 Task: Look for space in Sikasso, Mali from 4th June, 2023 to 8th June, 2023 for 2 adults in price range Rs.8000 to Rs.16000. Place can be private room with 1  bedroom having 1 bed and 1 bathroom. Property type can be house, flat, guest house, hotel. Amenities needed are: washing machine. Booking option can be shelf check-in. Required host language is English.
Action: Mouse moved to (618, 131)
Screenshot: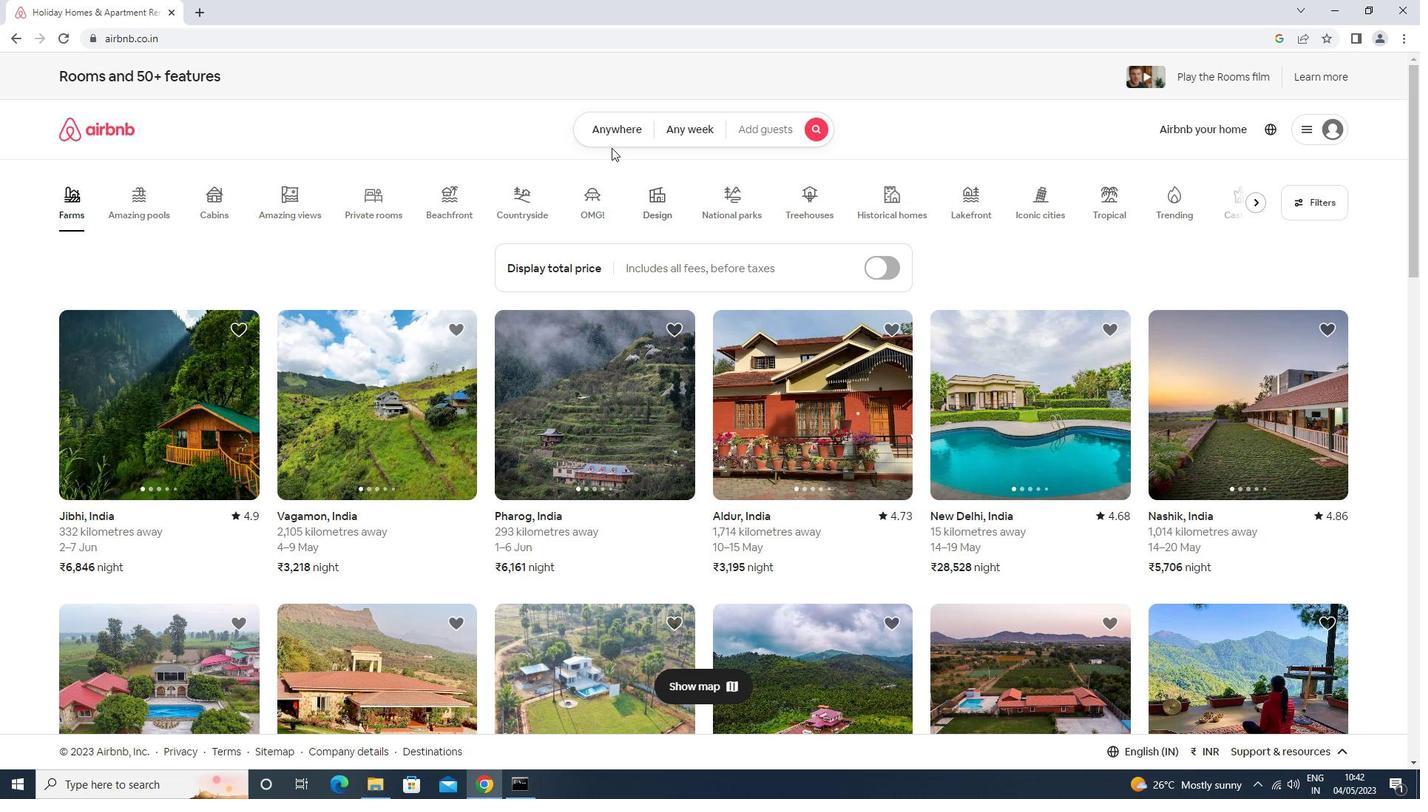 
Action: Mouse pressed left at (618, 131)
Screenshot: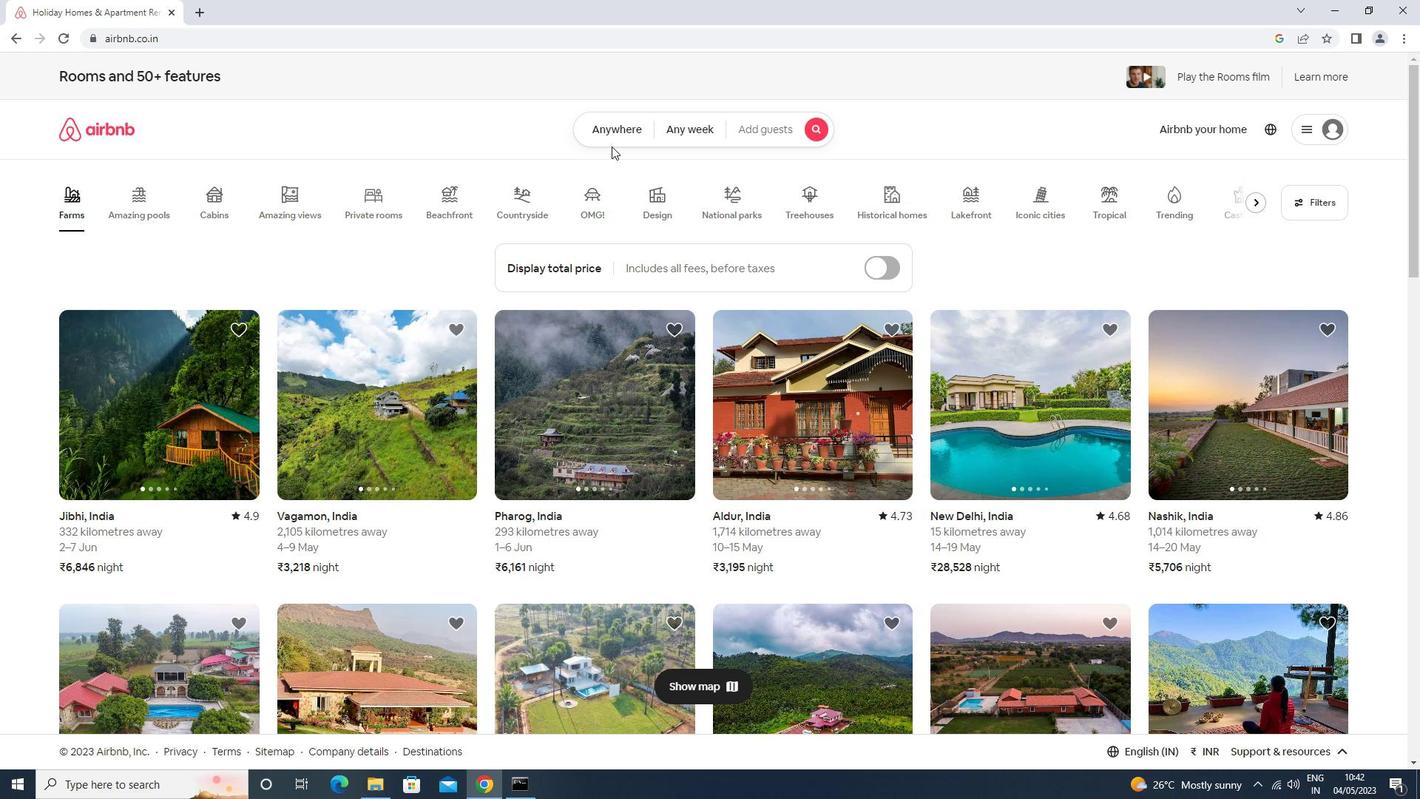 
Action: Mouse moved to (560, 192)
Screenshot: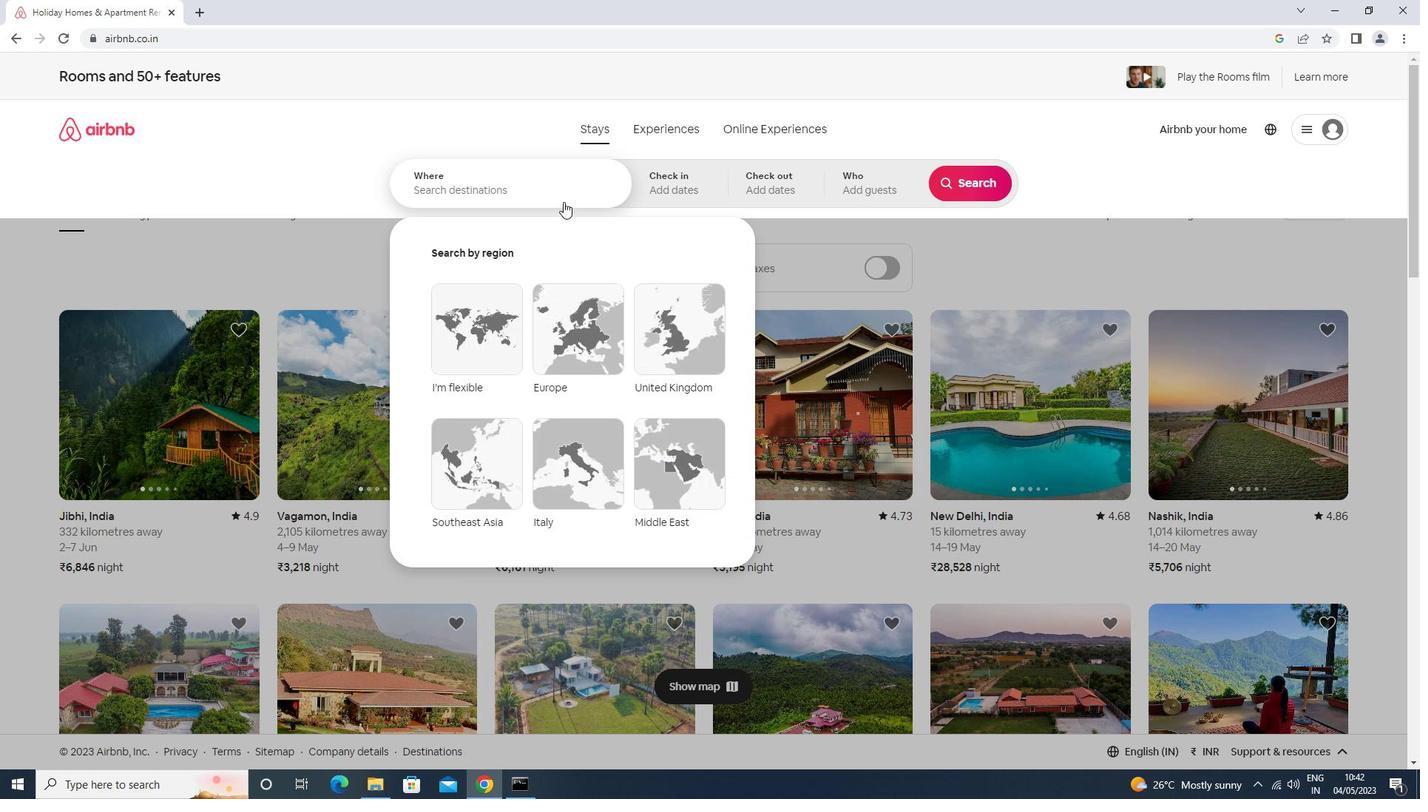 
Action: Mouse pressed left at (560, 192)
Screenshot: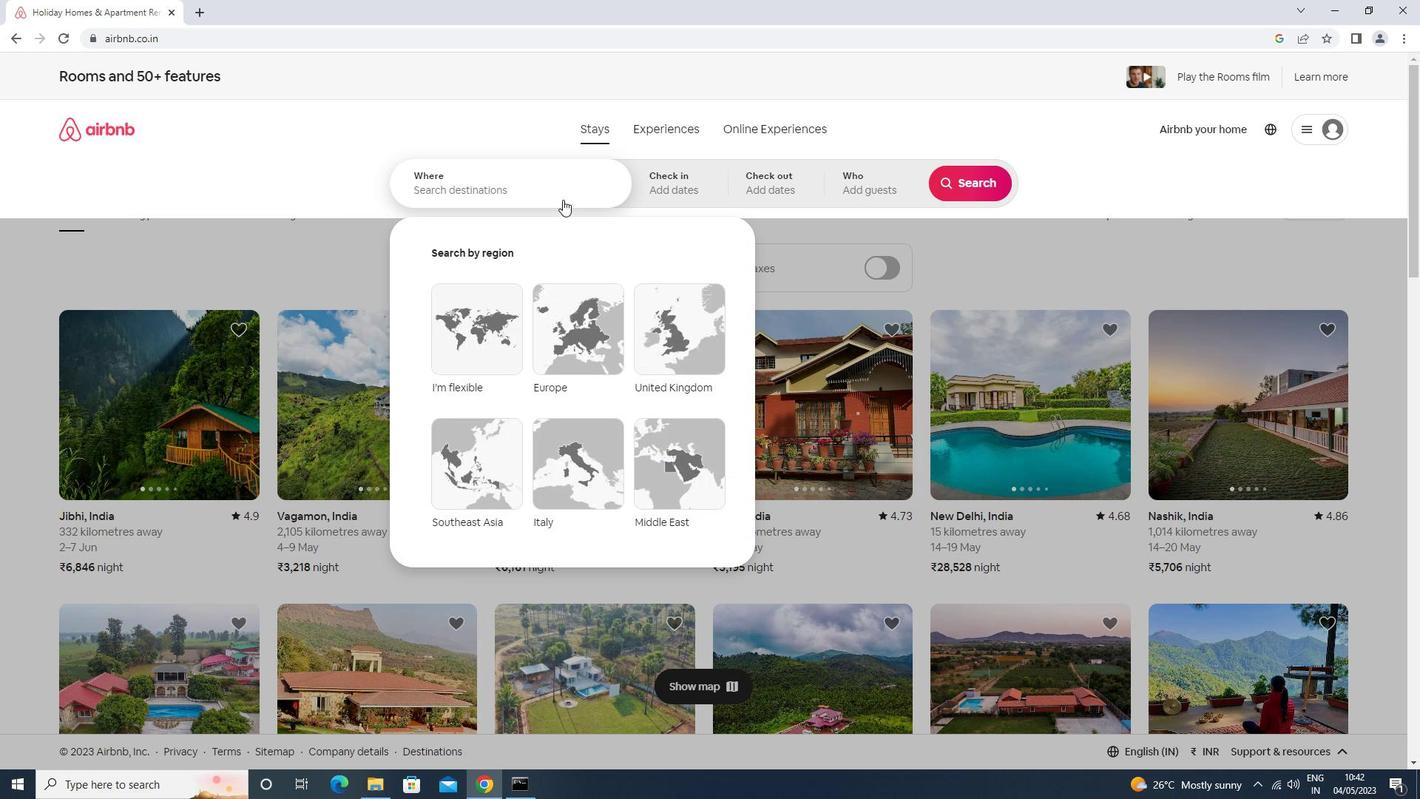 
Action: Mouse moved to (558, 191)
Screenshot: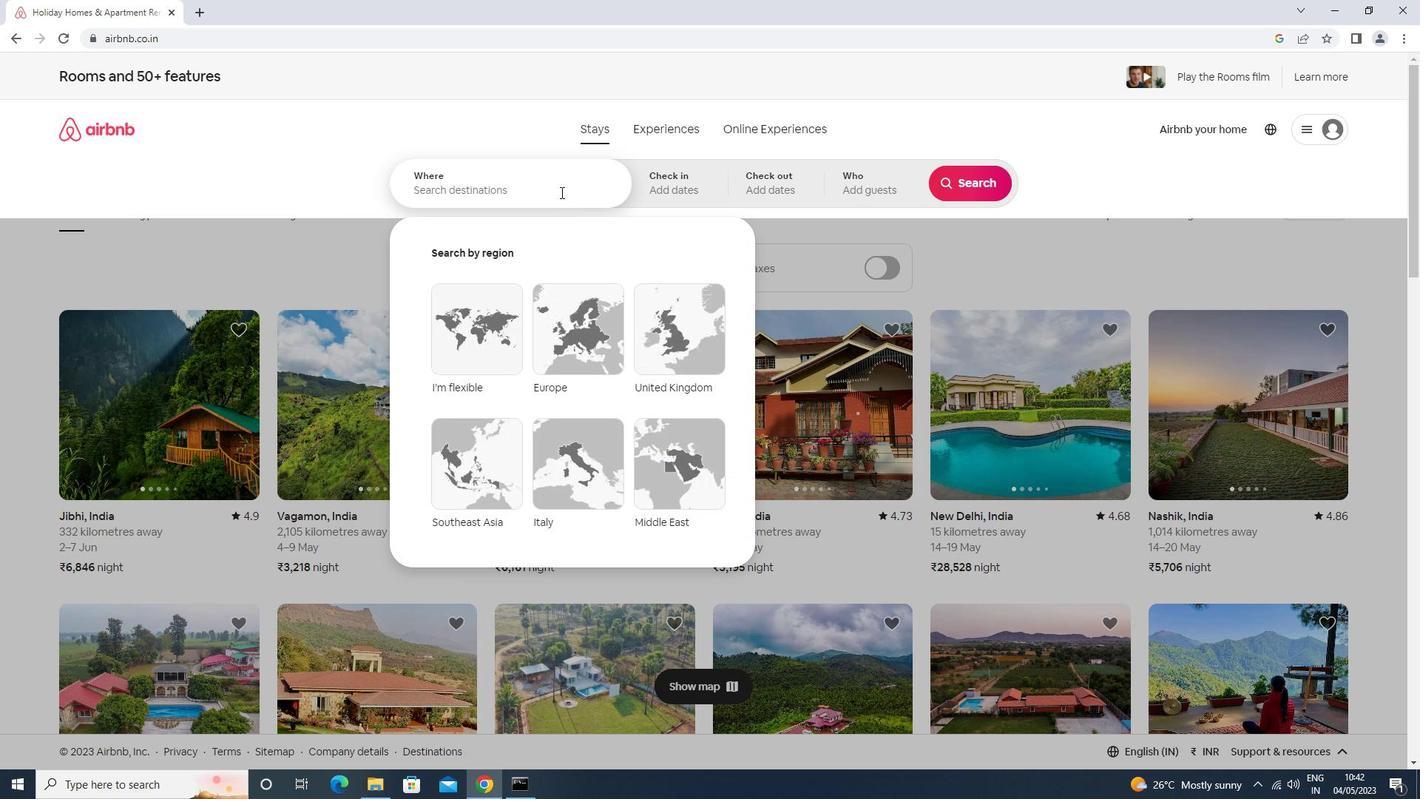 
Action: Key pressed sikasso<Key.down><Key.enter>
Screenshot: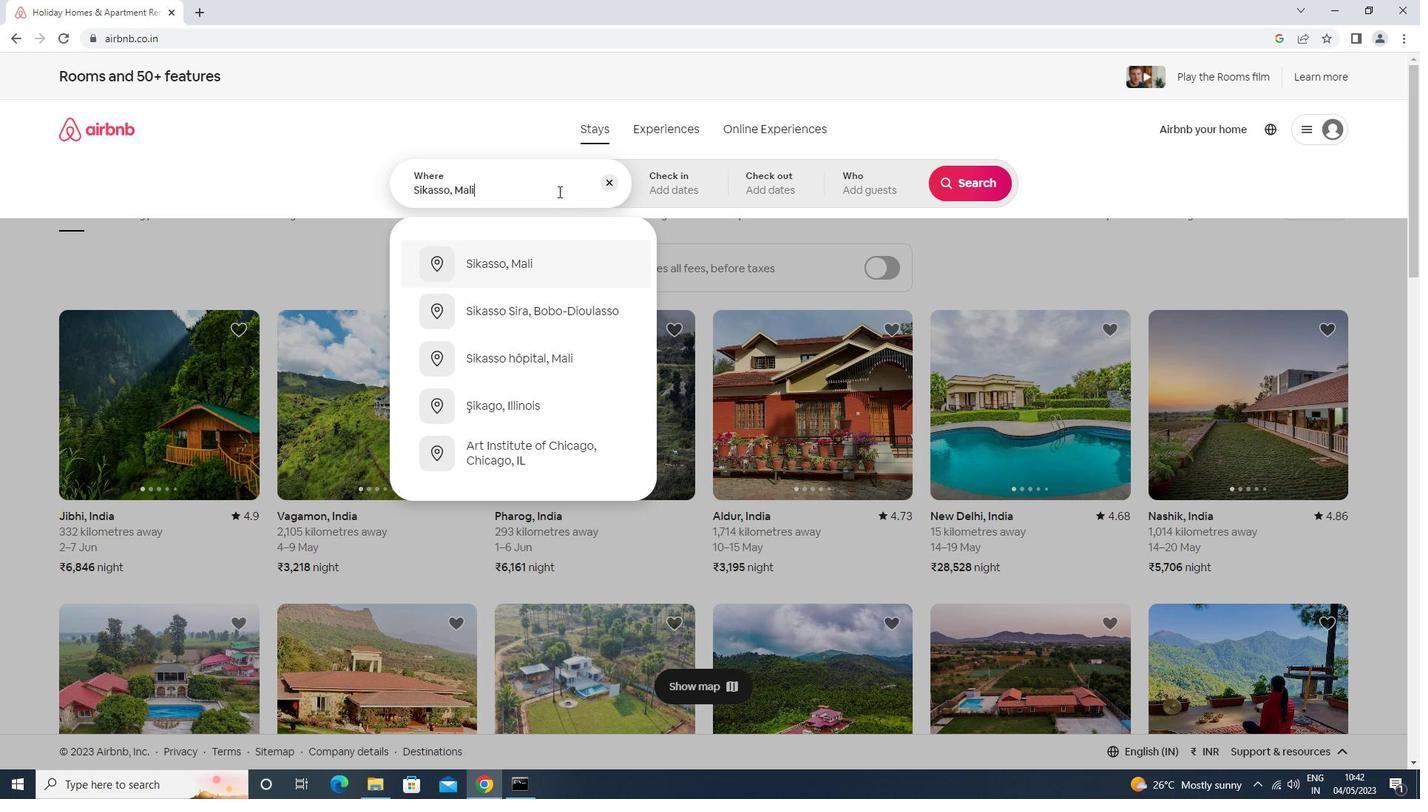 
Action: Mouse moved to (737, 399)
Screenshot: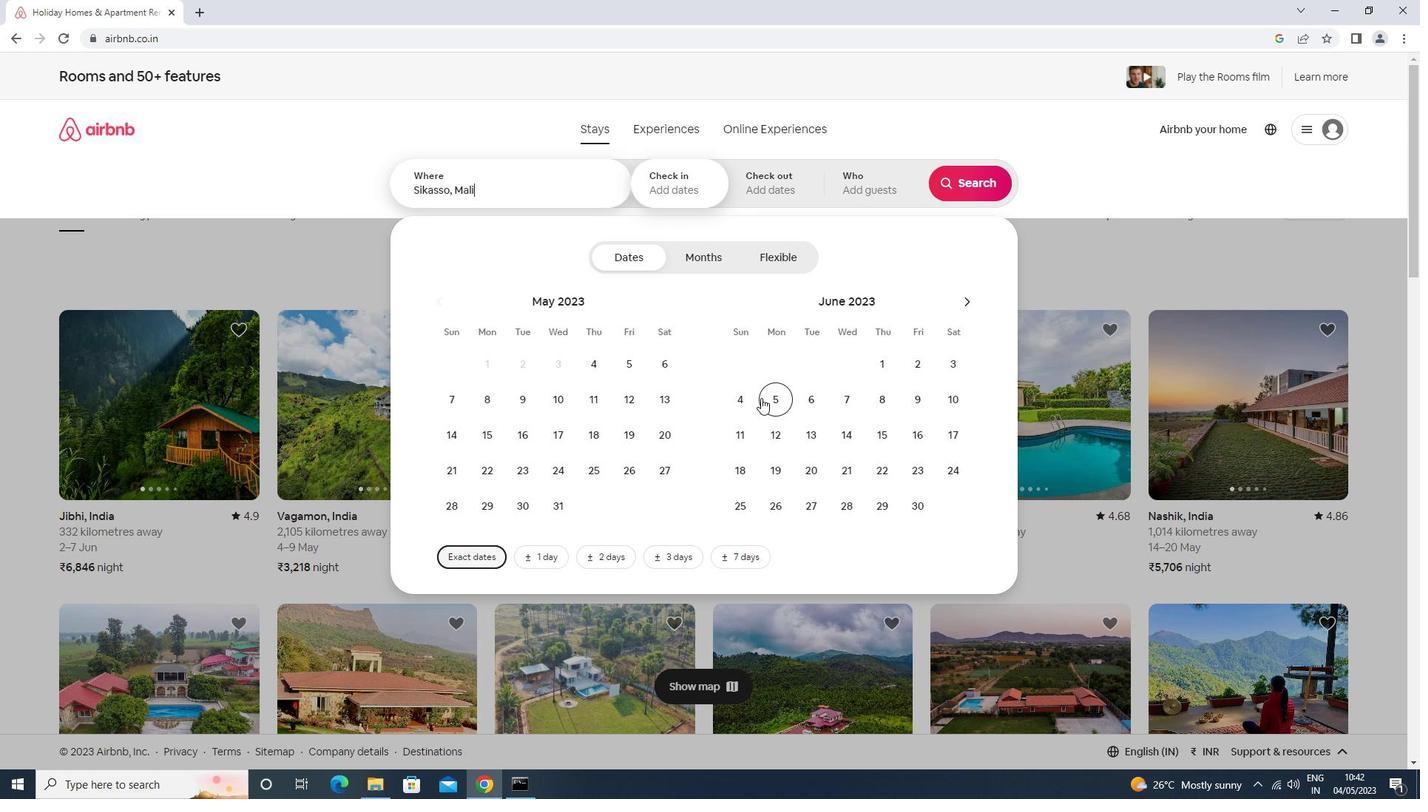 
Action: Mouse pressed left at (737, 399)
Screenshot: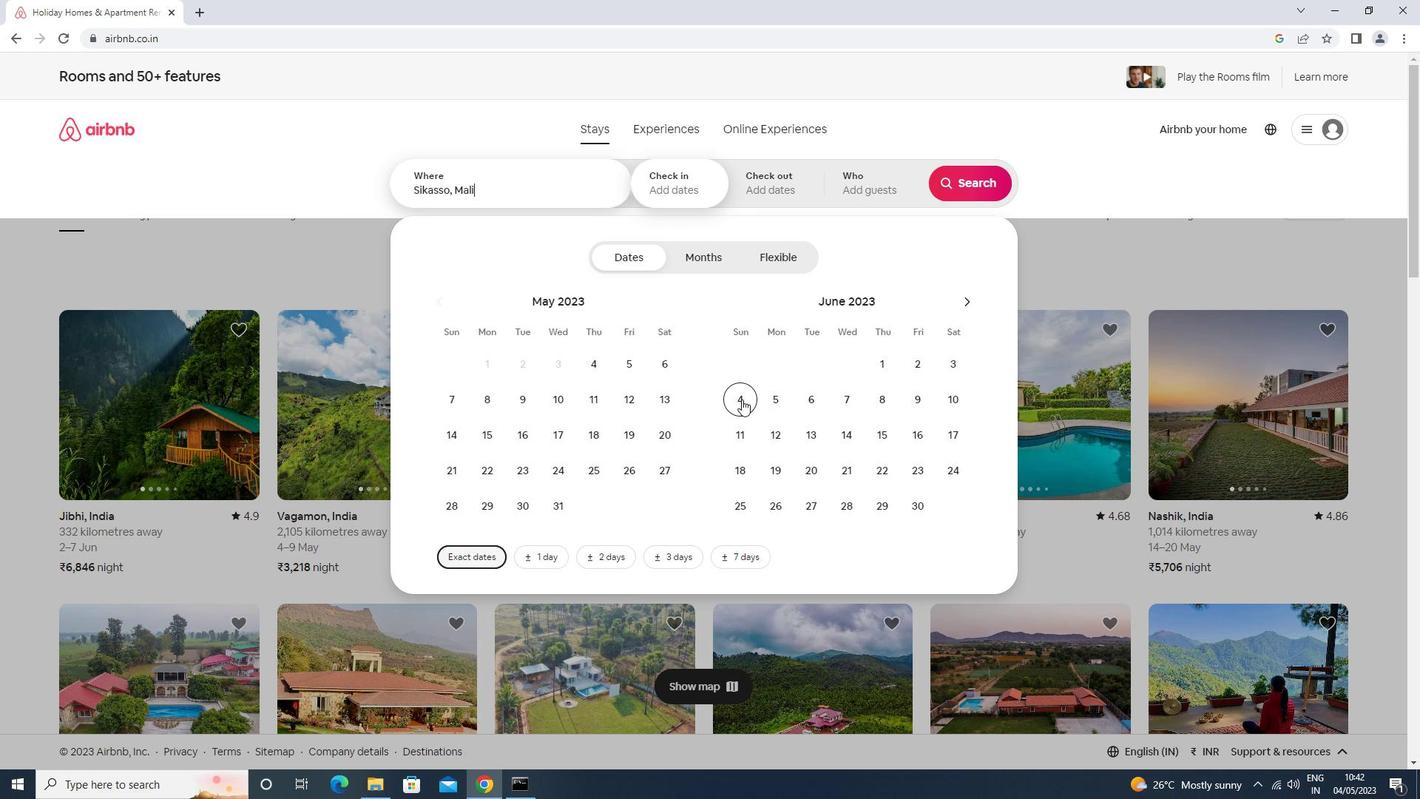 
Action: Mouse moved to (872, 399)
Screenshot: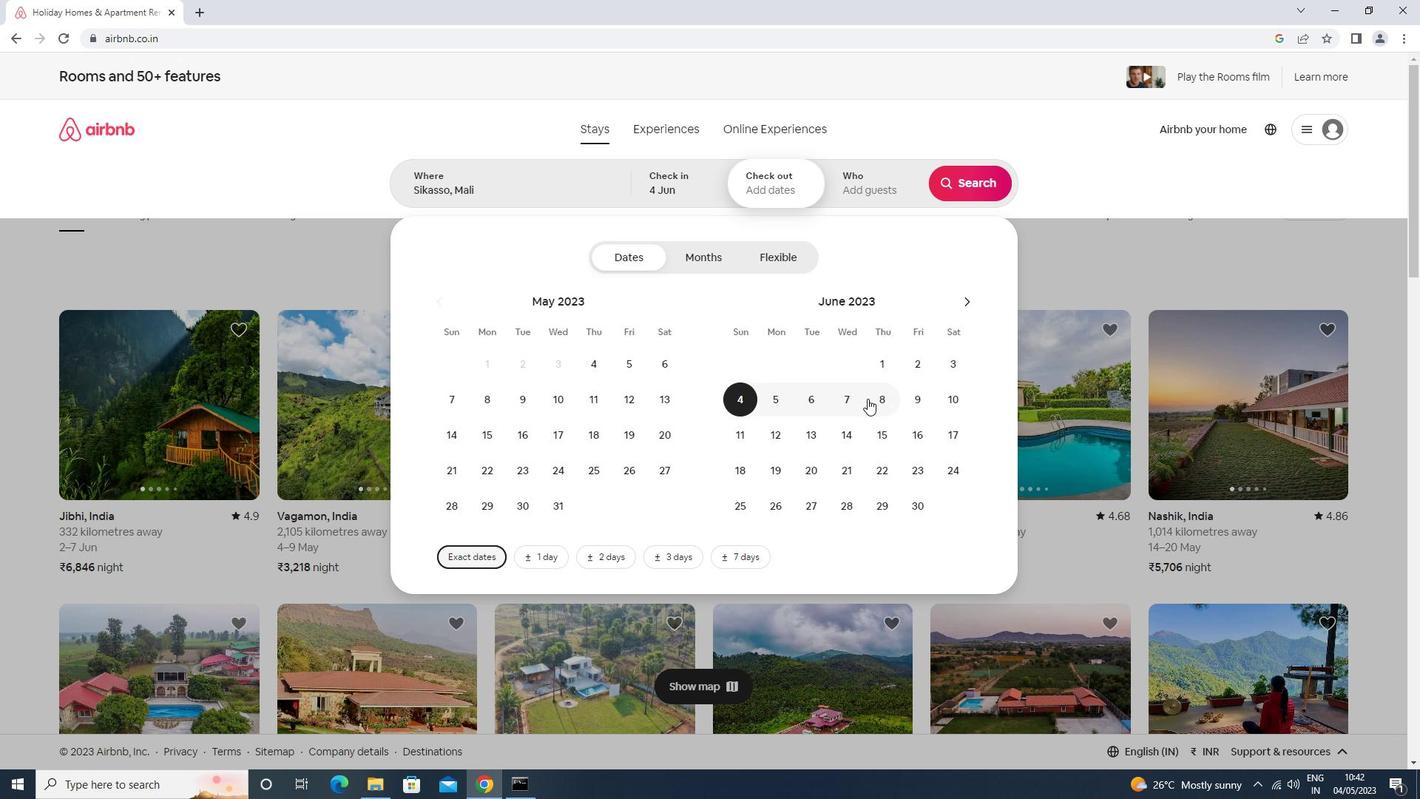 
Action: Mouse pressed left at (872, 399)
Screenshot: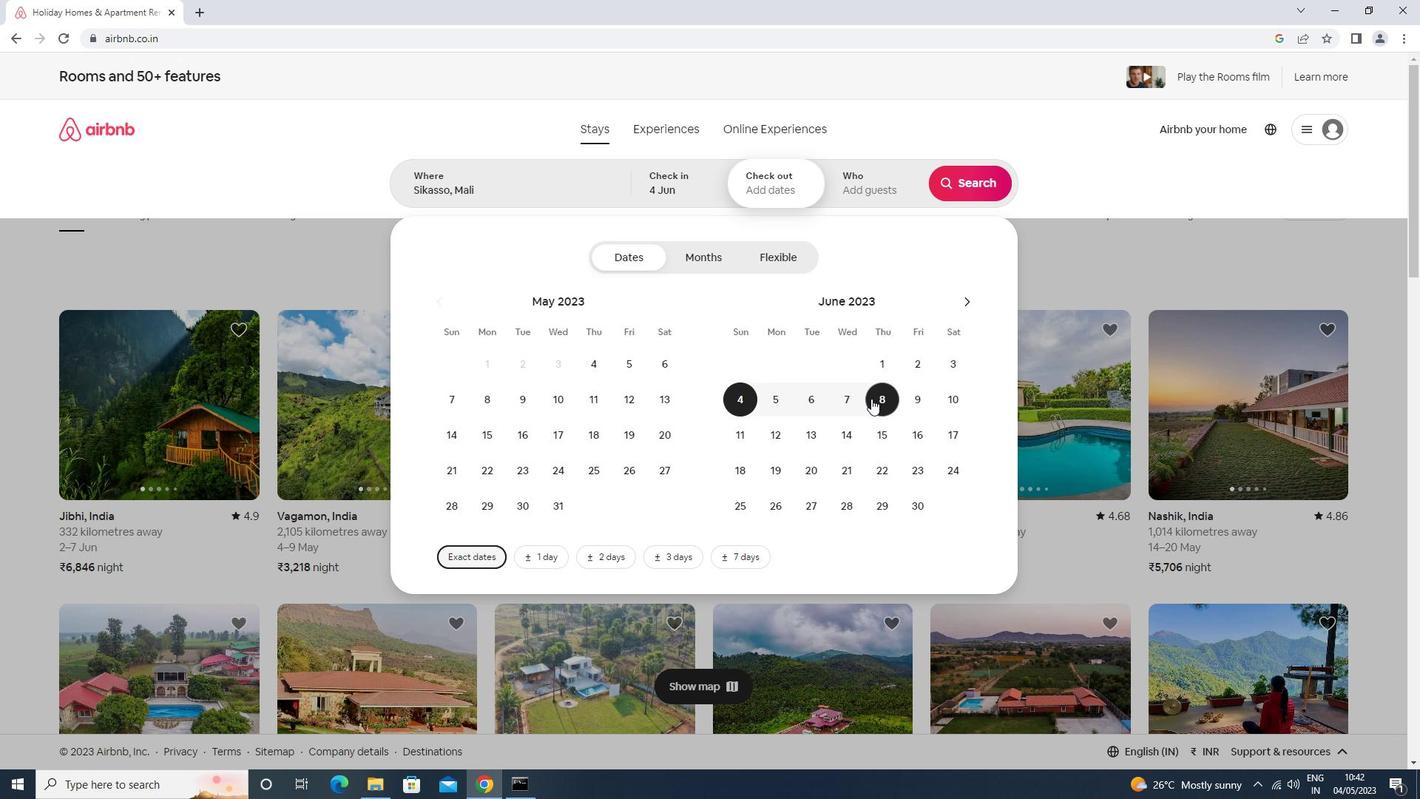 
Action: Mouse moved to (852, 199)
Screenshot: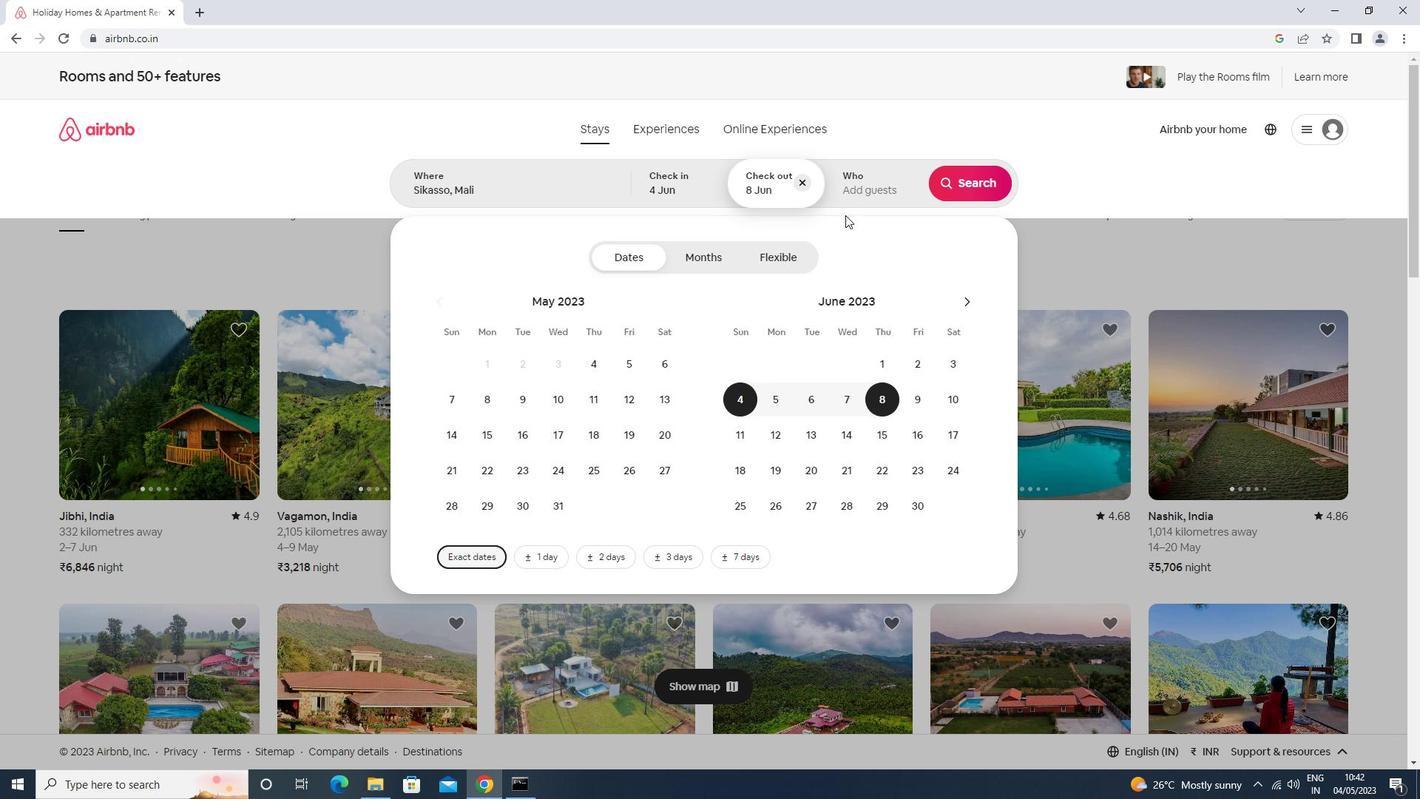 
Action: Mouse pressed left at (852, 199)
Screenshot: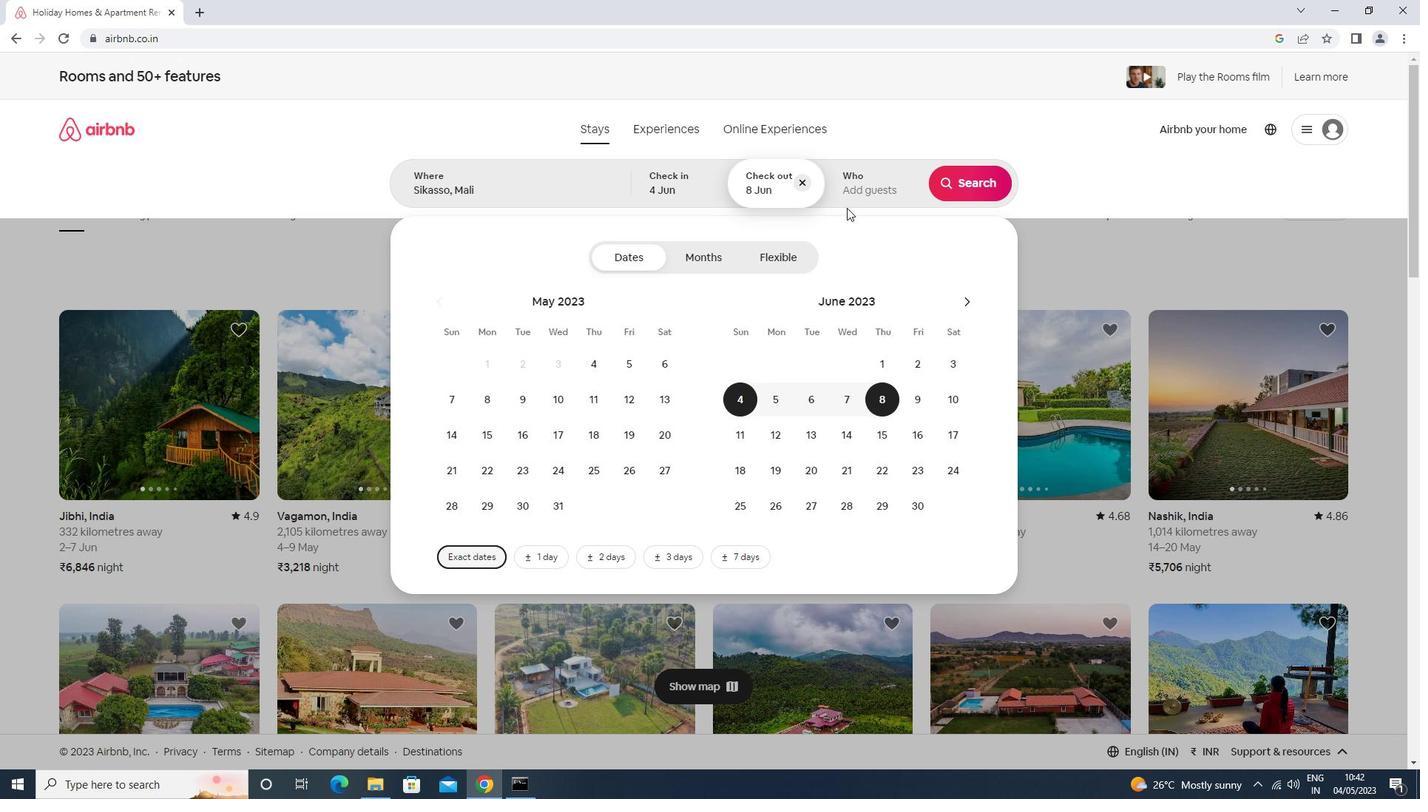 
Action: Mouse moved to (964, 262)
Screenshot: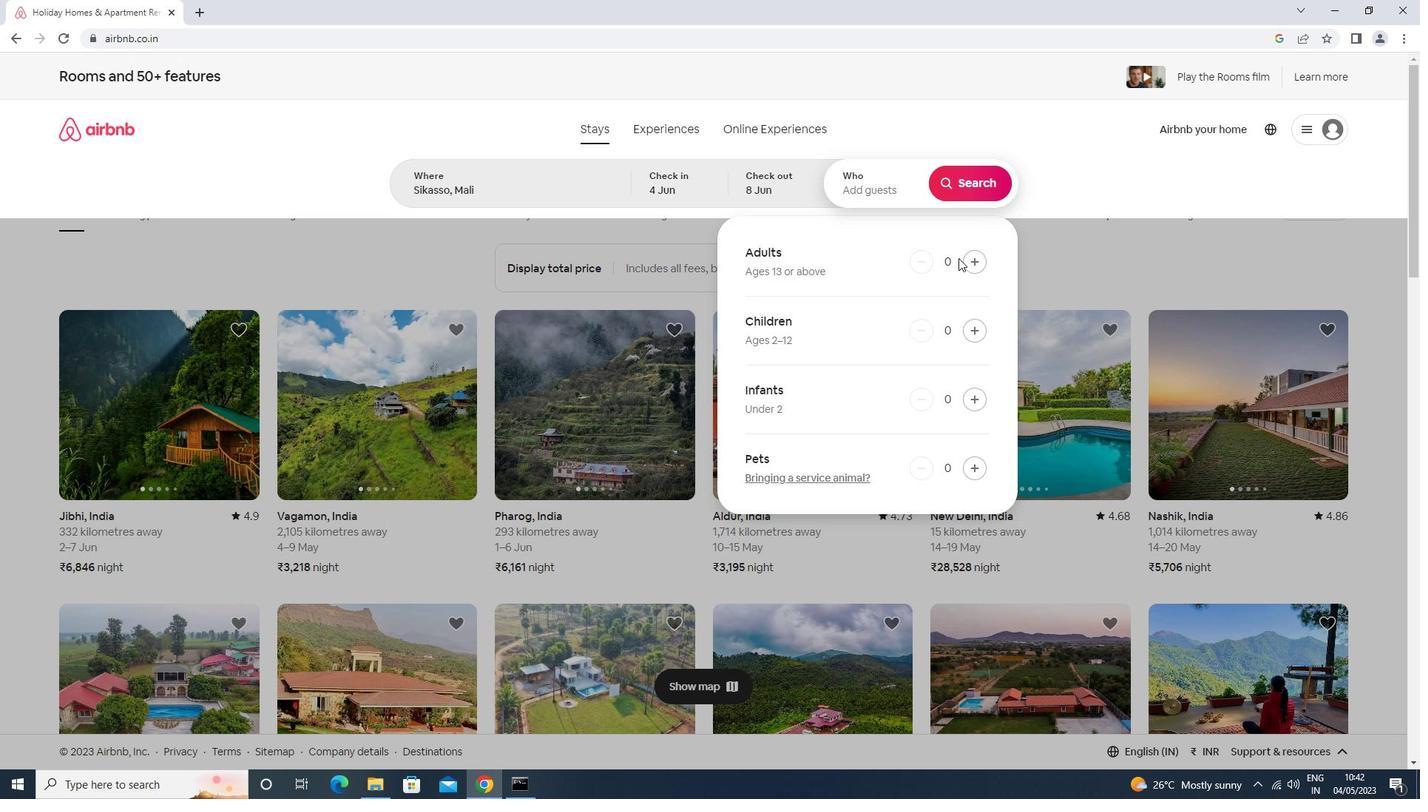 
Action: Mouse pressed left at (964, 262)
Screenshot: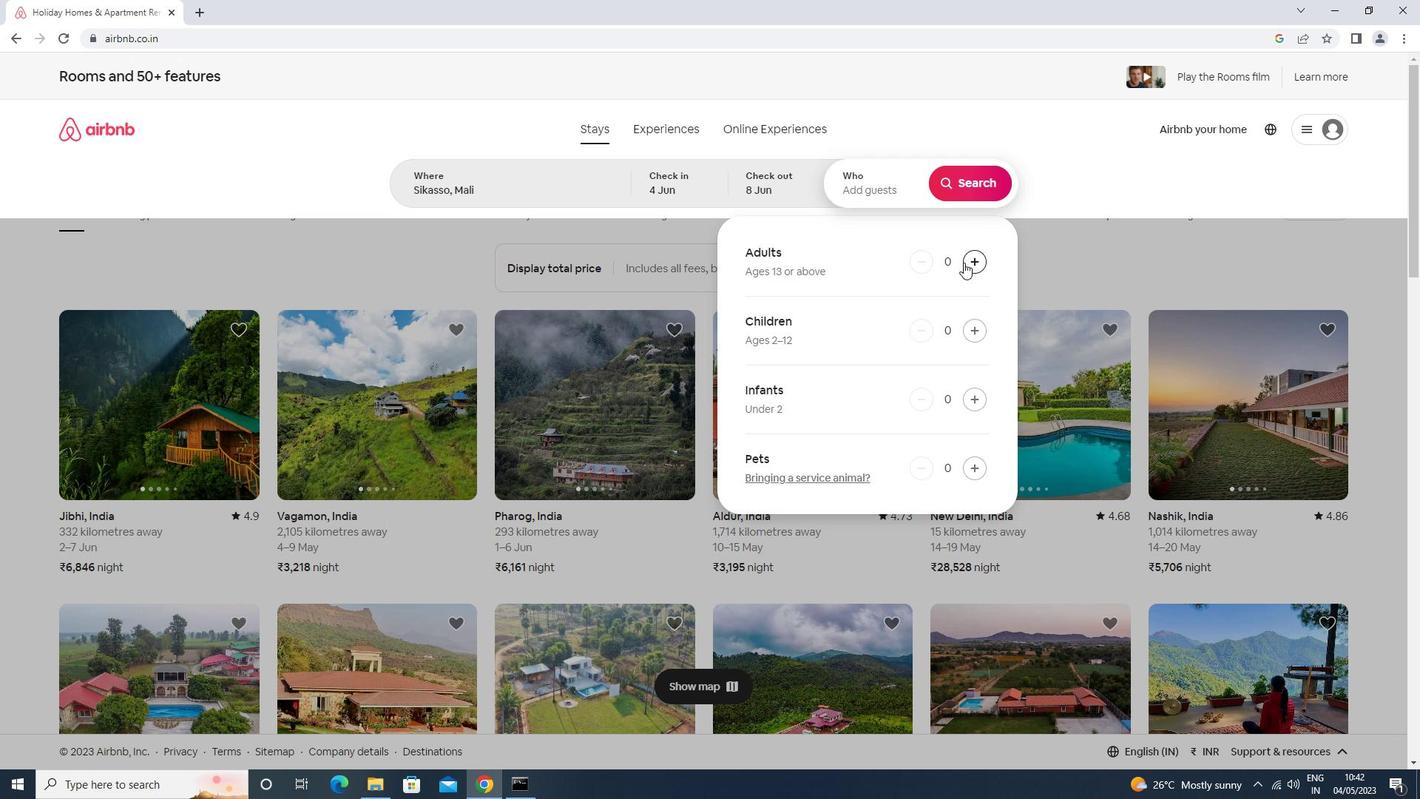 
Action: Mouse pressed left at (964, 262)
Screenshot: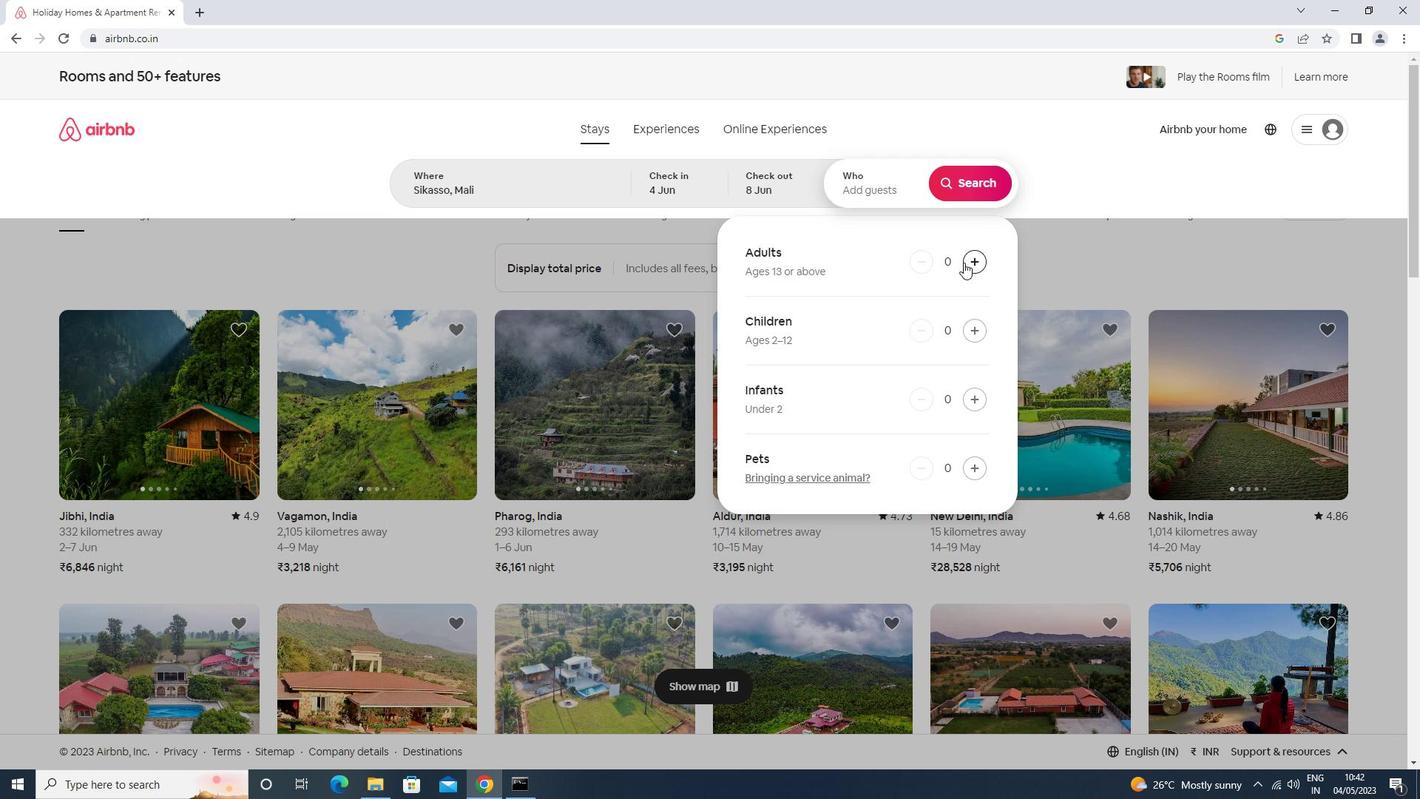 
Action: Mouse moved to (973, 184)
Screenshot: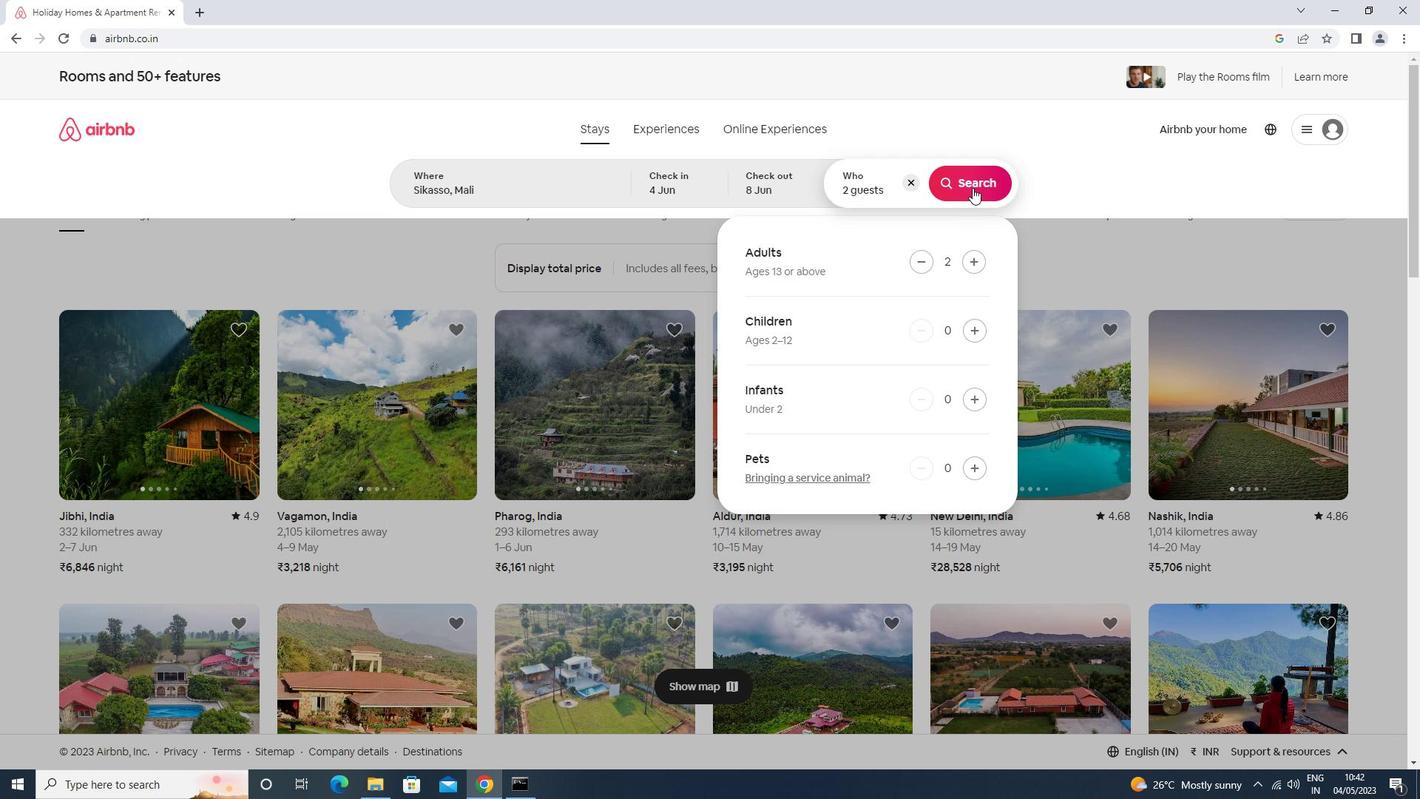 
Action: Mouse pressed left at (973, 184)
Screenshot: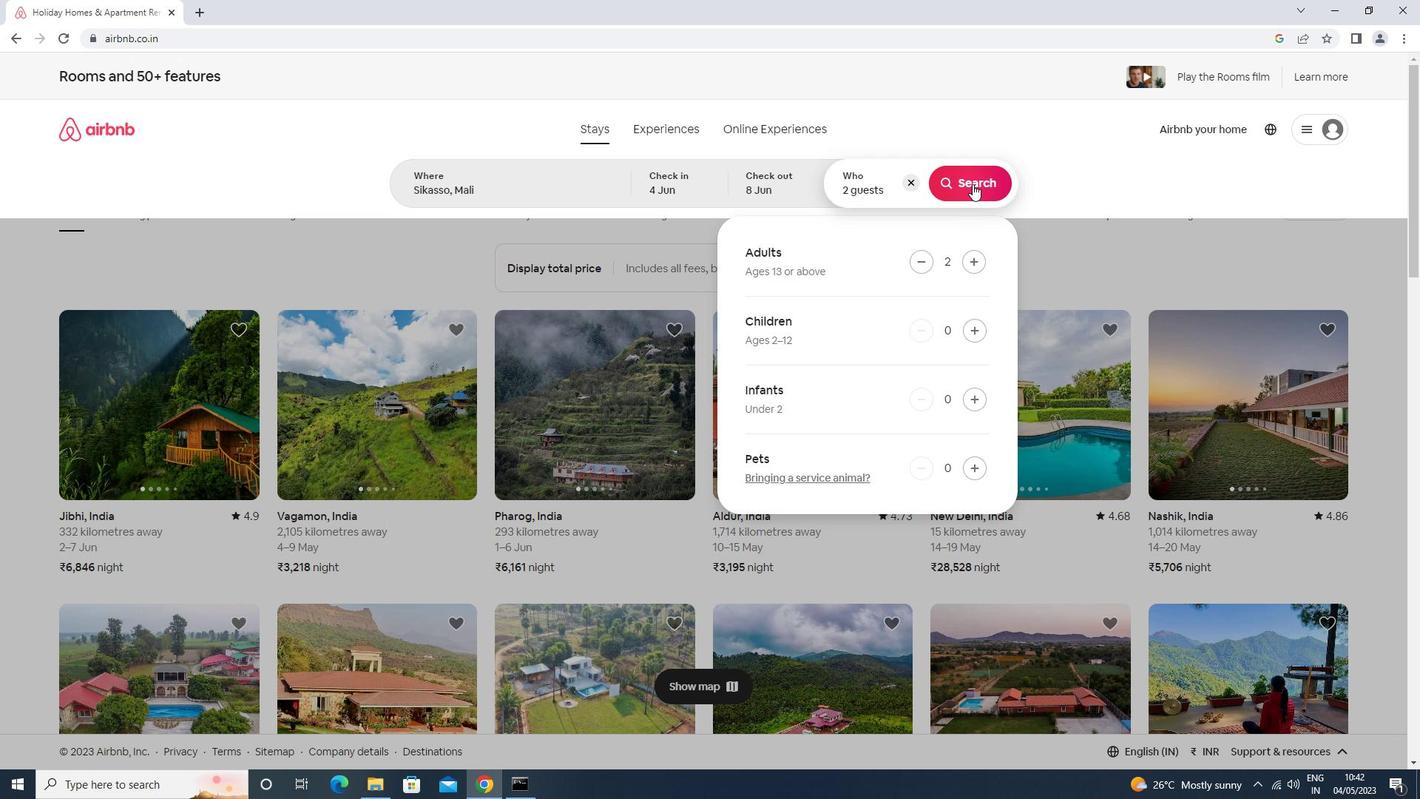 
Action: Mouse moved to (1334, 144)
Screenshot: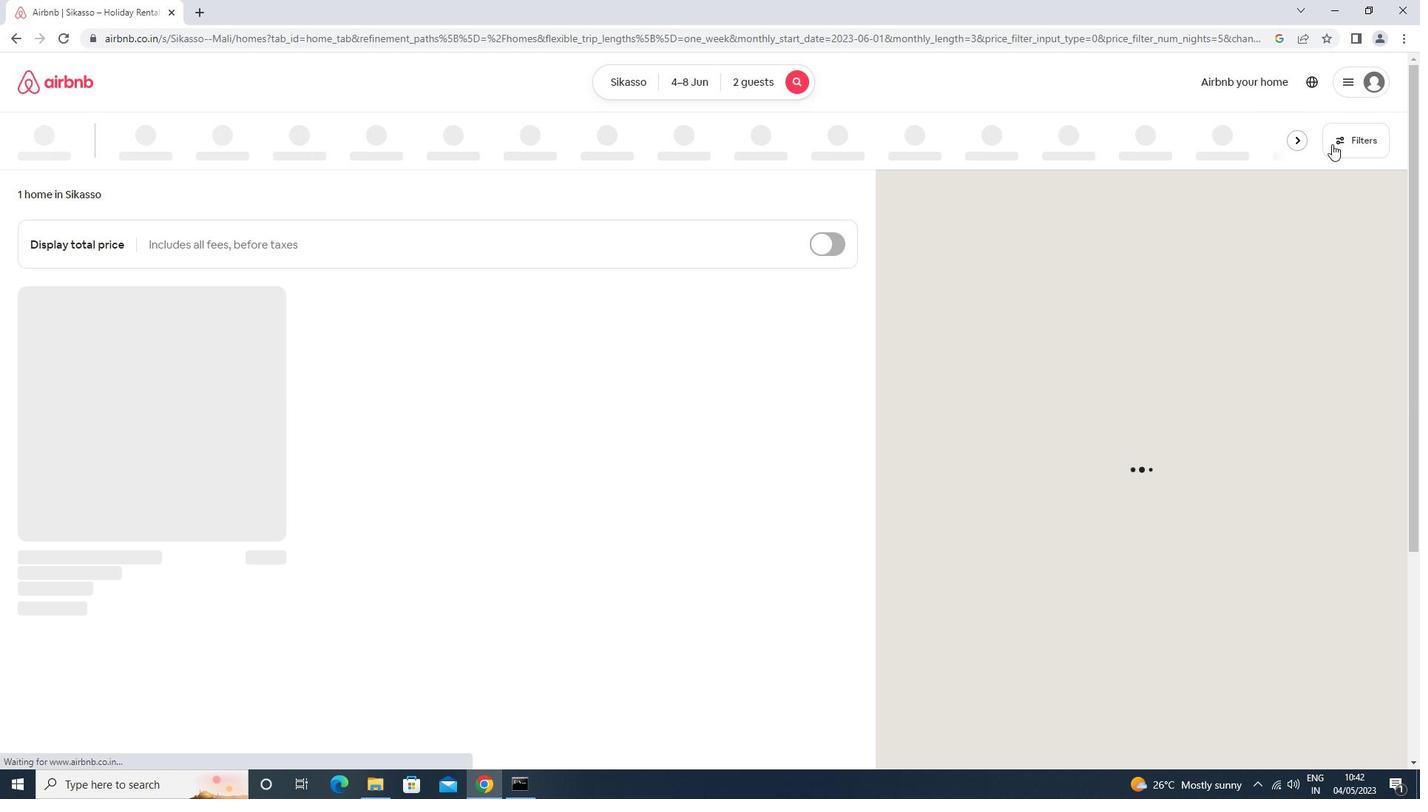 
Action: Mouse pressed left at (1334, 144)
Screenshot: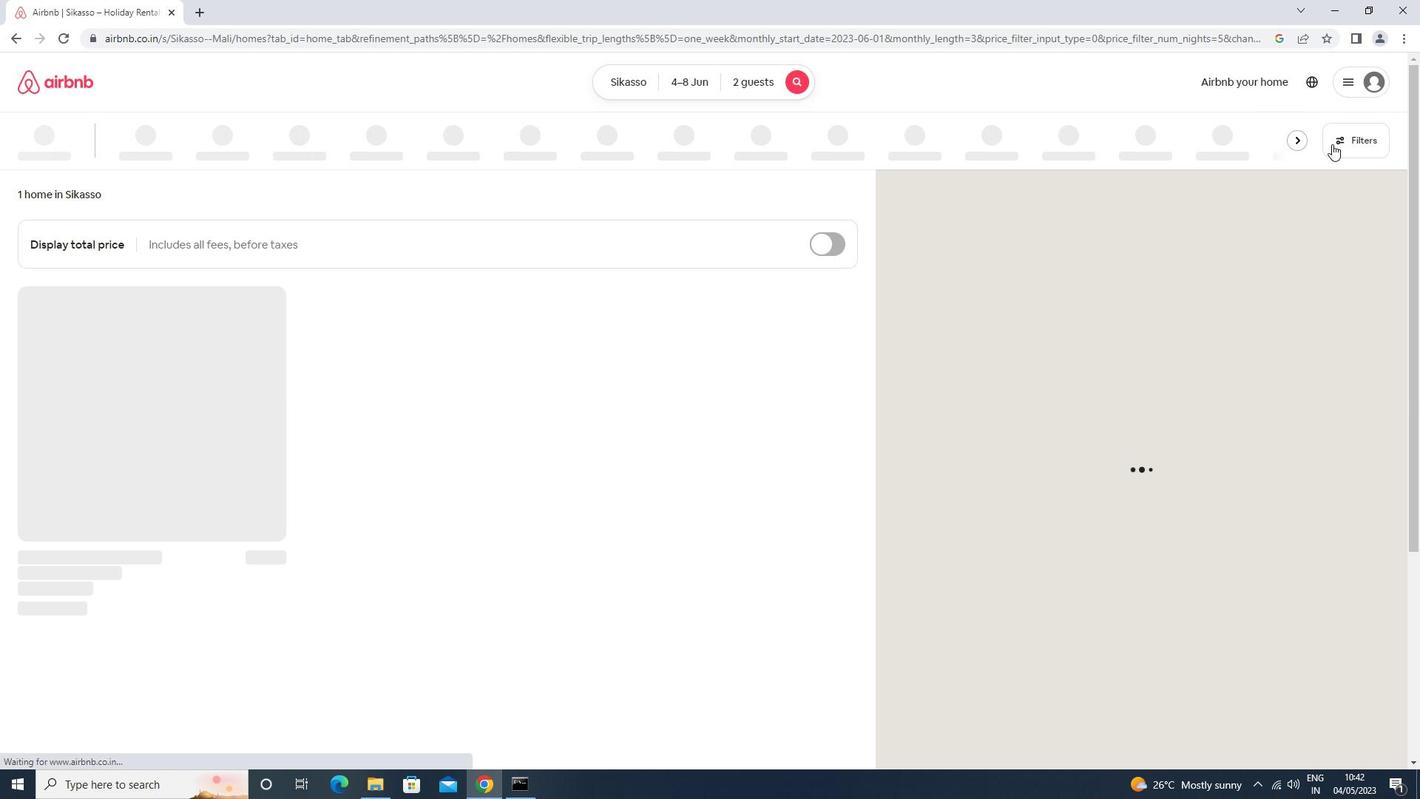 
Action: Mouse moved to (616, 282)
Screenshot: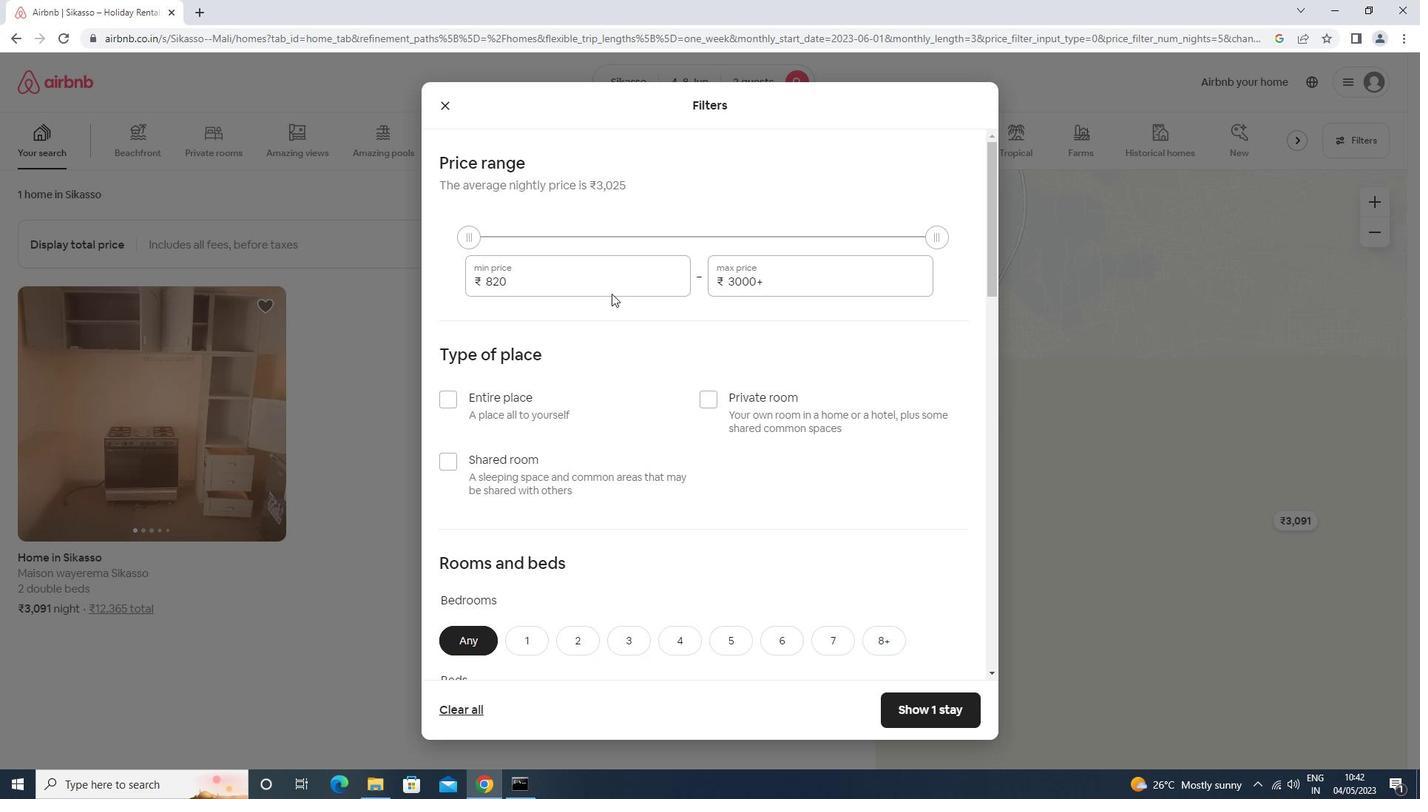 
Action: Mouse pressed left at (616, 282)
Screenshot: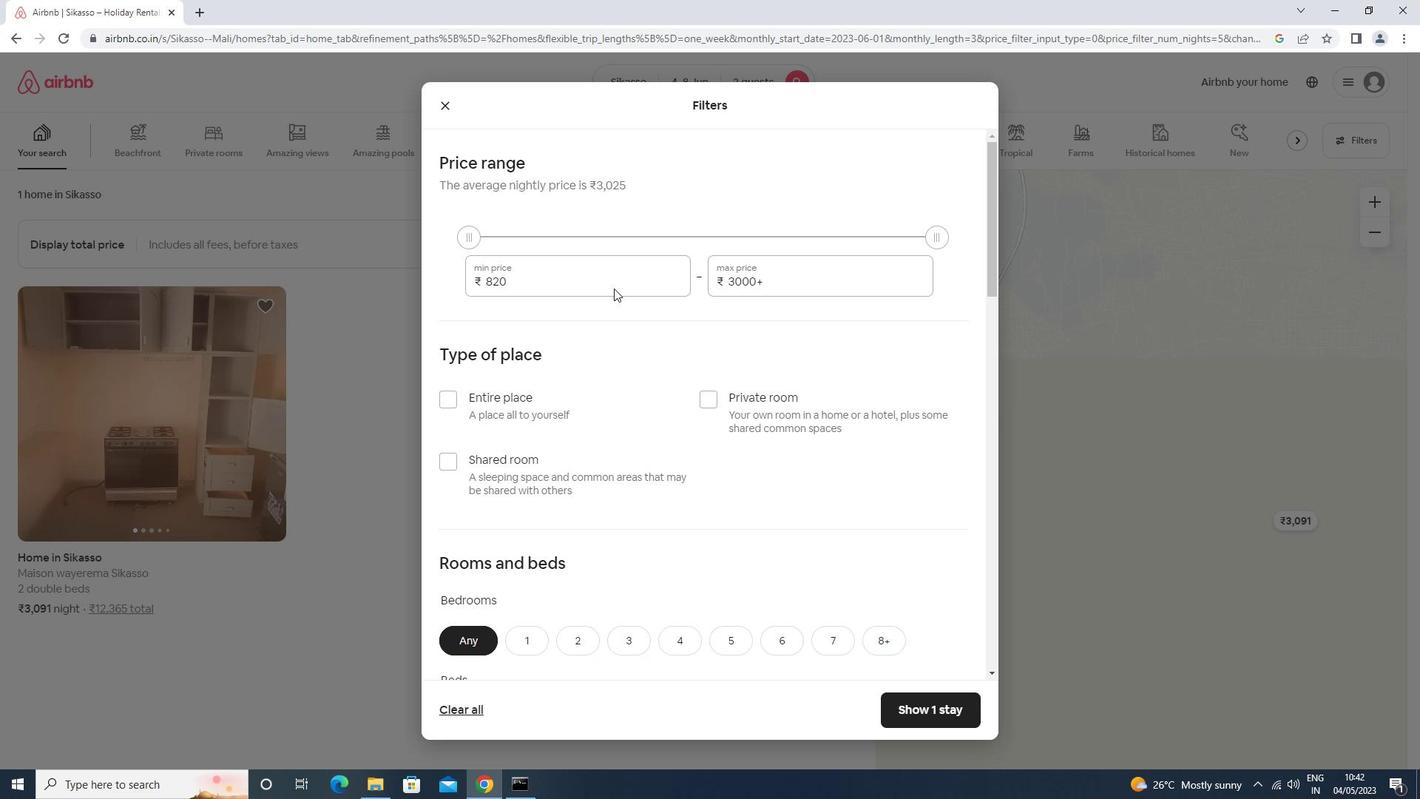 
Action: Mouse moved to (618, 282)
Screenshot: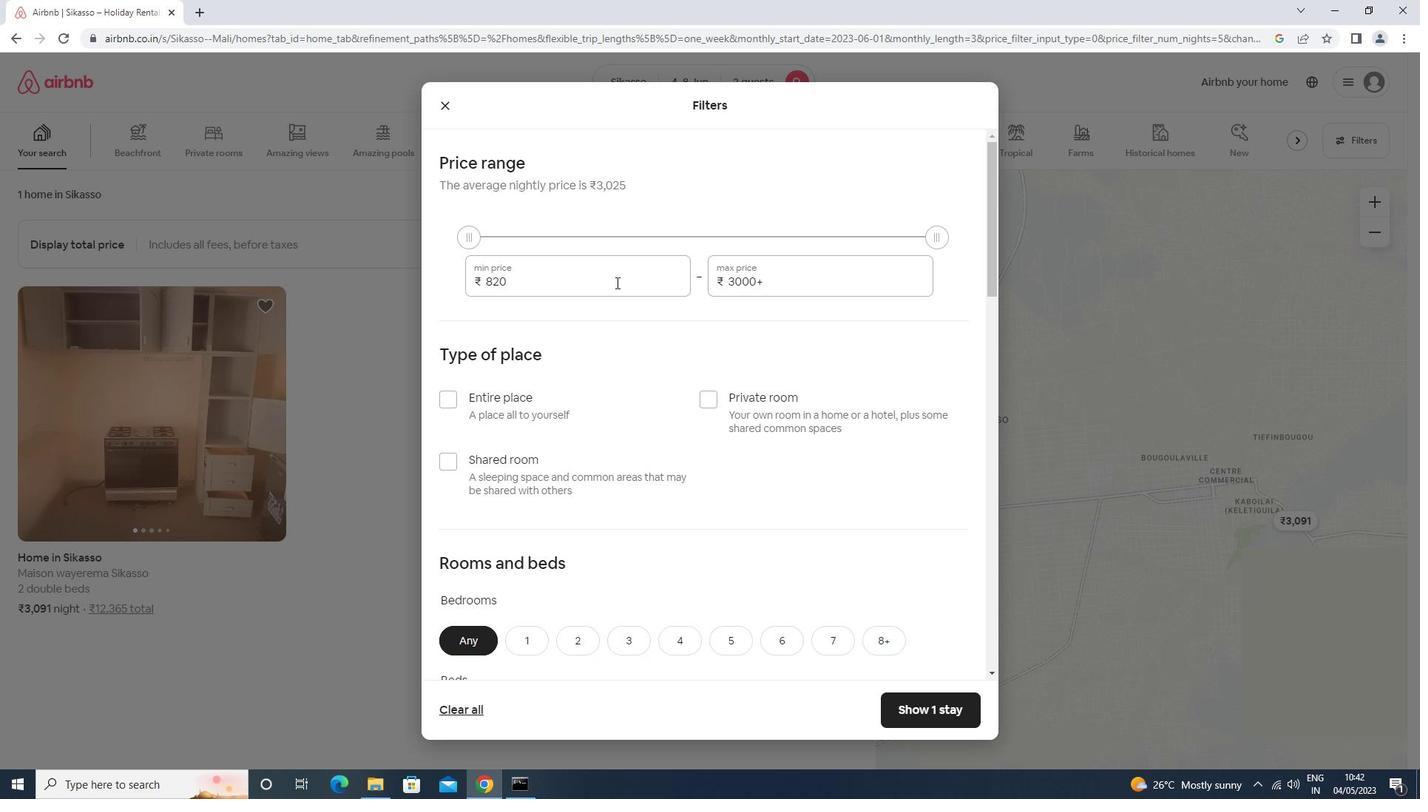 
Action: Key pressed <Key.backspace><Key.backspace><Key.backspace><Key.backspace><Key.backspace>8000<Key.tab>16000
Screenshot: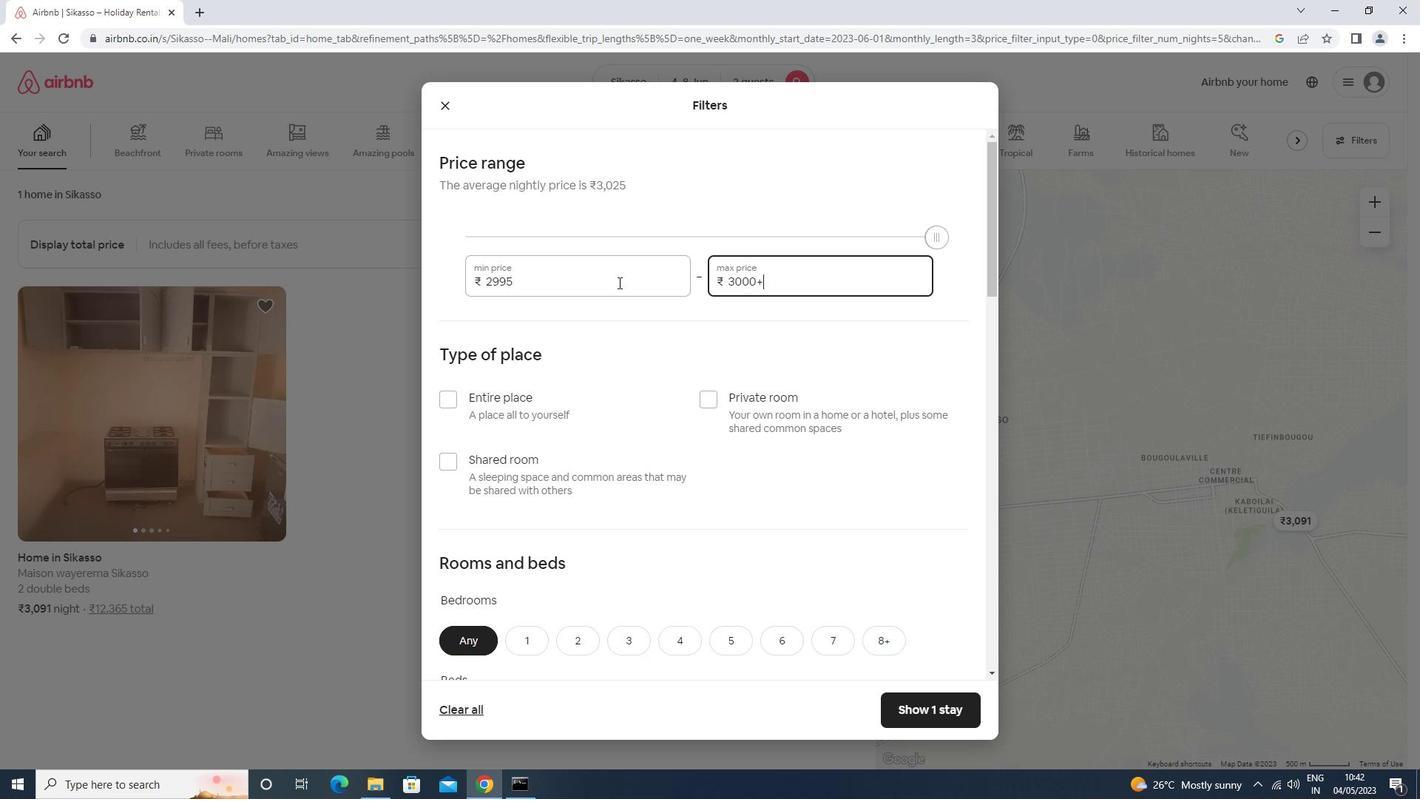 
Action: Mouse moved to (799, 414)
Screenshot: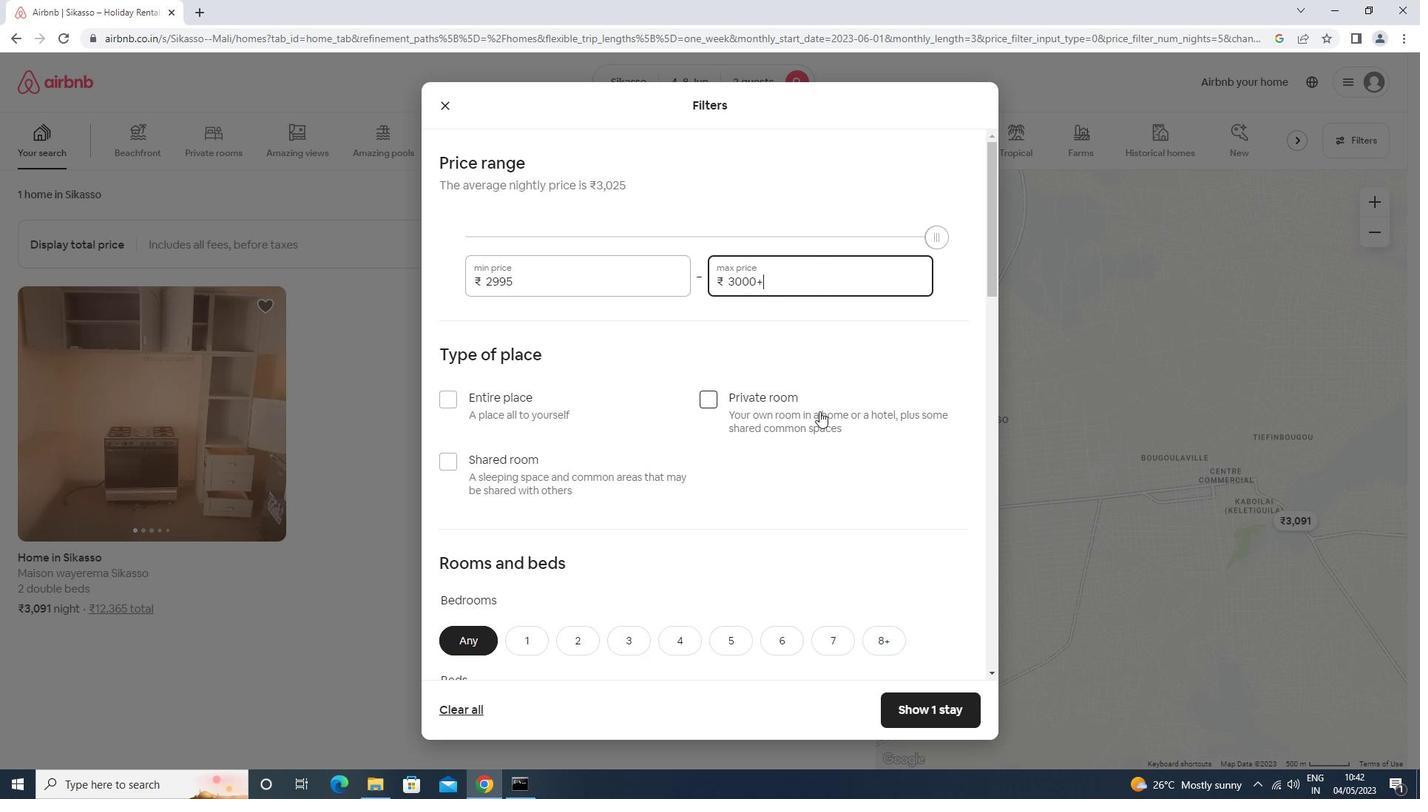 
Action: Mouse pressed left at (799, 414)
Screenshot: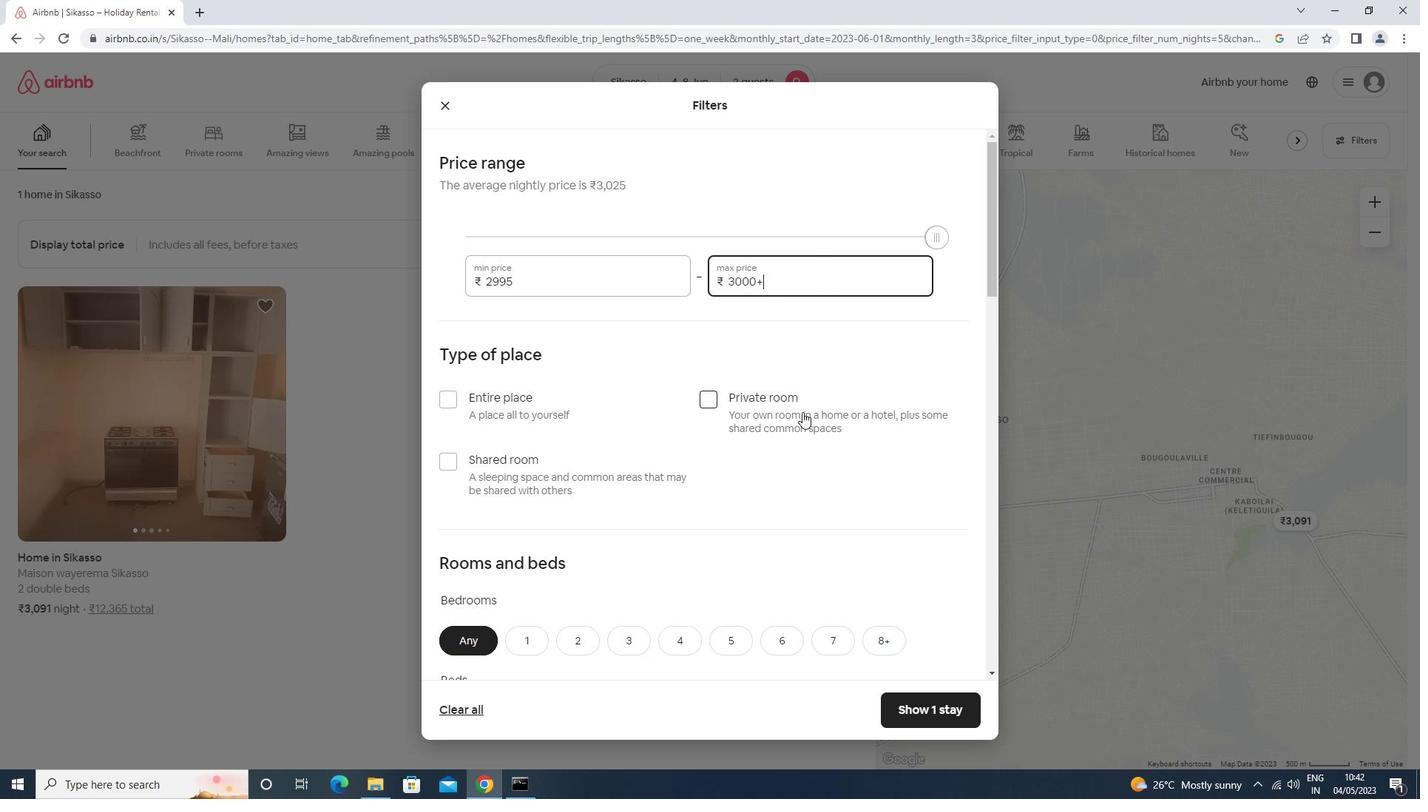 
Action: Mouse moved to (791, 409)
Screenshot: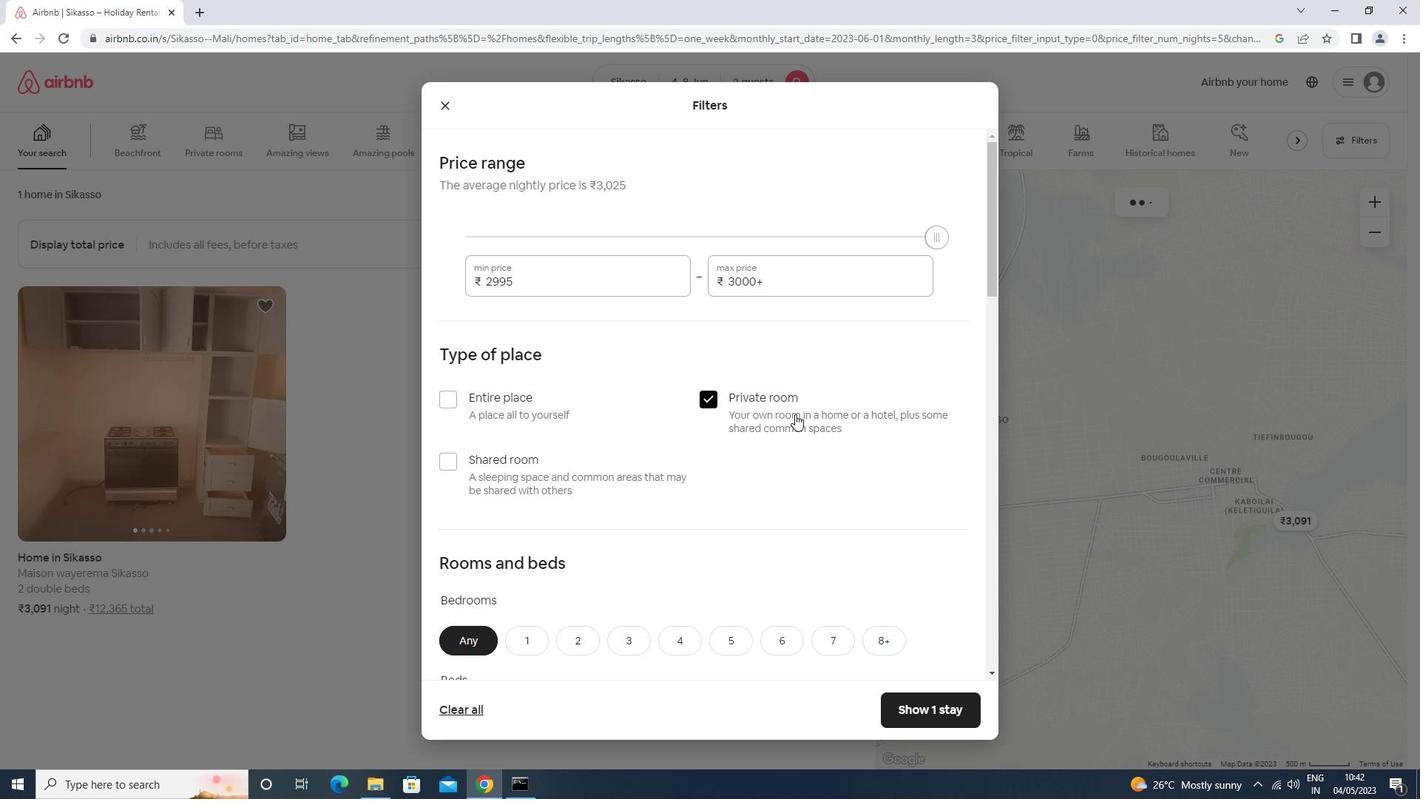 
Action: Mouse scrolled (791, 409) with delta (0, 0)
Screenshot: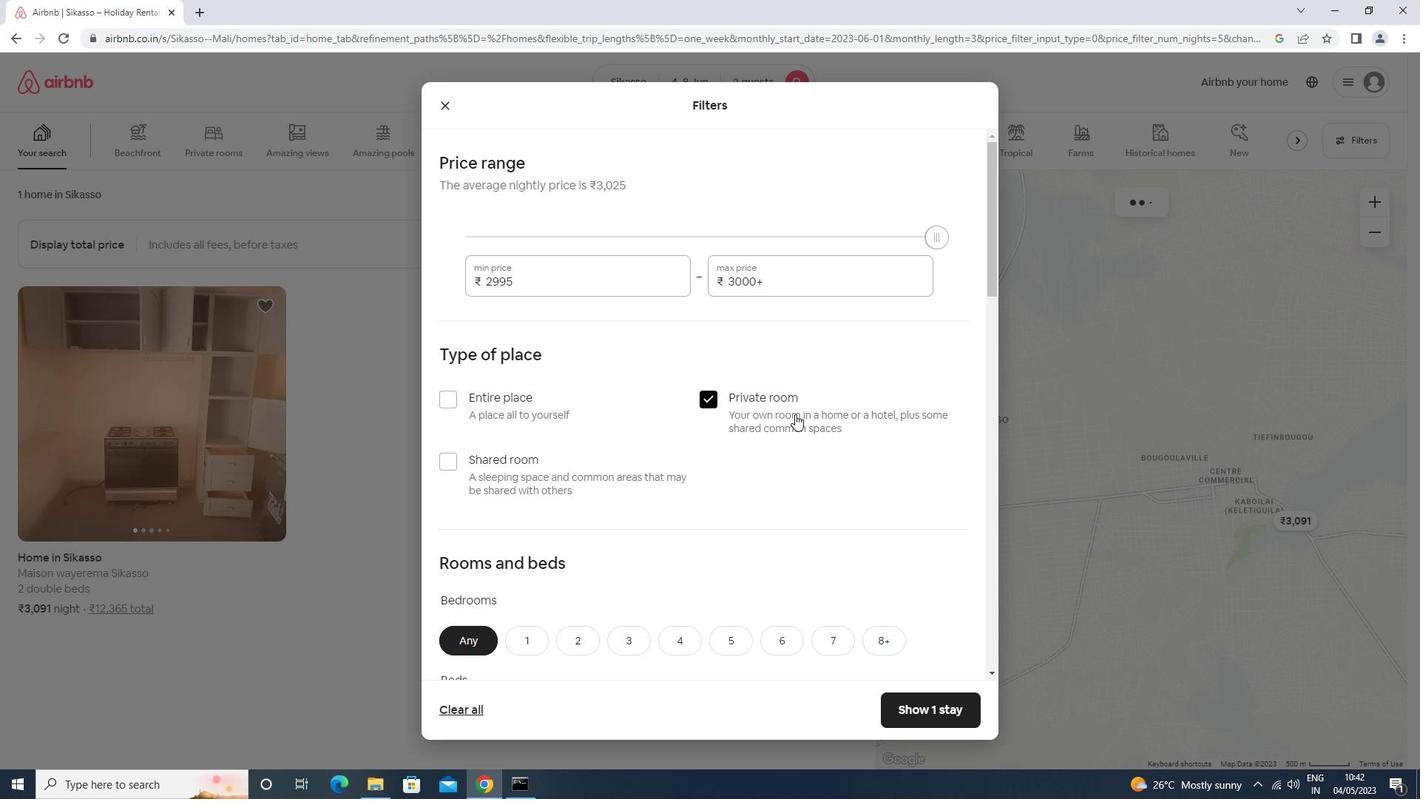 
Action: Mouse moved to (790, 409)
Screenshot: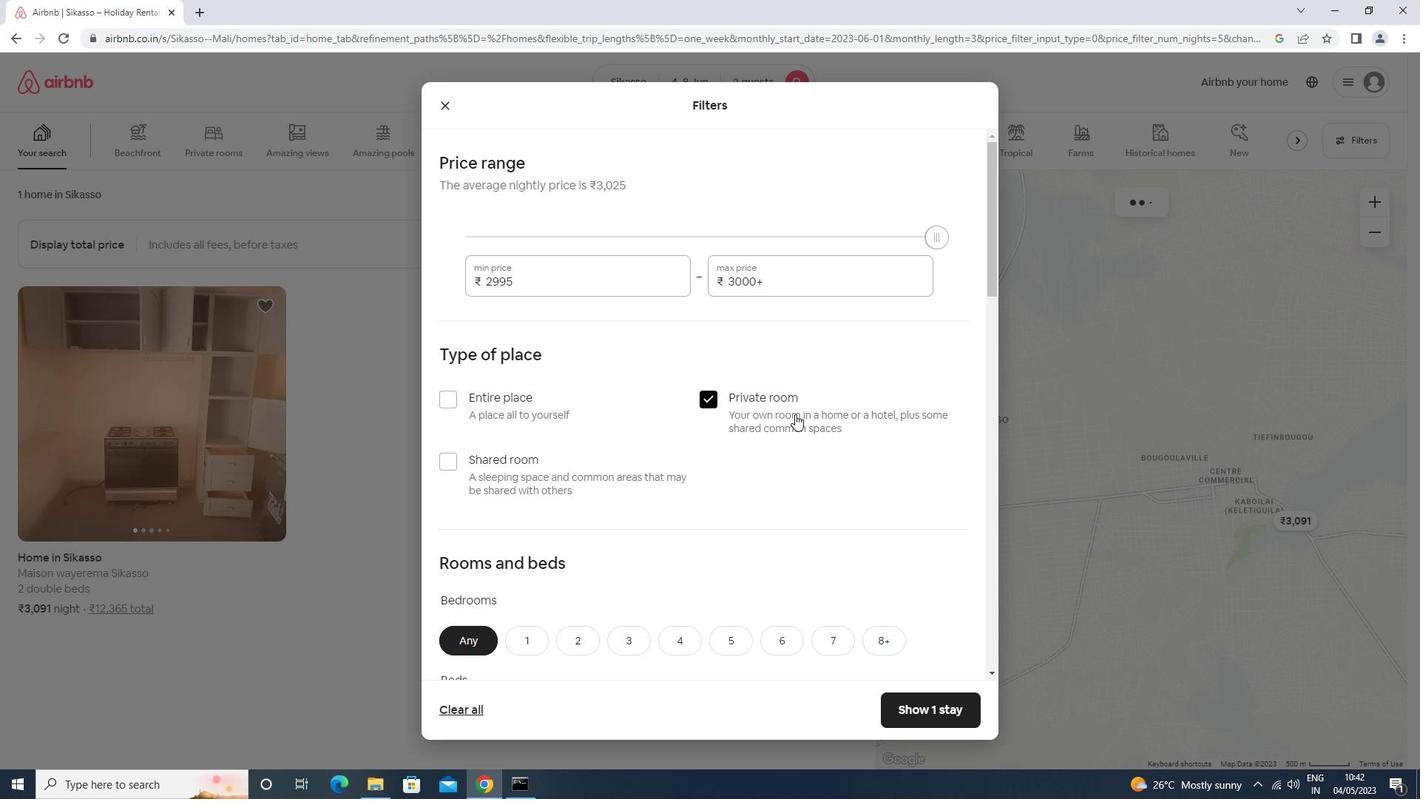 
Action: Mouse scrolled (790, 409) with delta (0, 0)
Screenshot: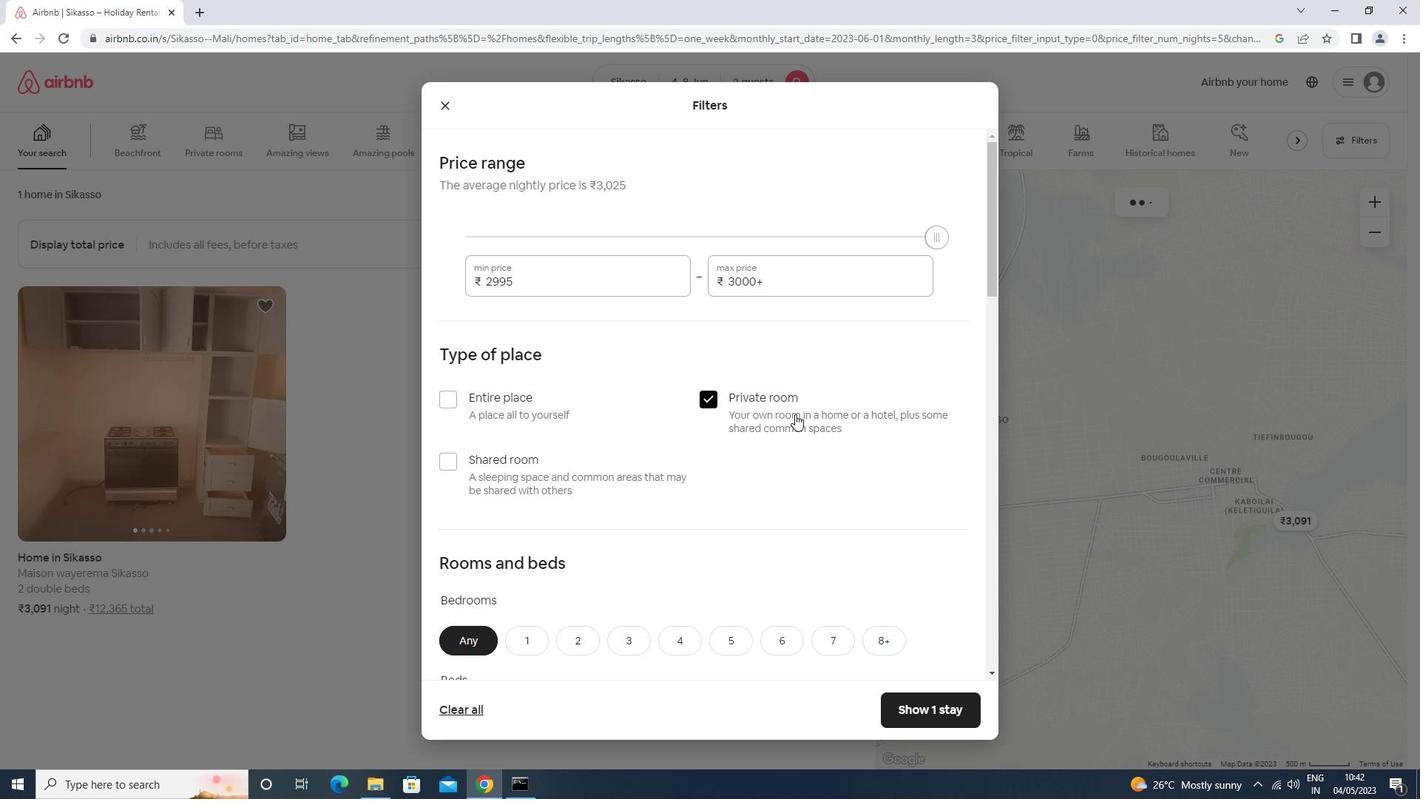 
Action: Mouse moved to (788, 409)
Screenshot: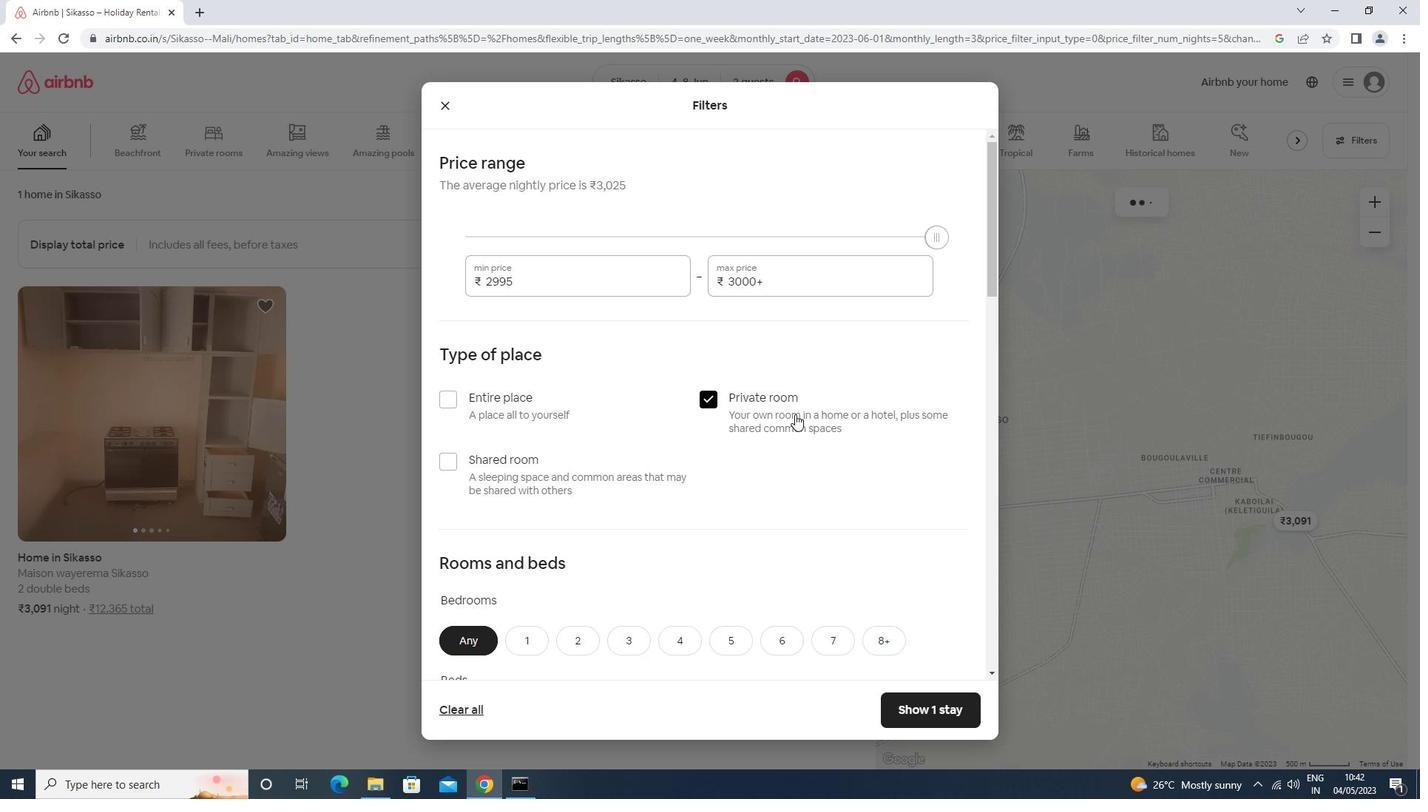 
Action: Mouse scrolled (788, 409) with delta (0, 0)
Screenshot: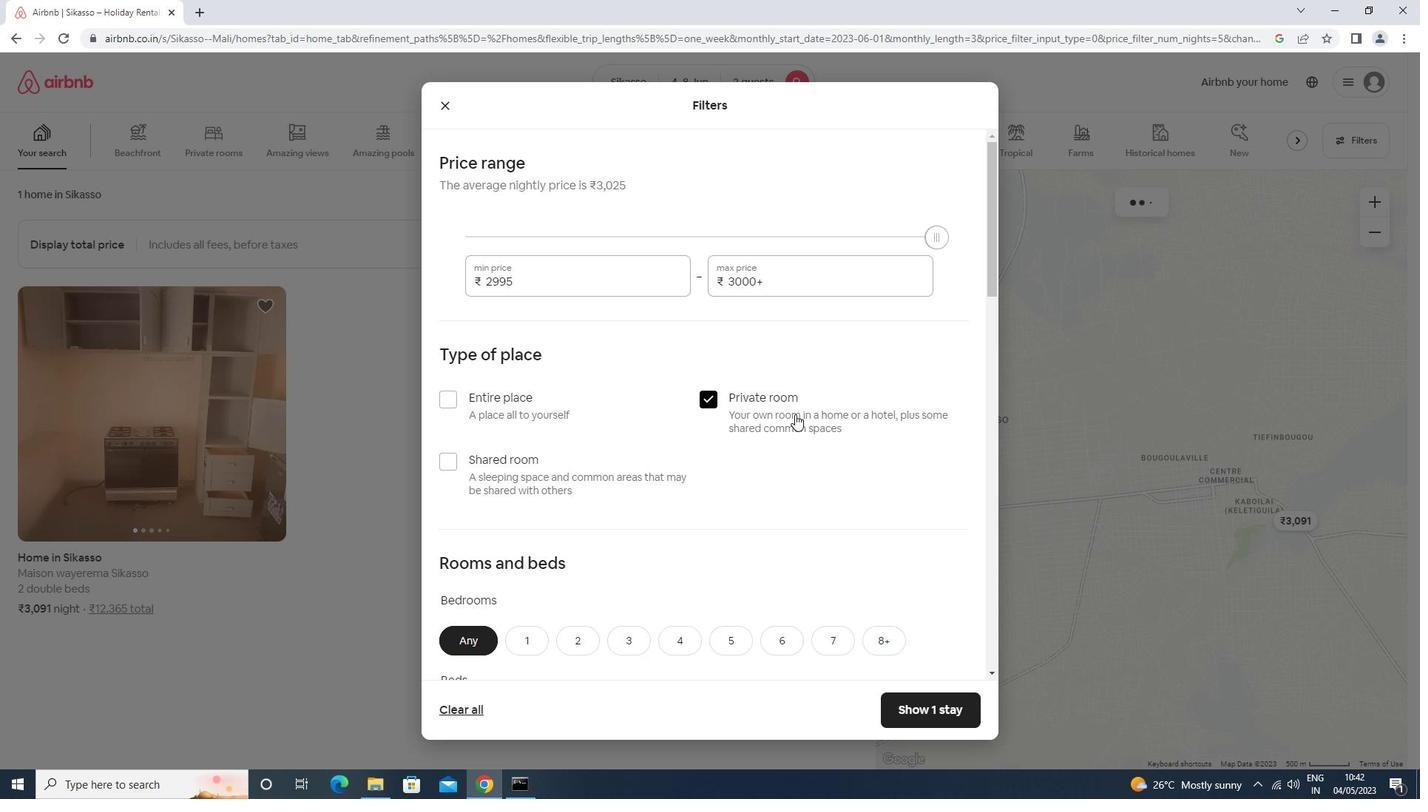 
Action: Mouse moved to (788, 410)
Screenshot: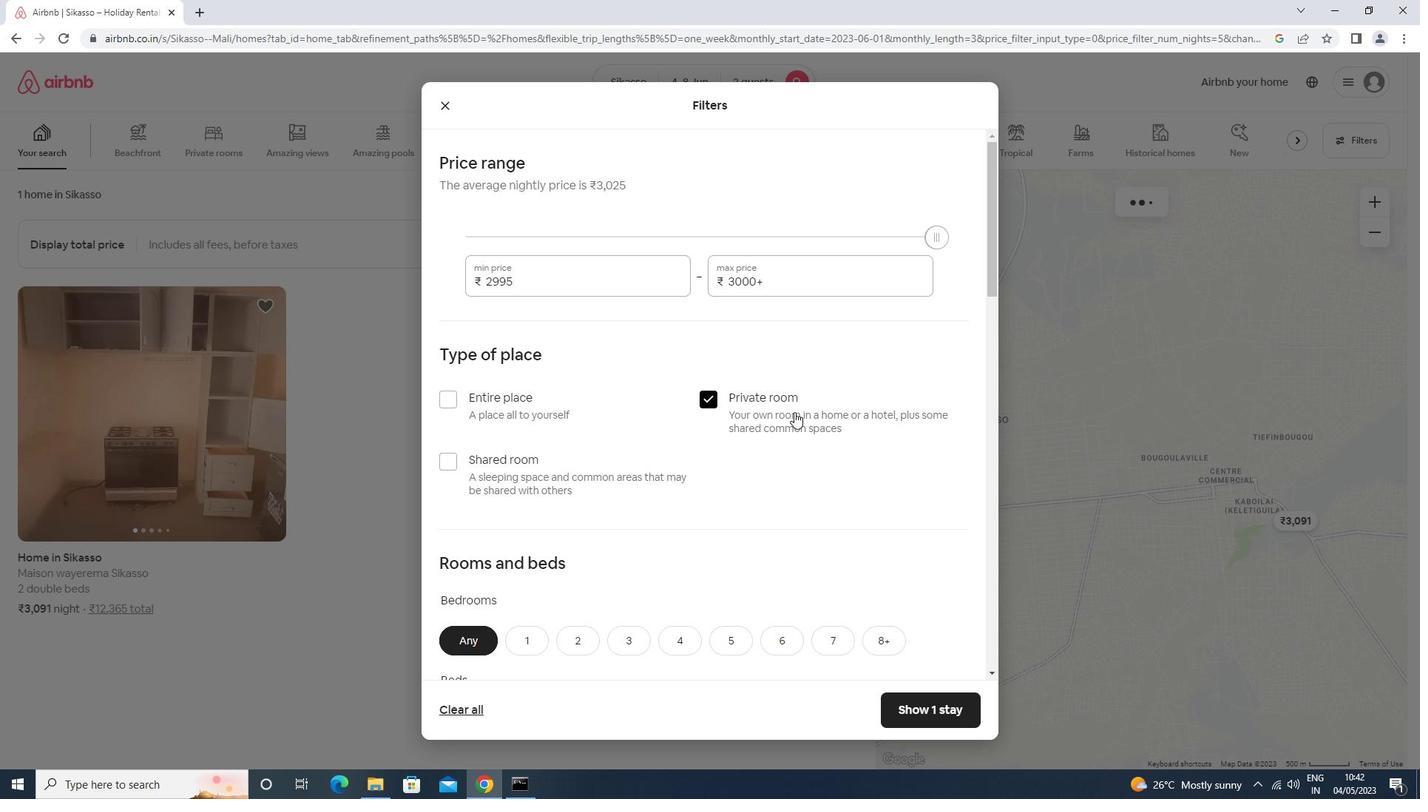 
Action: Mouse scrolled (788, 409) with delta (0, 0)
Screenshot: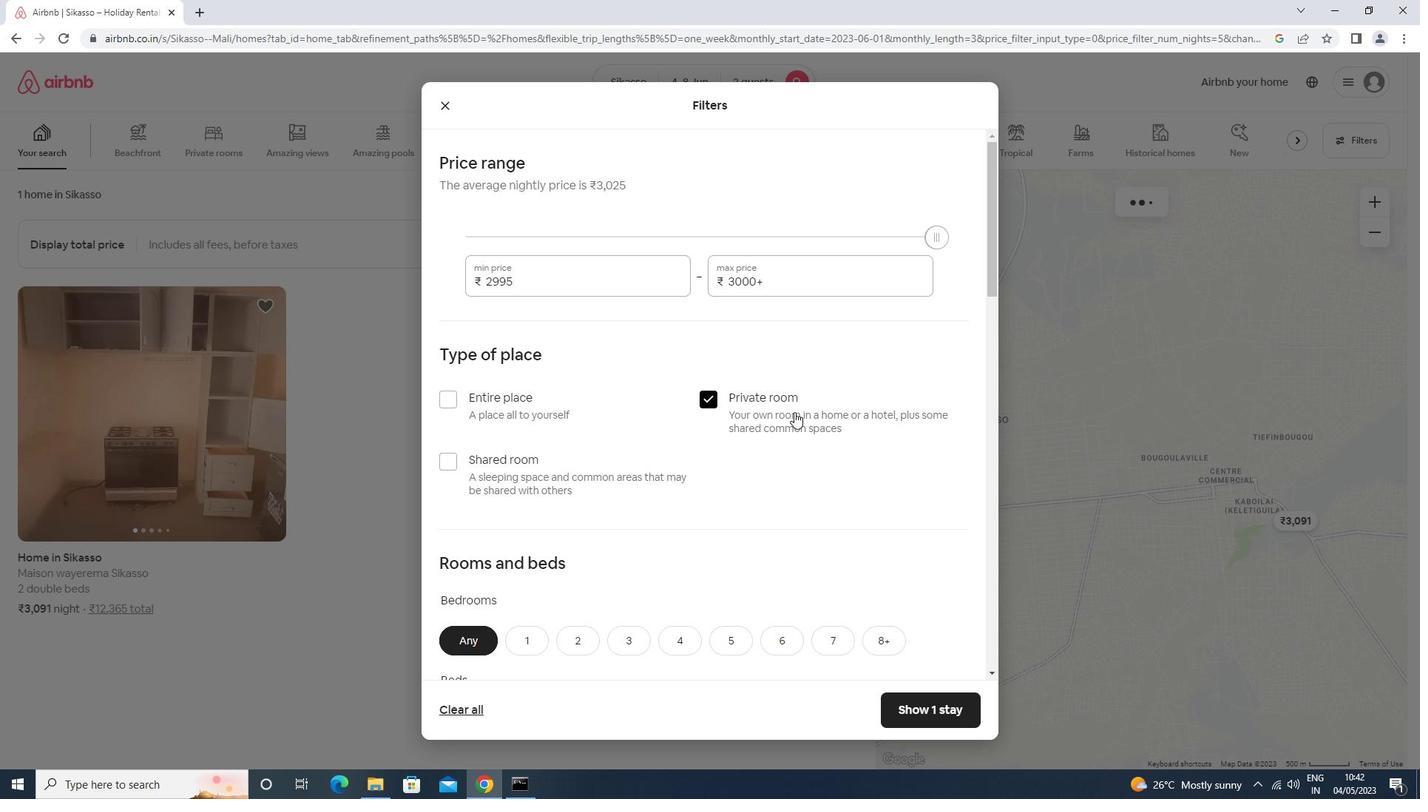 
Action: Mouse moved to (529, 341)
Screenshot: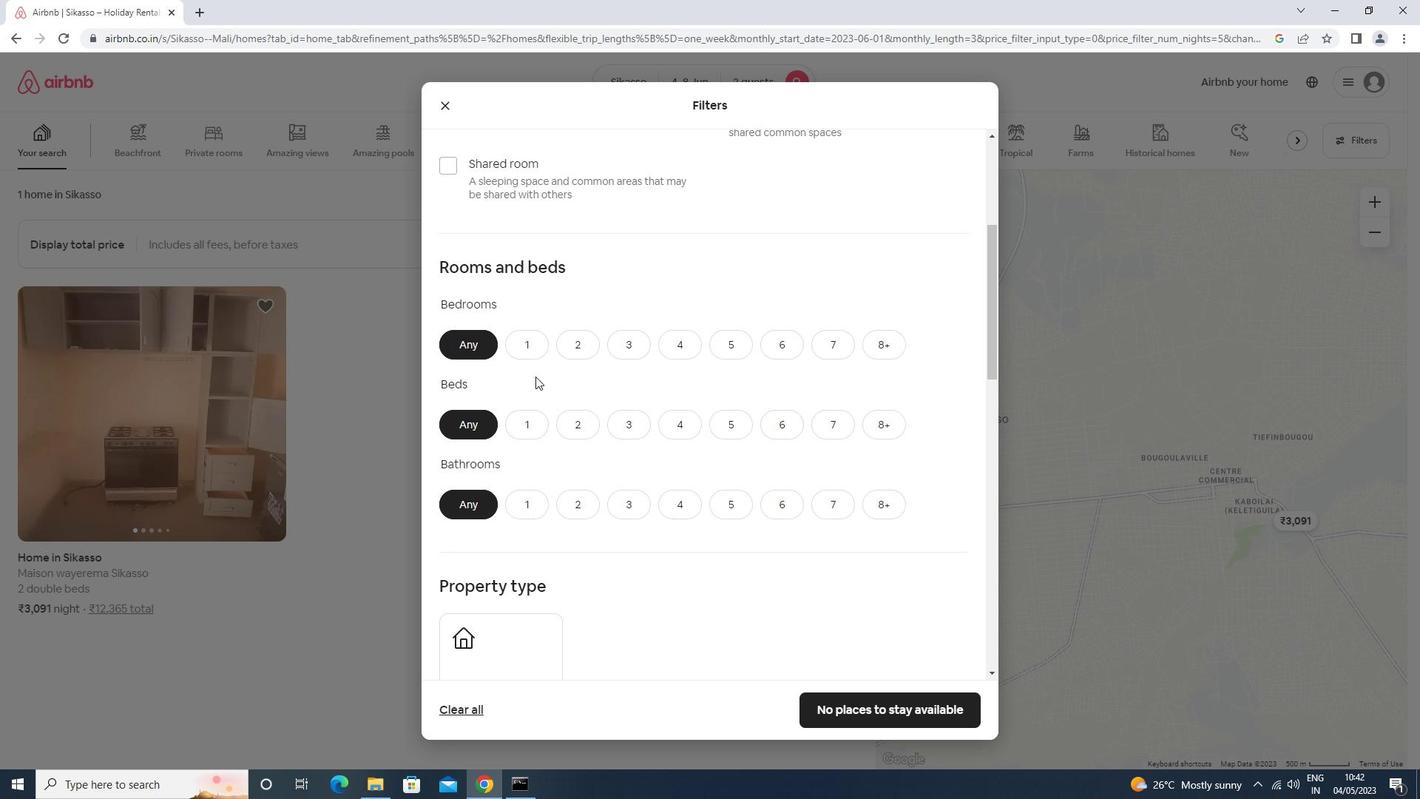 
Action: Mouse pressed left at (529, 341)
Screenshot: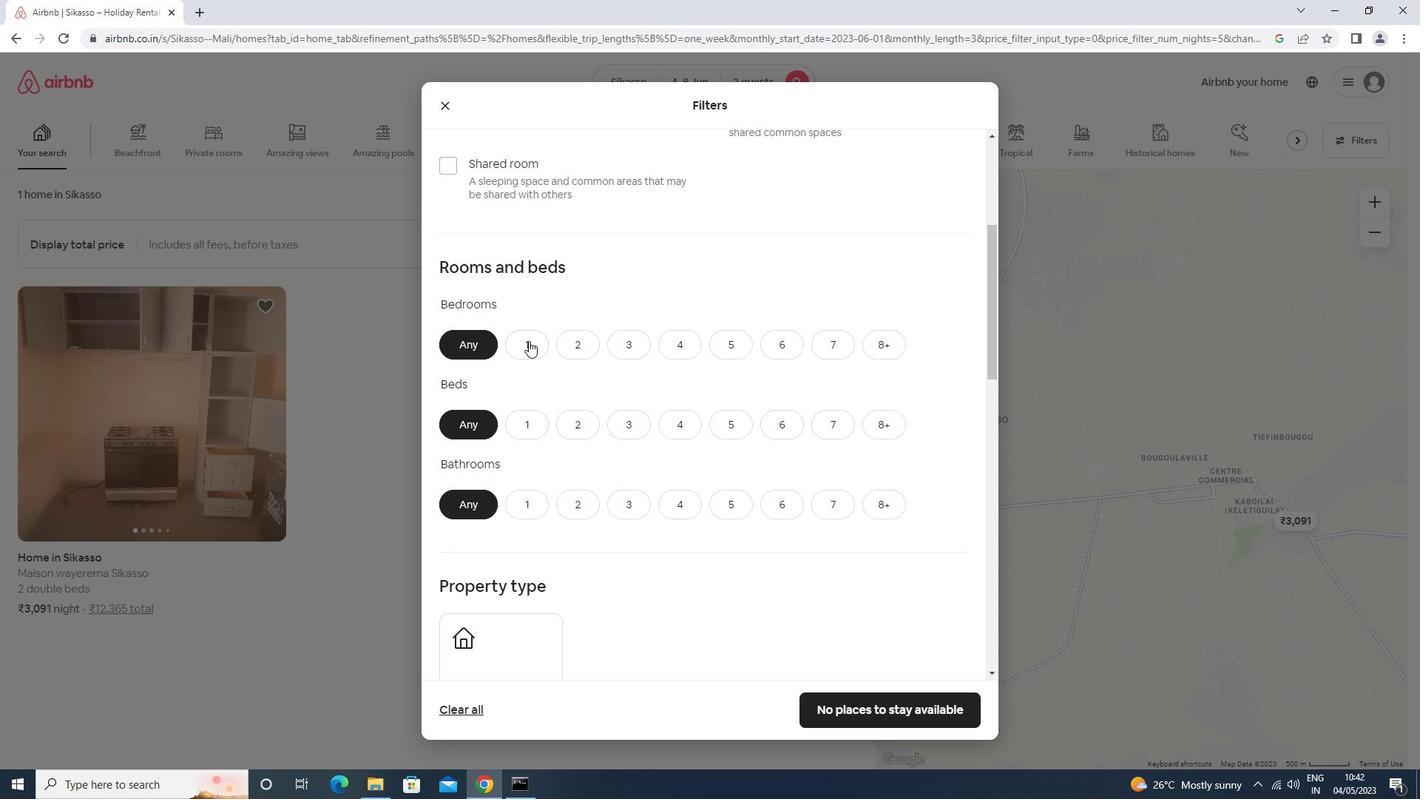 
Action: Mouse moved to (535, 425)
Screenshot: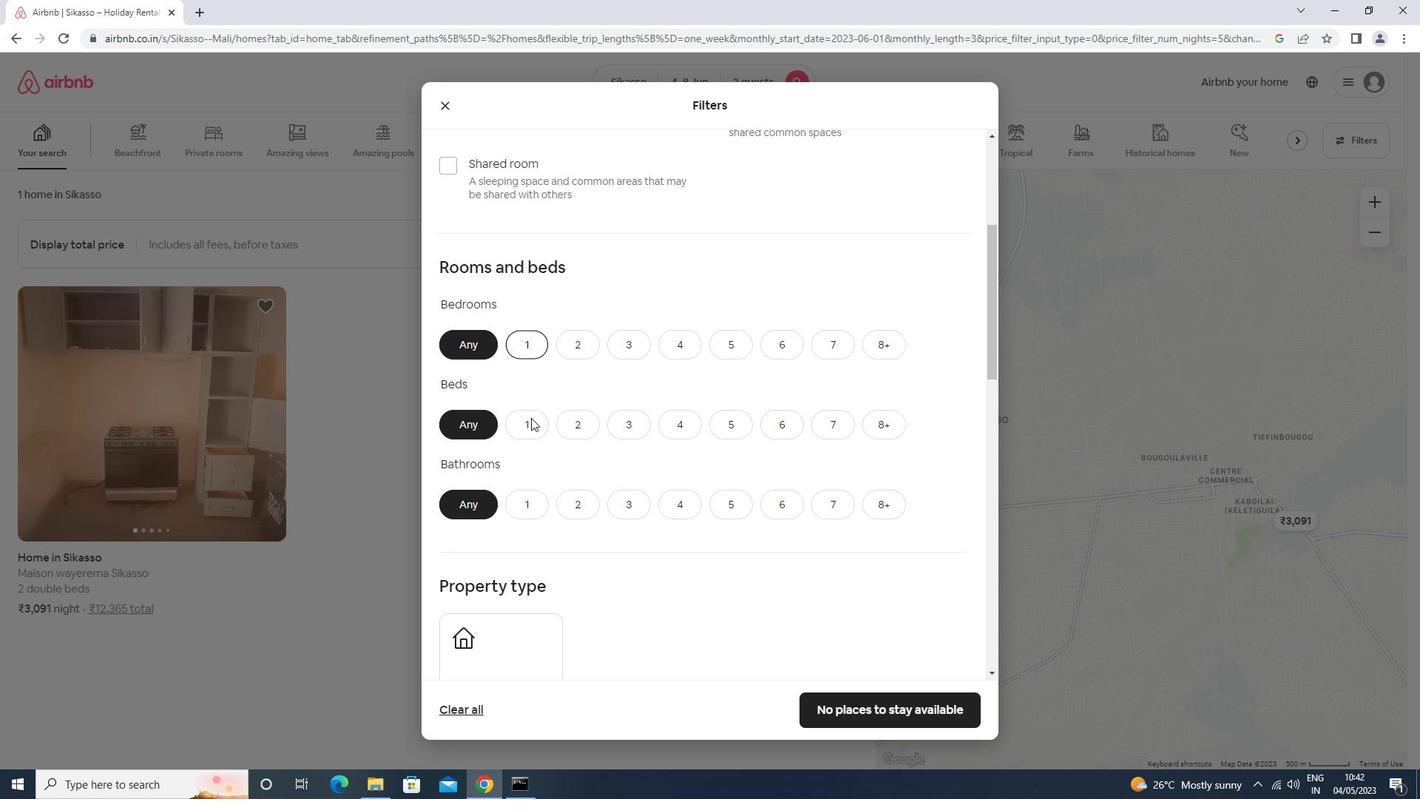 
Action: Mouse pressed left at (535, 425)
Screenshot: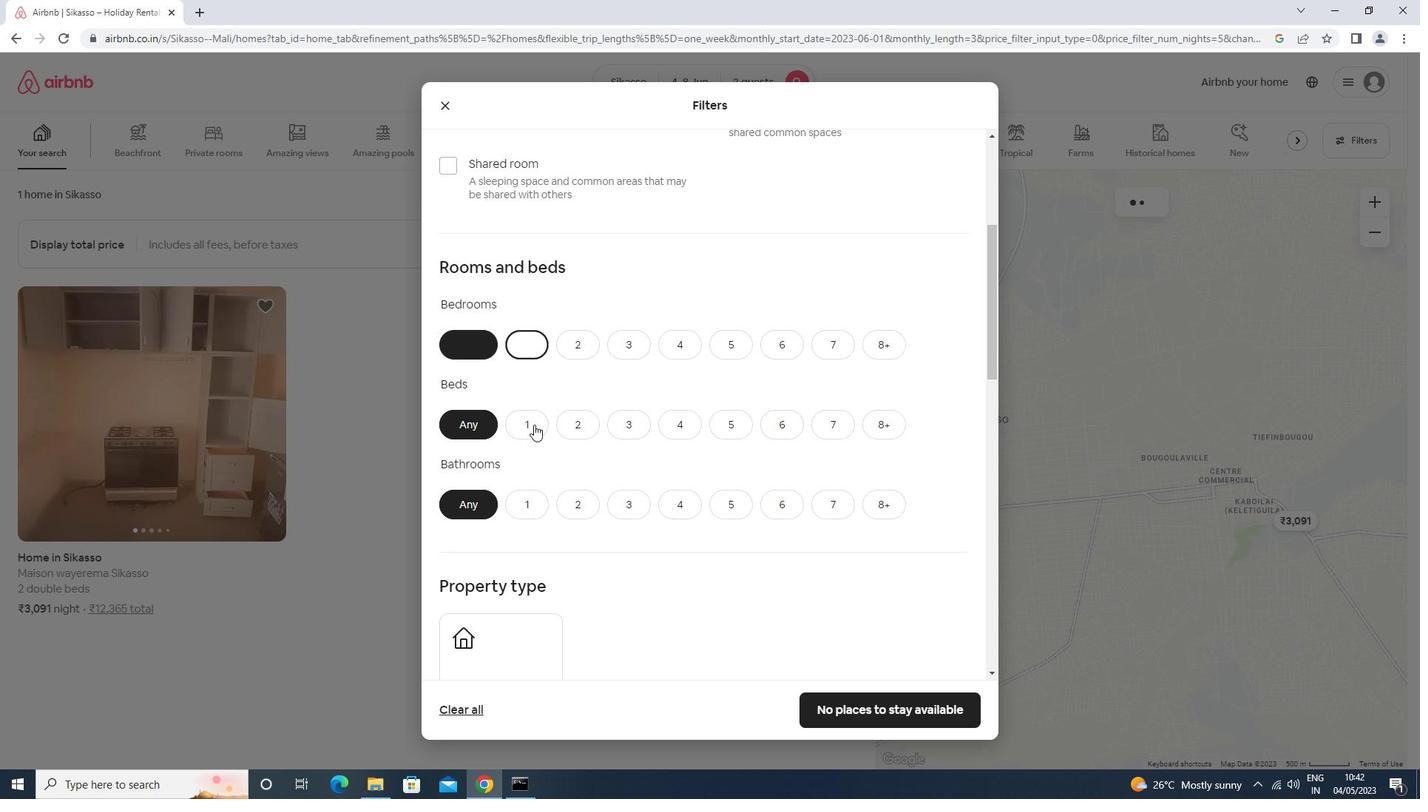 
Action: Mouse moved to (530, 497)
Screenshot: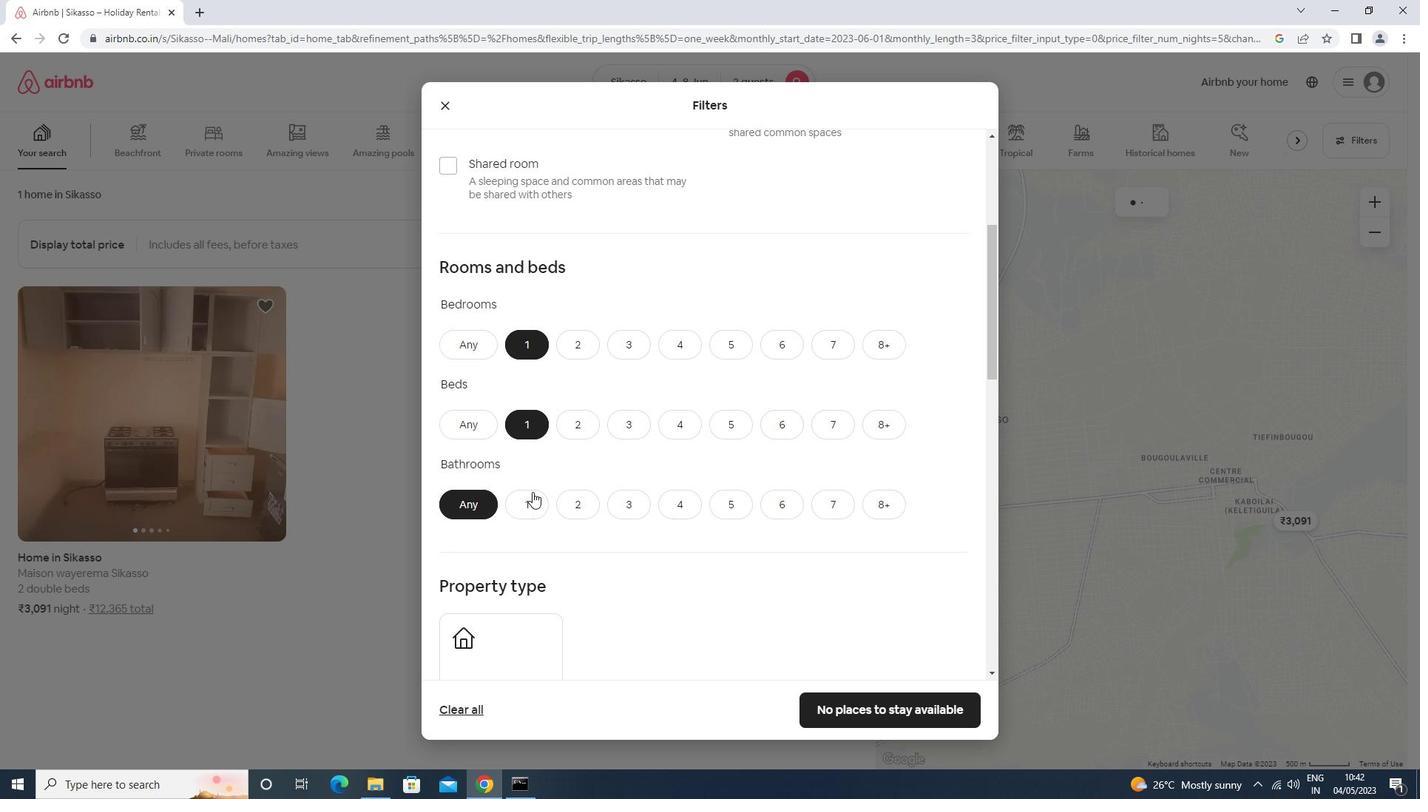 
Action: Mouse pressed left at (530, 497)
Screenshot: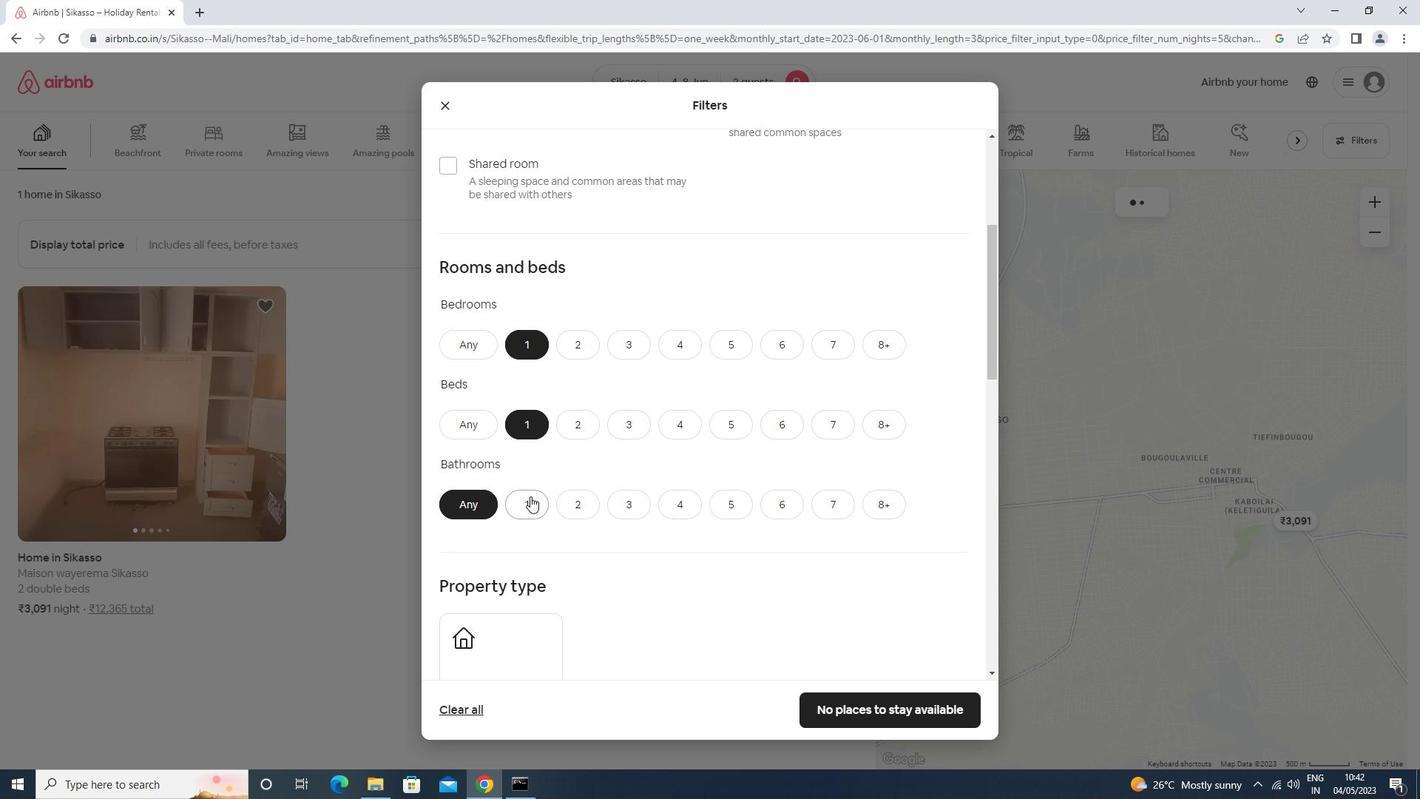 
Action: Mouse moved to (530, 497)
Screenshot: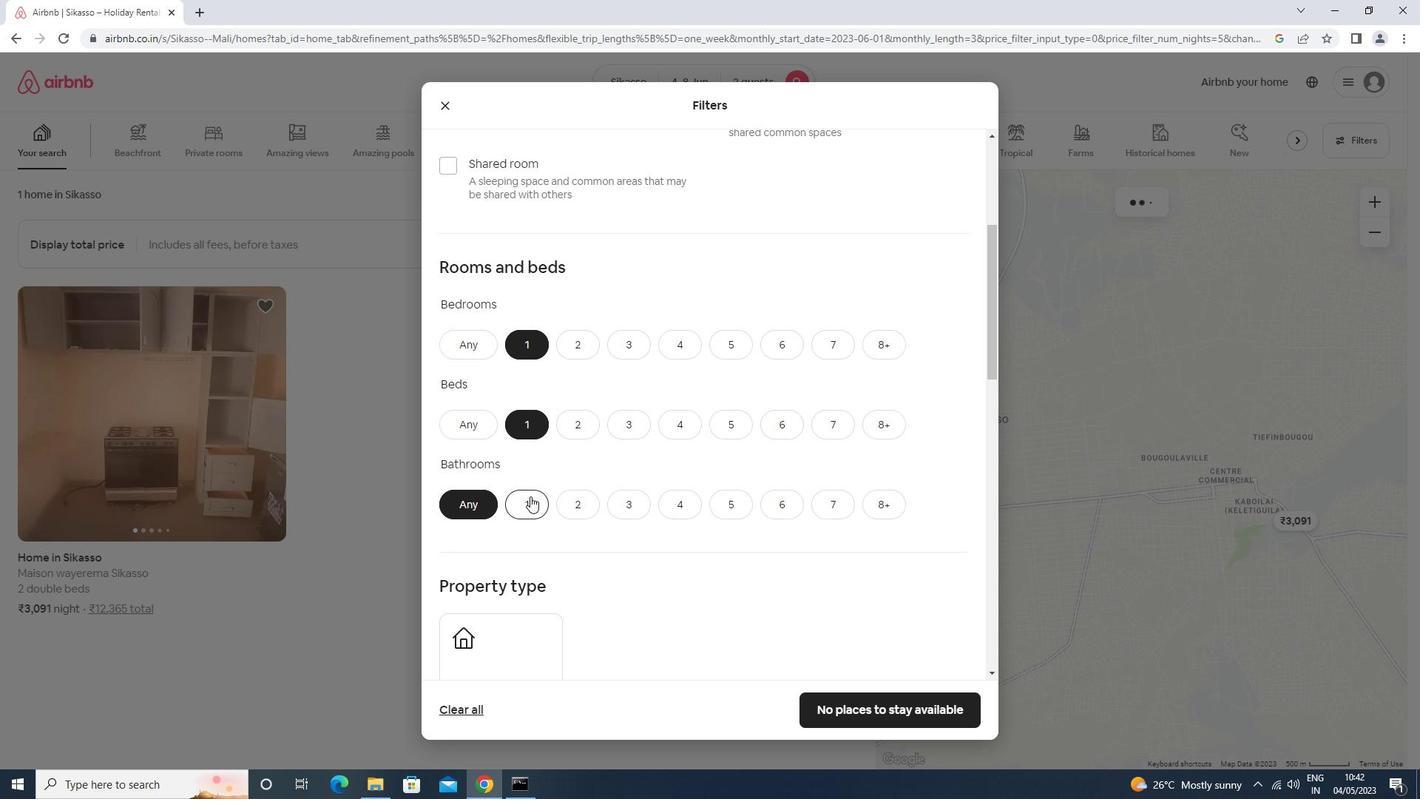 
Action: Mouse scrolled (530, 496) with delta (0, 0)
Screenshot: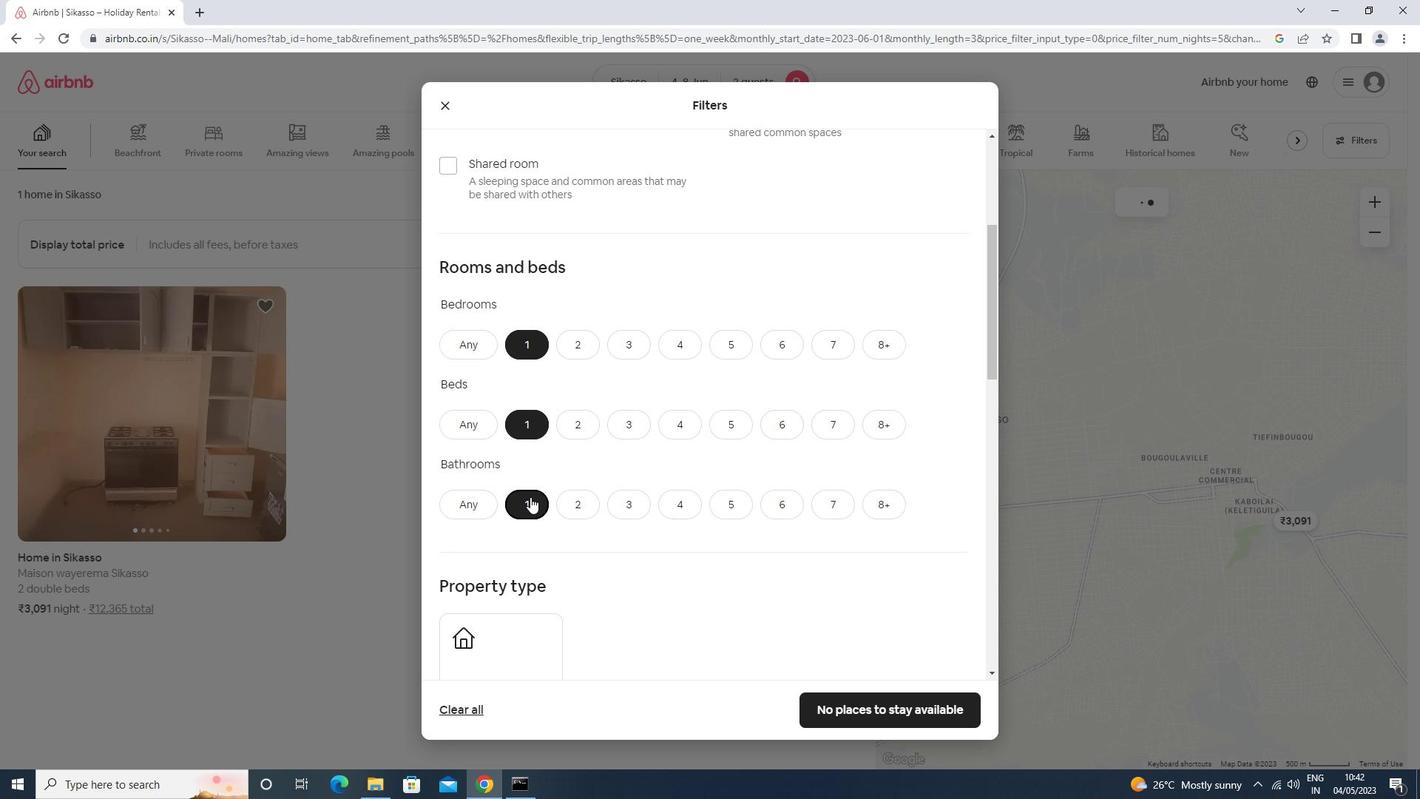 
Action: Mouse scrolled (530, 496) with delta (0, 0)
Screenshot: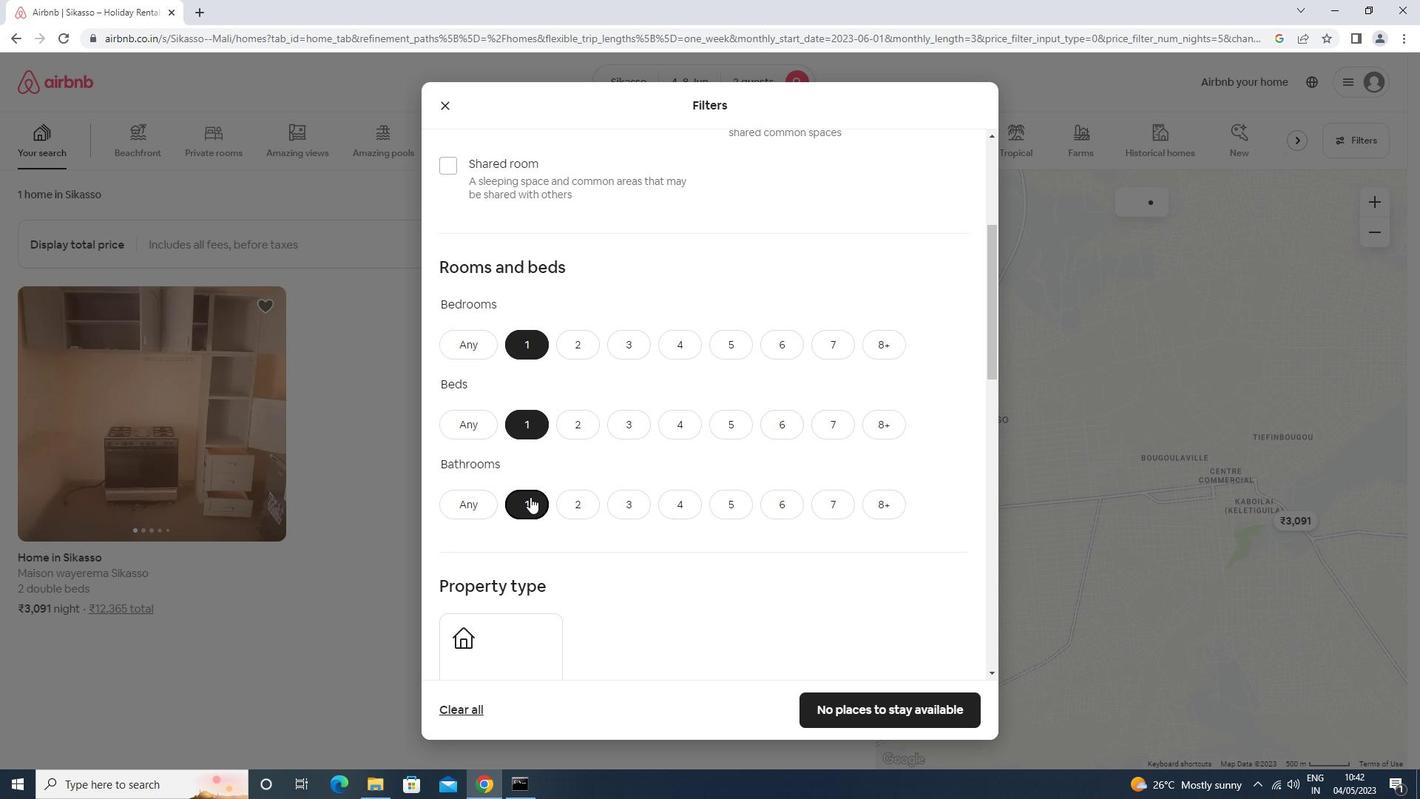
Action: Mouse scrolled (530, 496) with delta (0, 0)
Screenshot: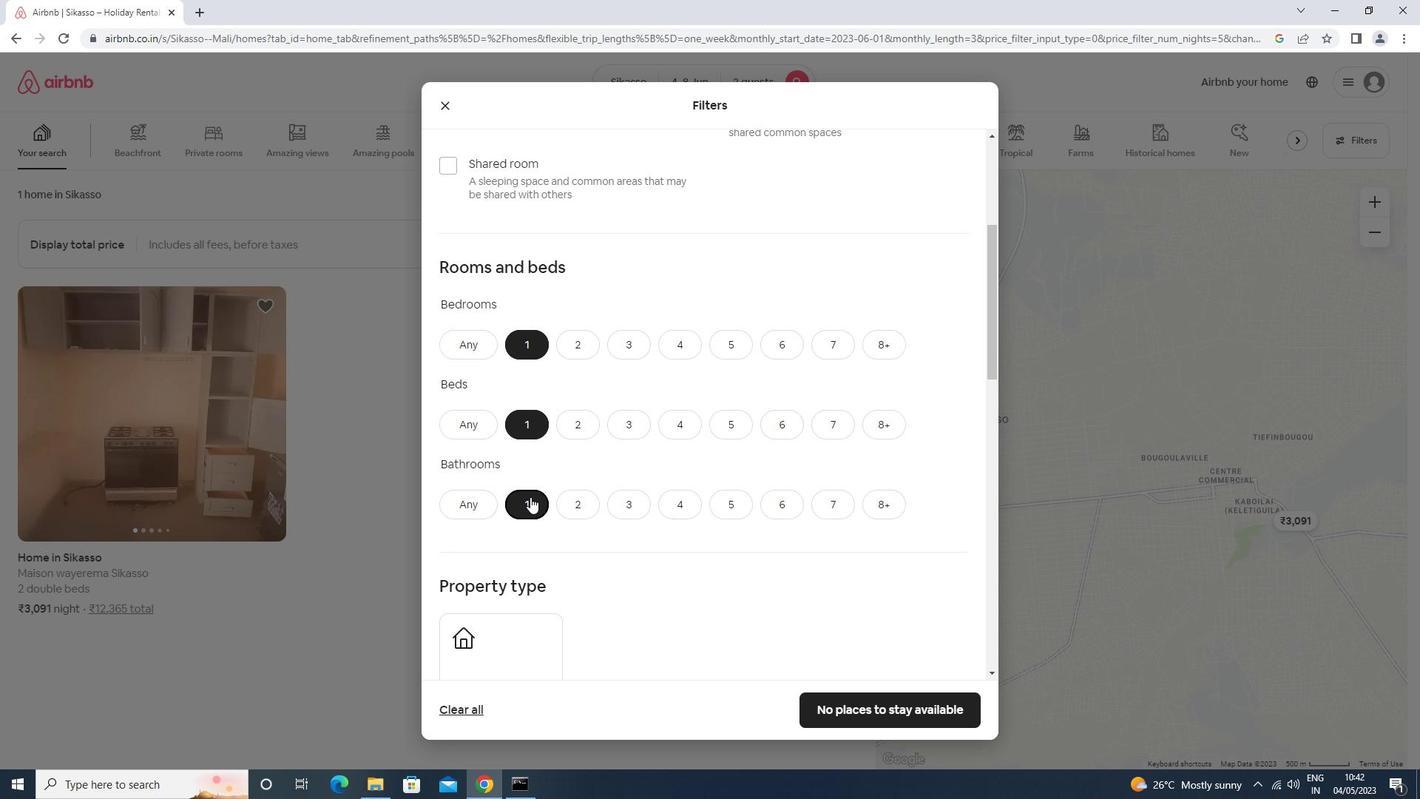 
Action: Mouse moved to (523, 458)
Screenshot: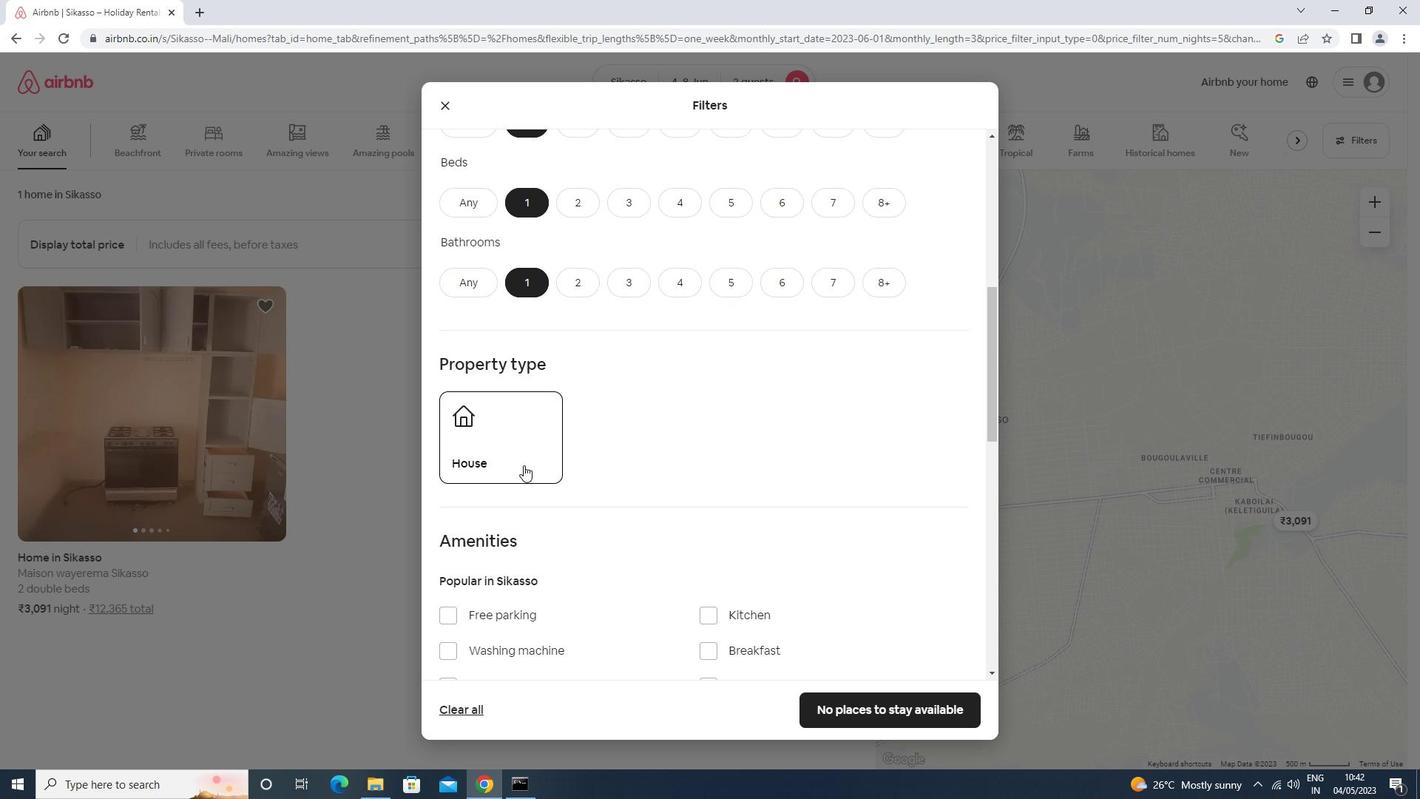
Action: Mouse pressed left at (523, 458)
Screenshot: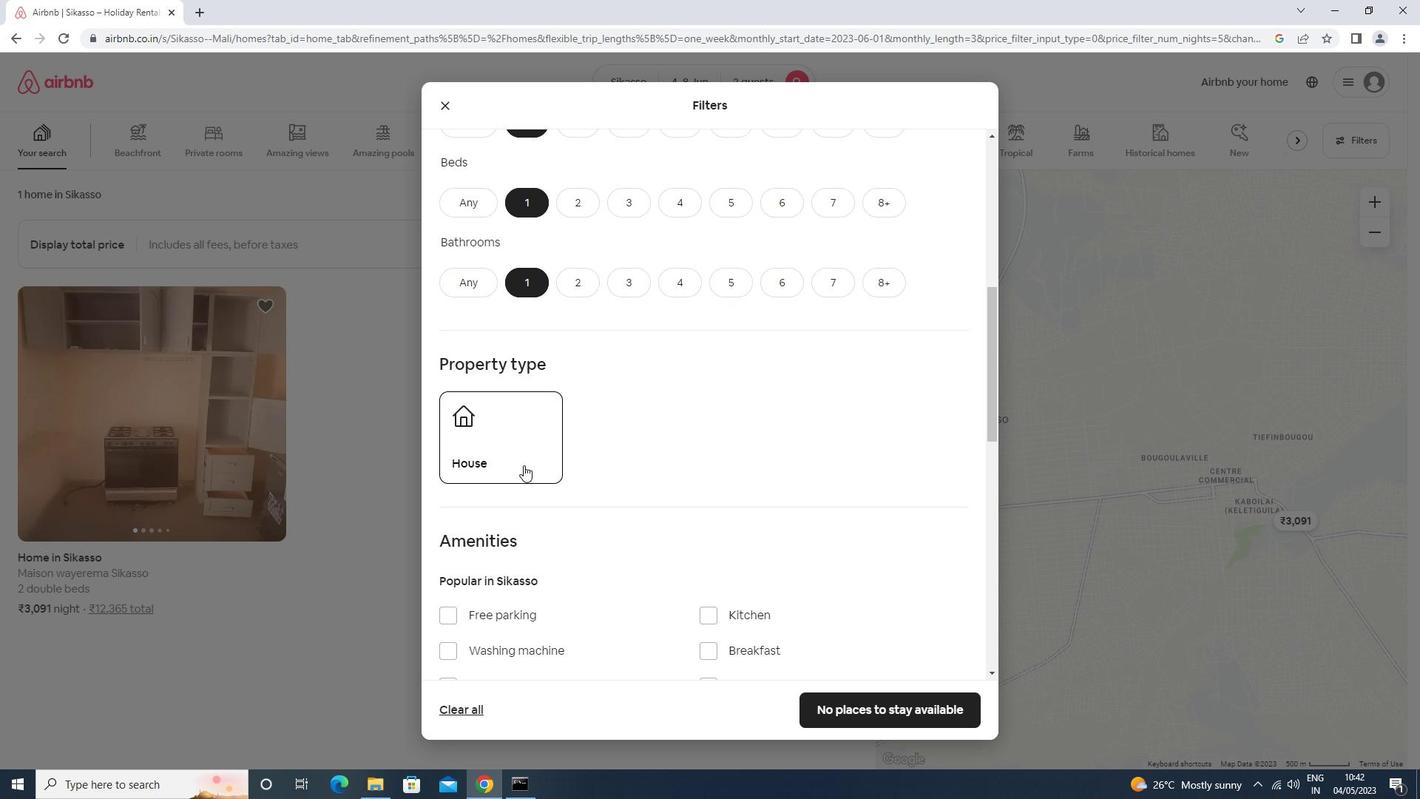 
Action: Mouse moved to (523, 457)
Screenshot: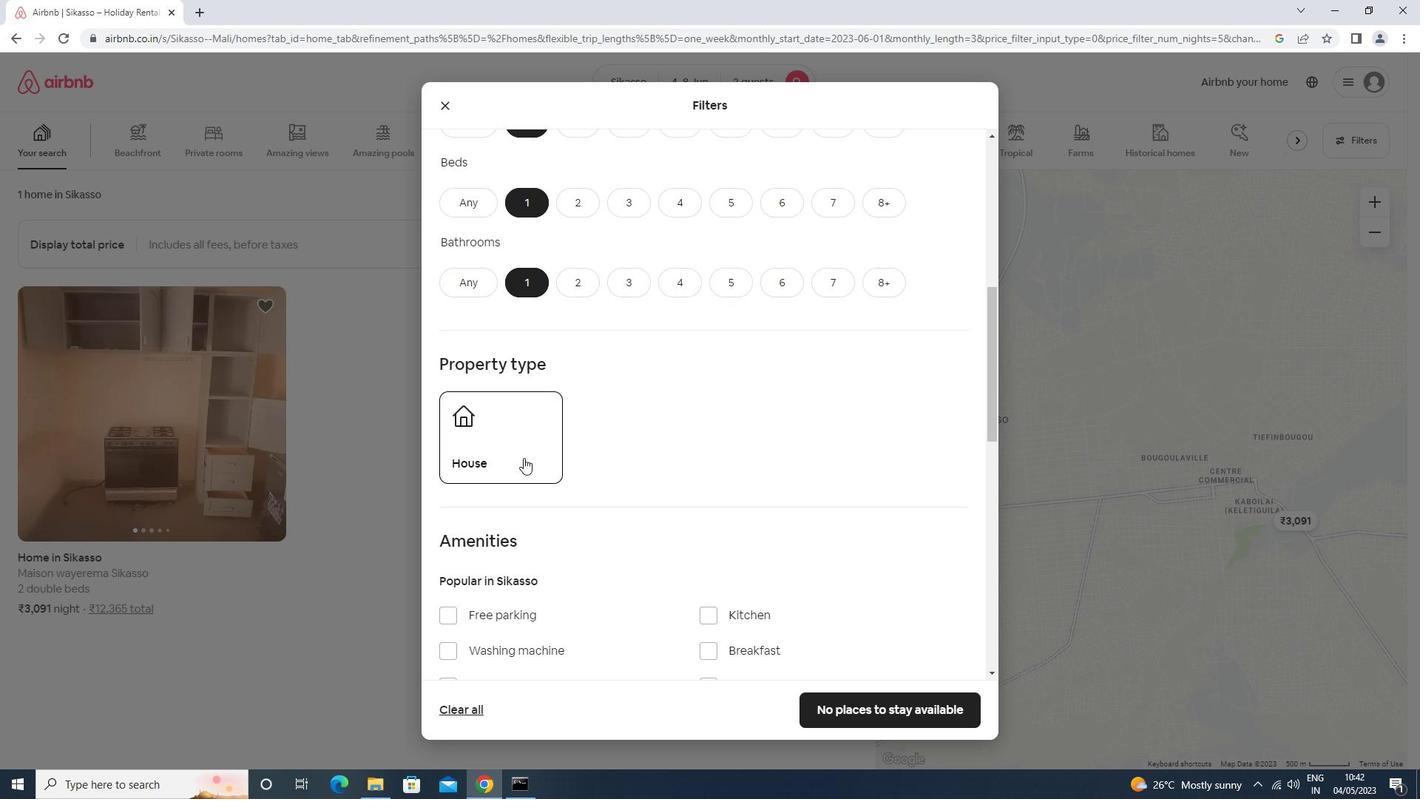 
Action: Mouse scrolled (523, 456) with delta (0, 0)
Screenshot: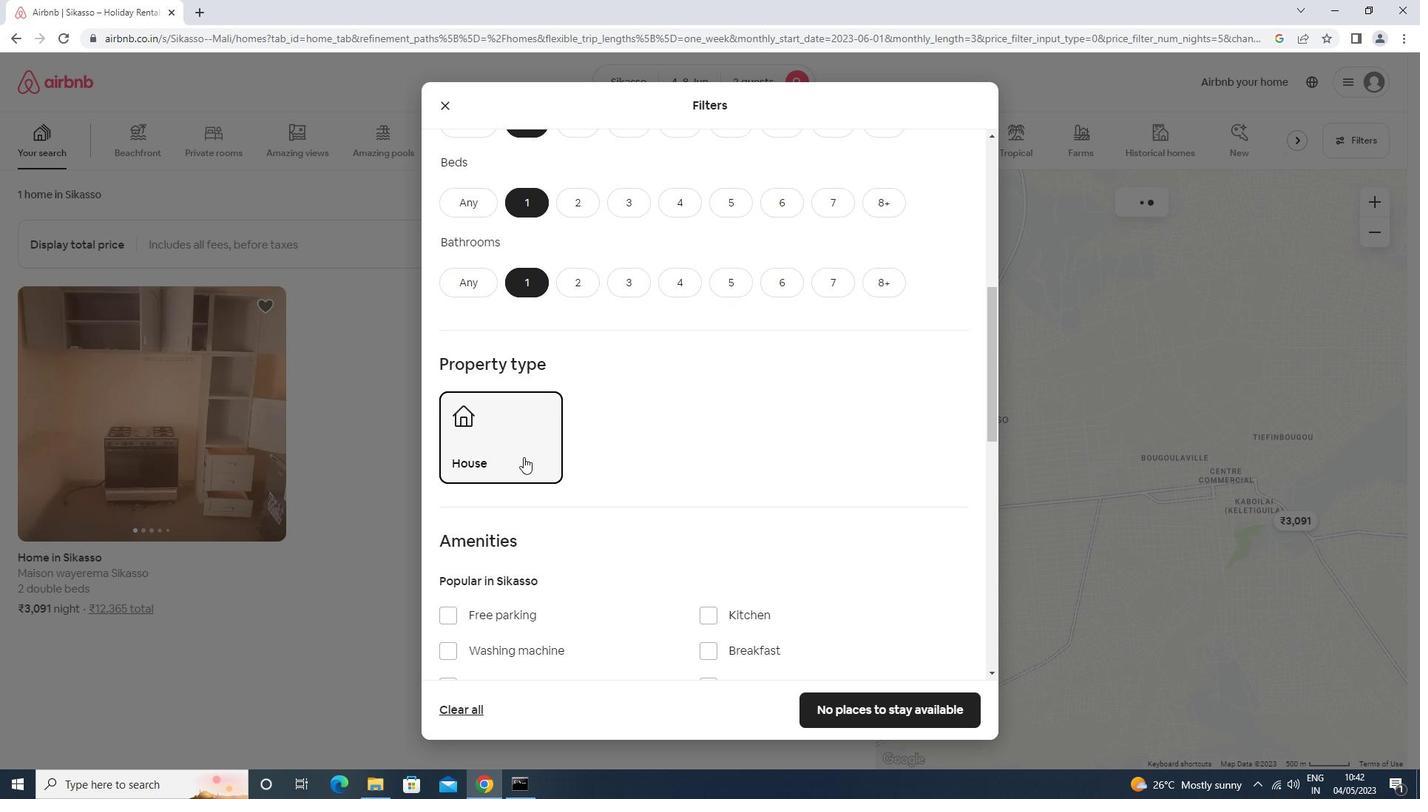 
Action: Mouse scrolled (523, 456) with delta (0, 0)
Screenshot: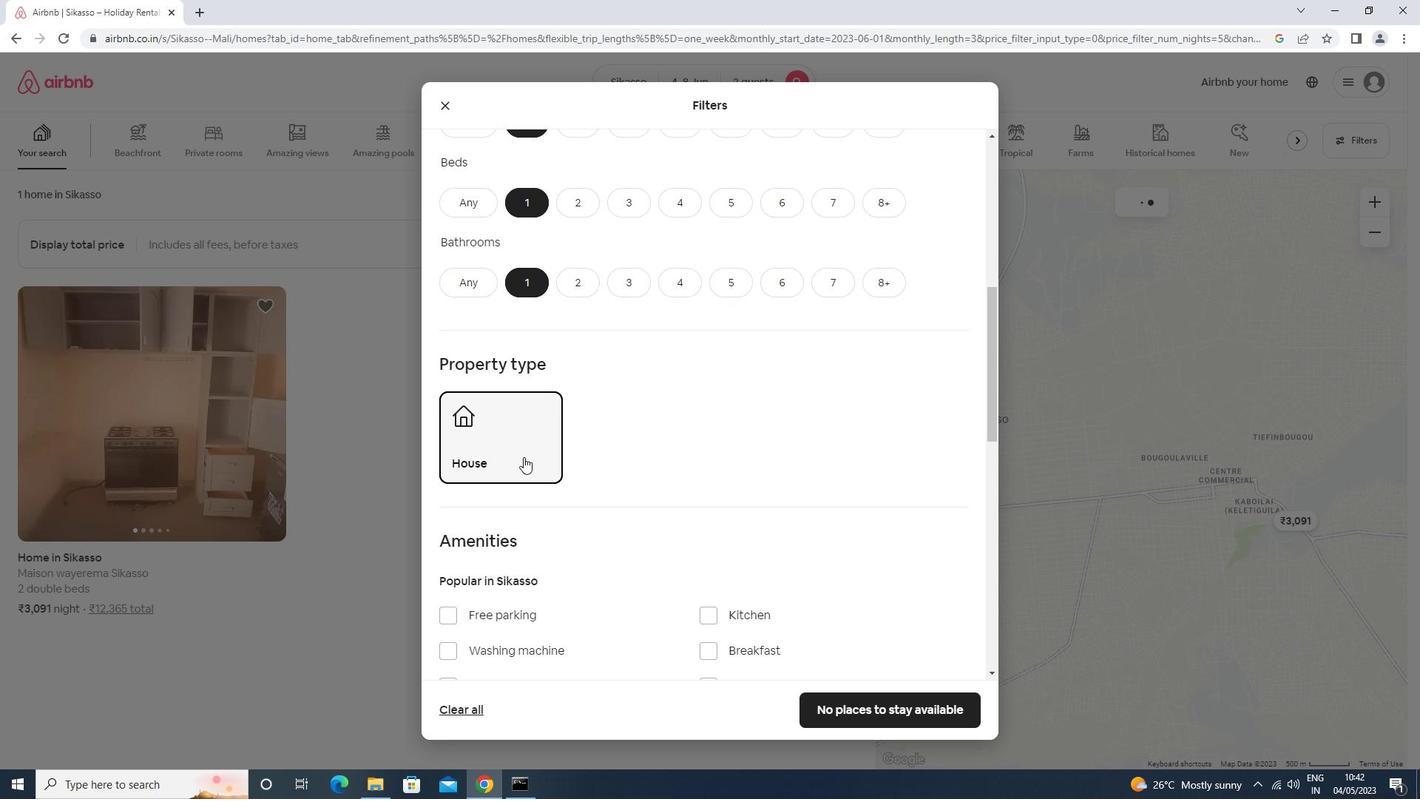 
Action: Mouse moved to (537, 501)
Screenshot: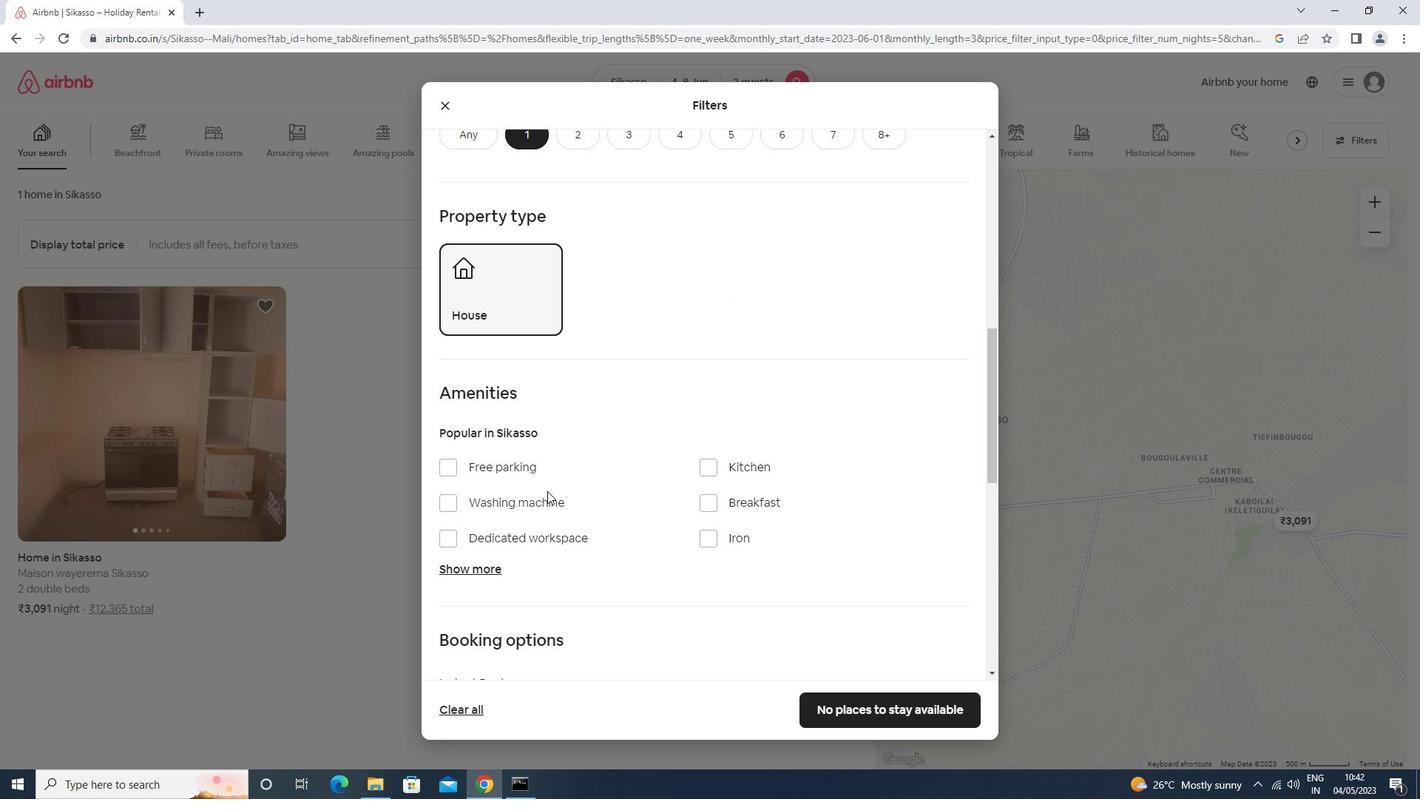 
Action: Mouse pressed left at (537, 501)
Screenshot: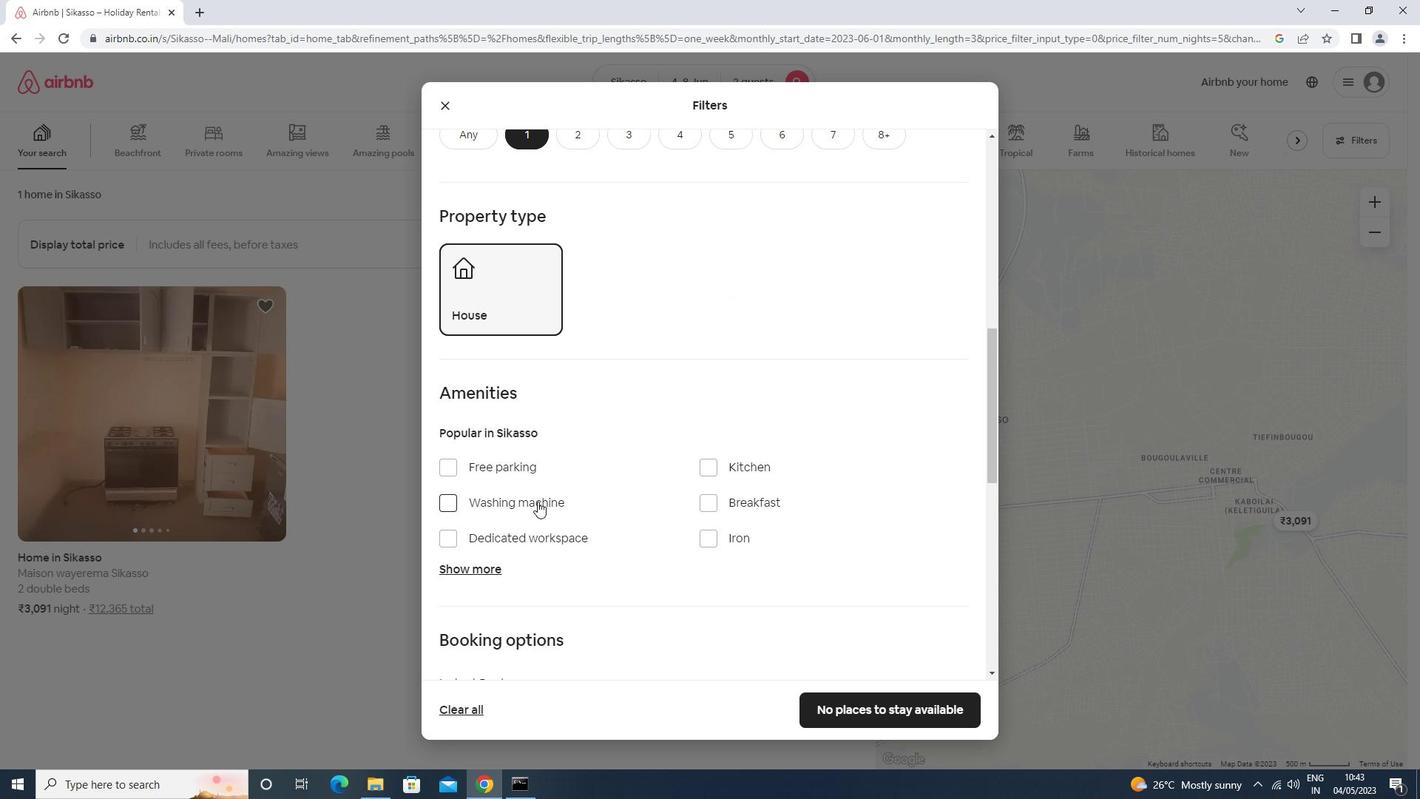
Action: Mouse scrolled (537, 500) with delta (0, 0)
Screenshot: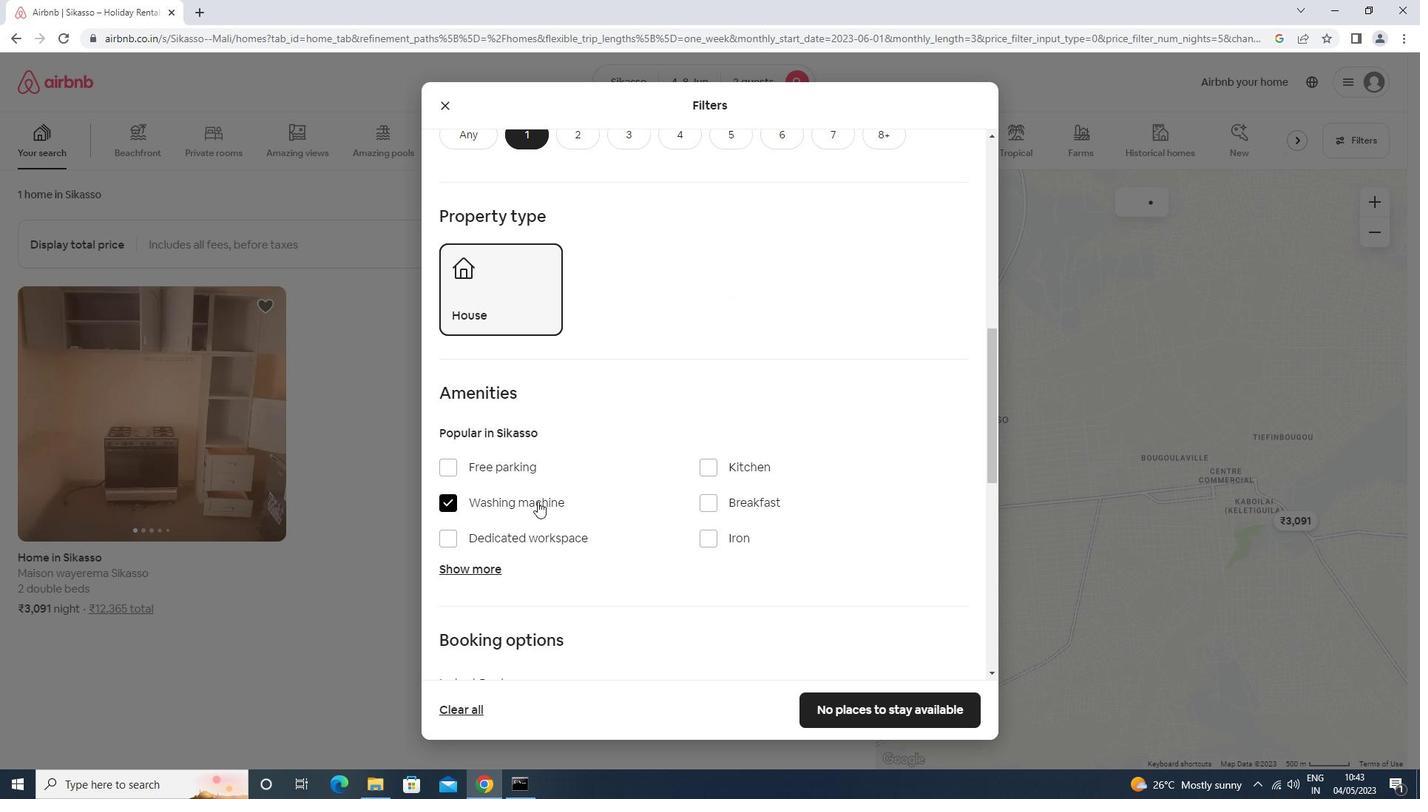 
Action: Mouse scrolled (537, 500) with delta (0, 0)
Screenshot: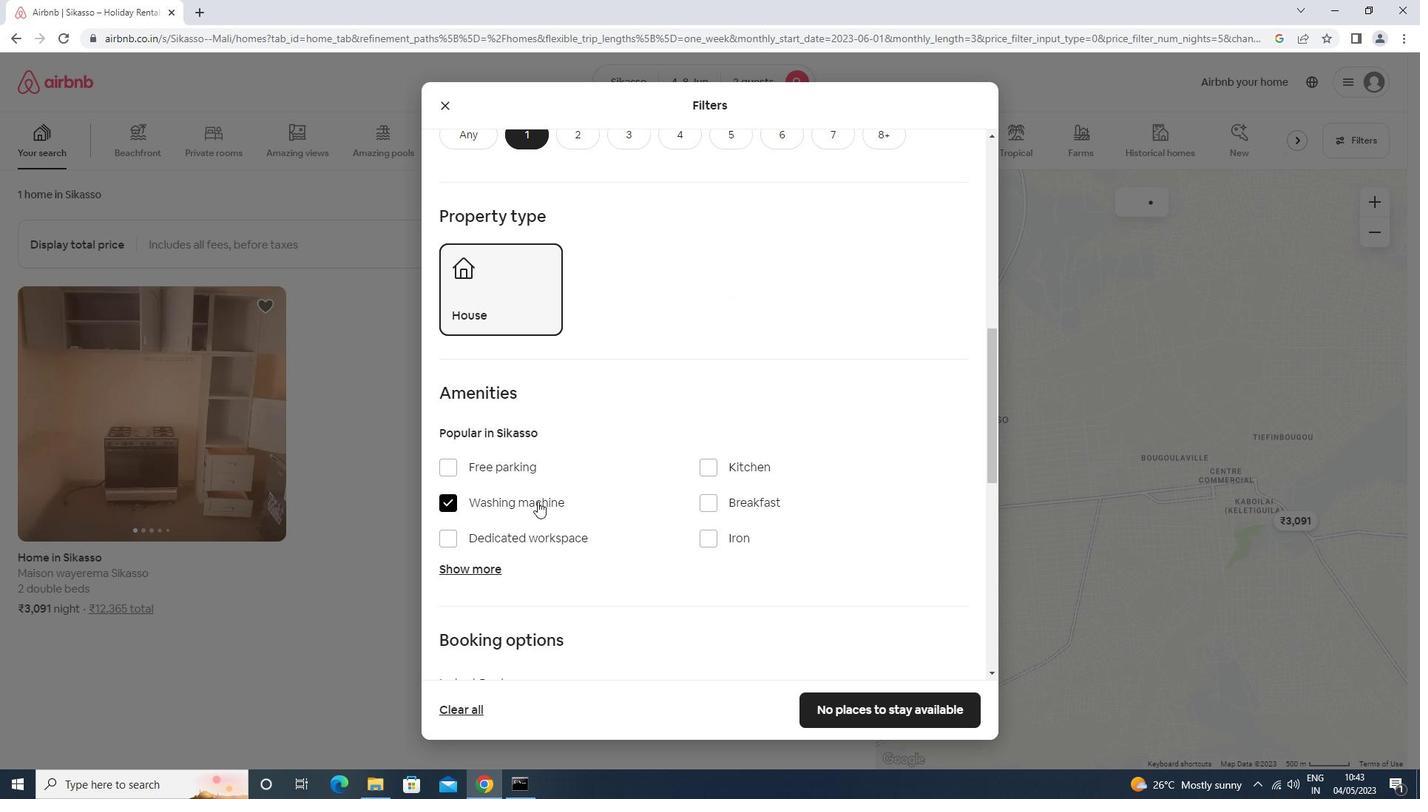 
Action: Mouse scrolled (537, 500) with delta (0, 0)
Screenshot: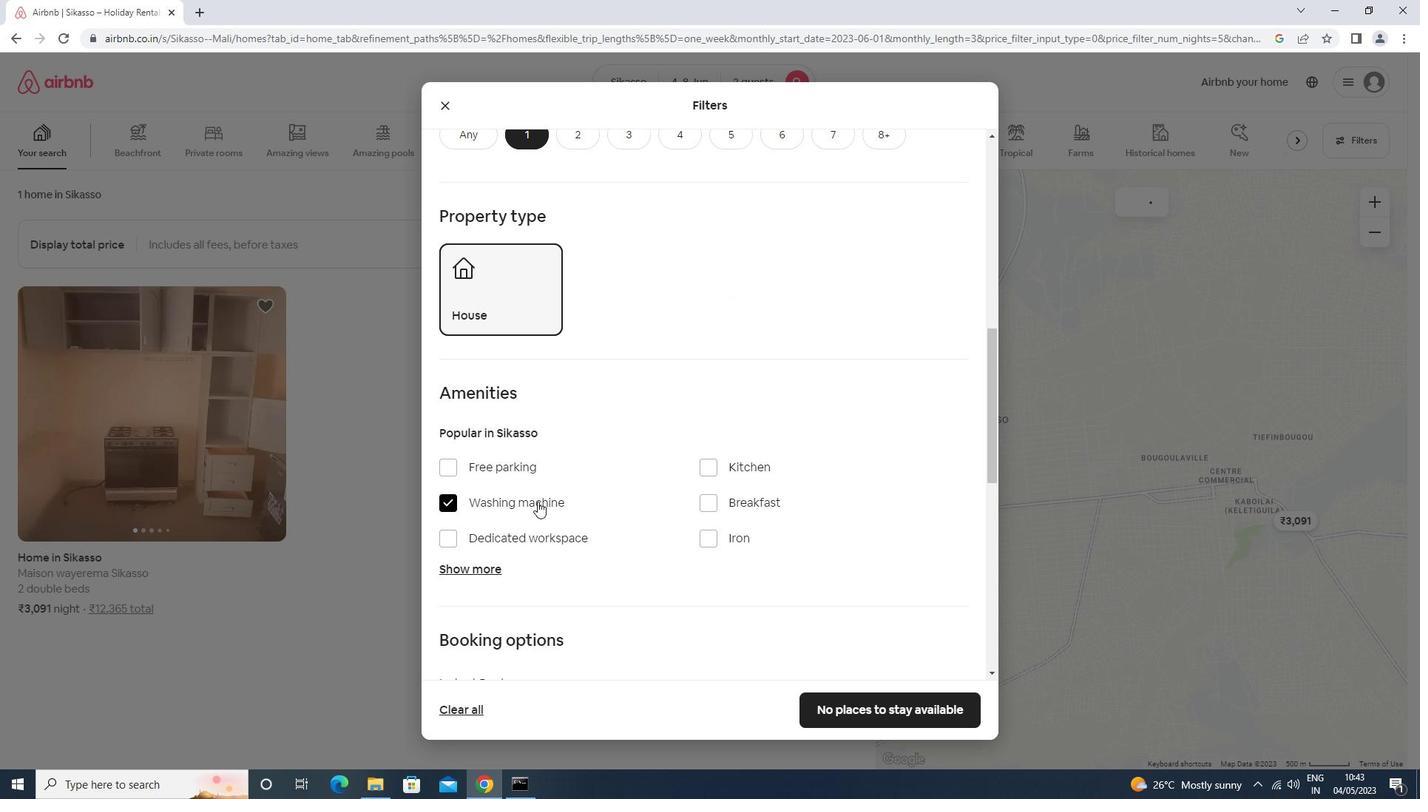 
Action: Mouse moved to (930, 513)
Screenshot: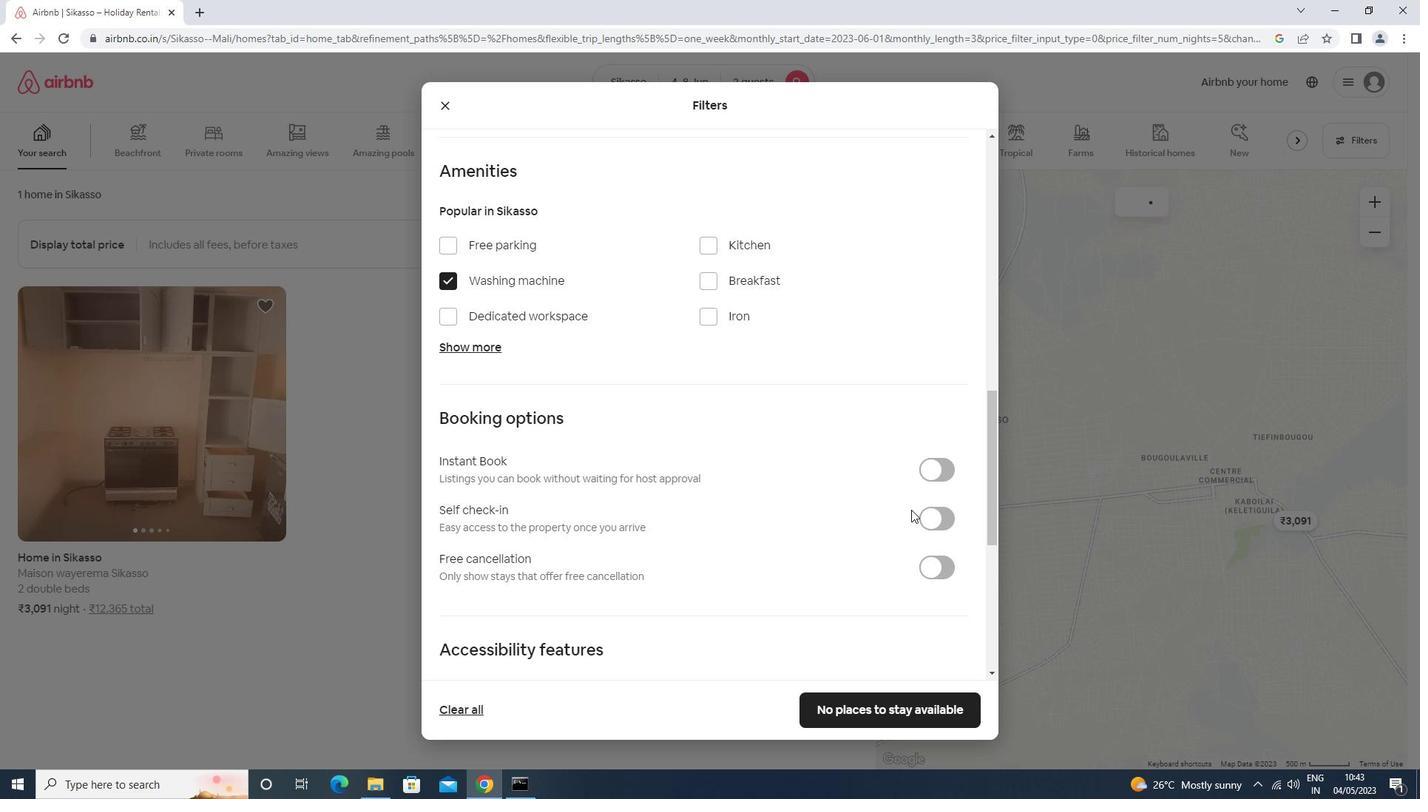 
Action: Mouse pressed left at (930, 513)
Screenshot: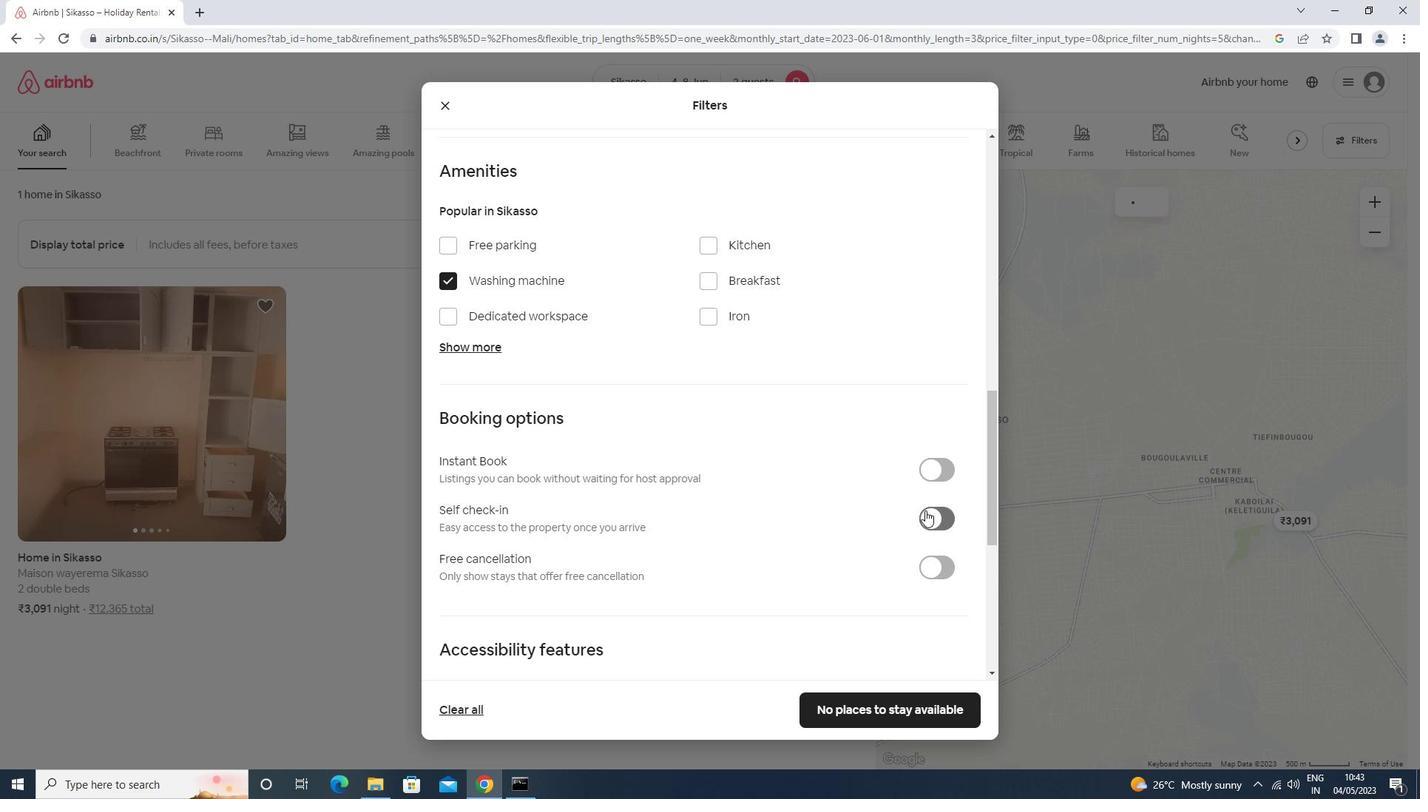 
Action: Mouse moved to (924, 529)
Screenshot: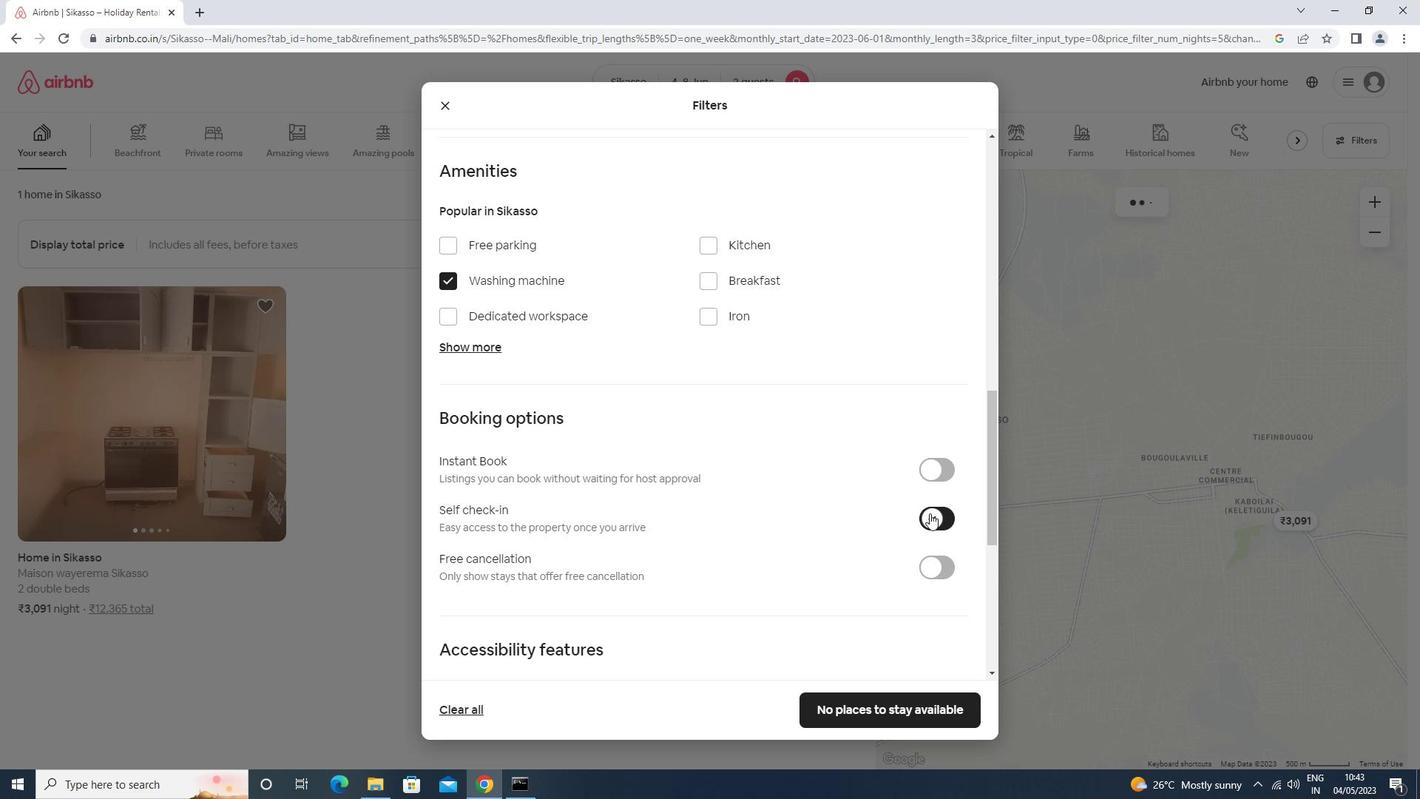 
Action: Mouse scrolled (924, 529) with delta (0, 0)
Screenshot: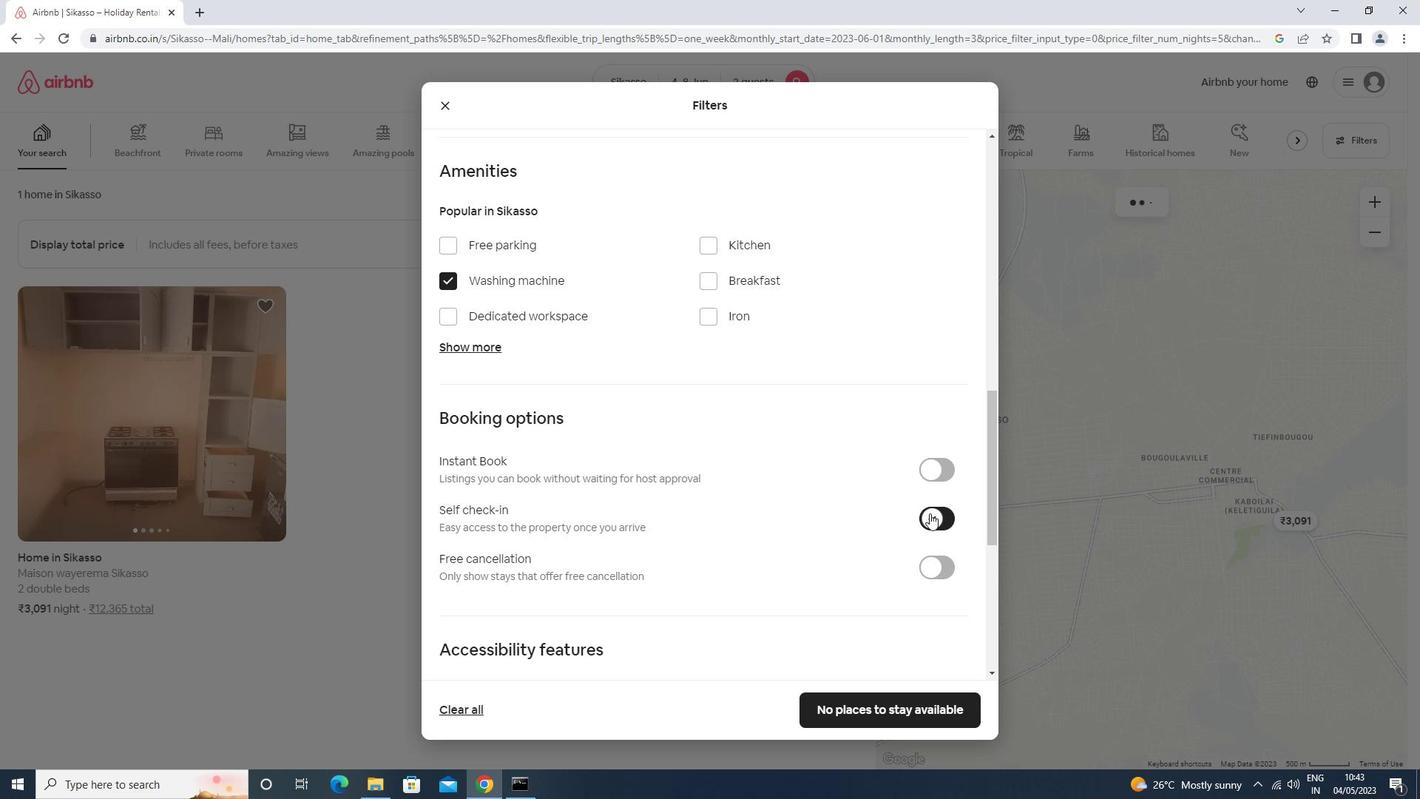 
Action: Mouse scrolled (924, 529) with delta (0, 0)
Screenshot: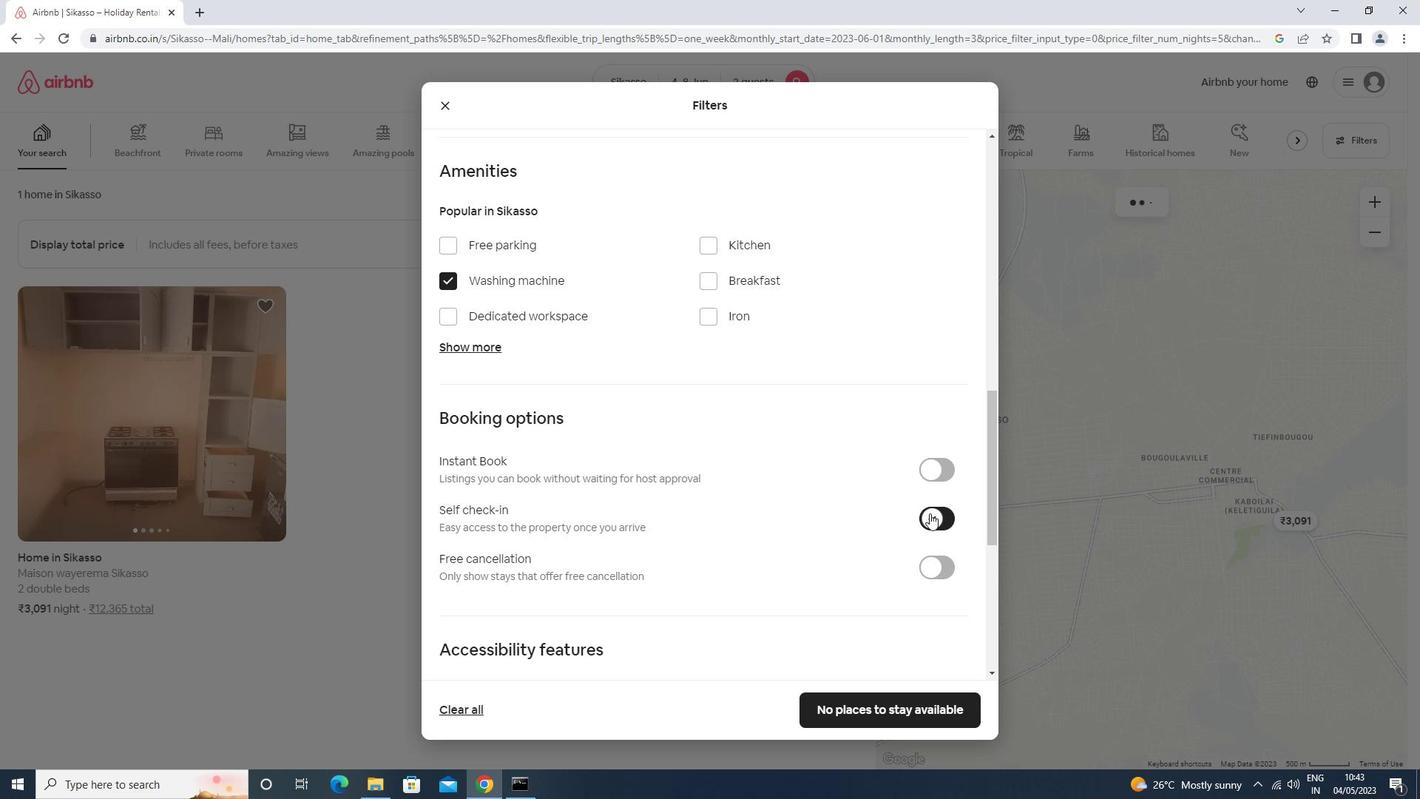 
Action: Mouse moved to (924, 530)
Screenshot: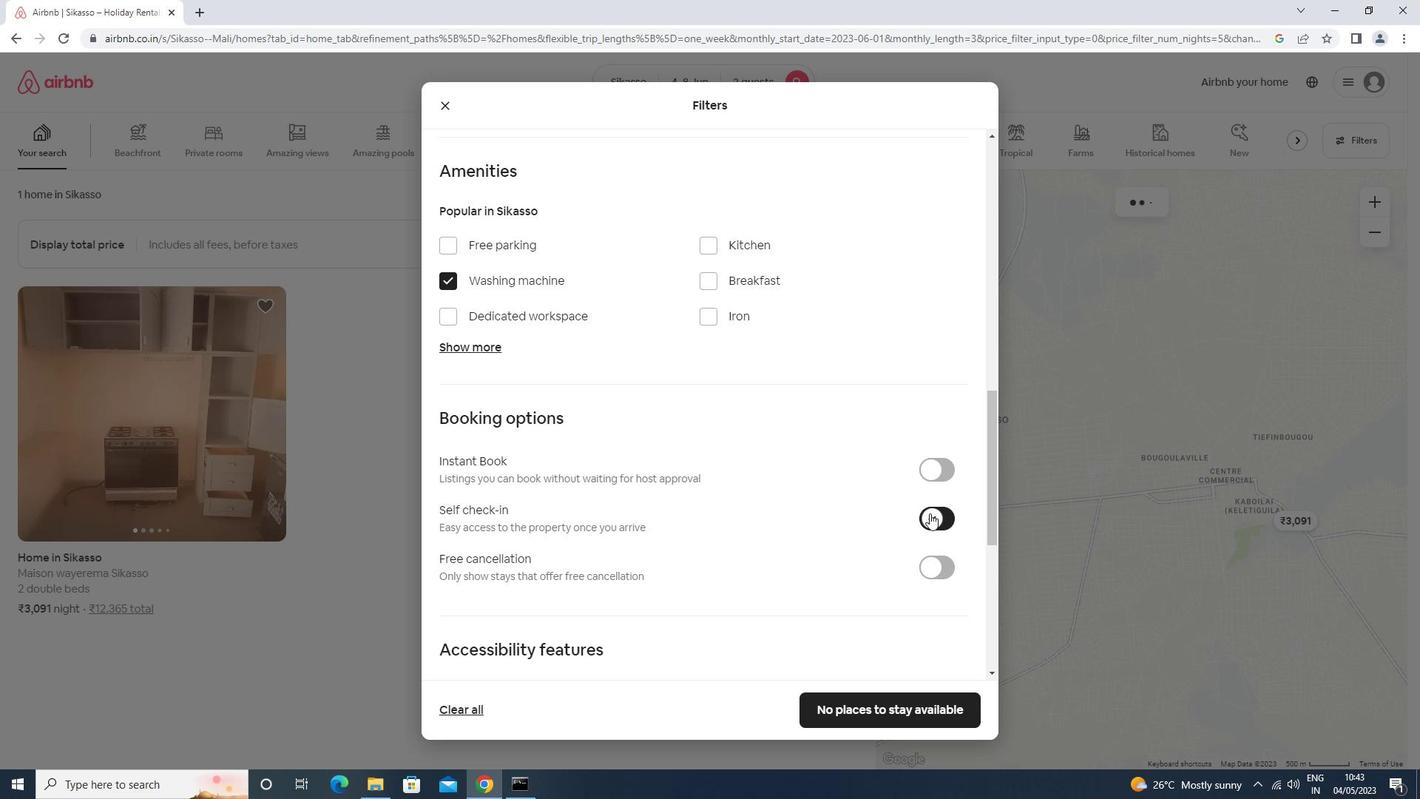 
Action: Mouse scrolled (924, 529) with delta (0, -1)
Screenshot: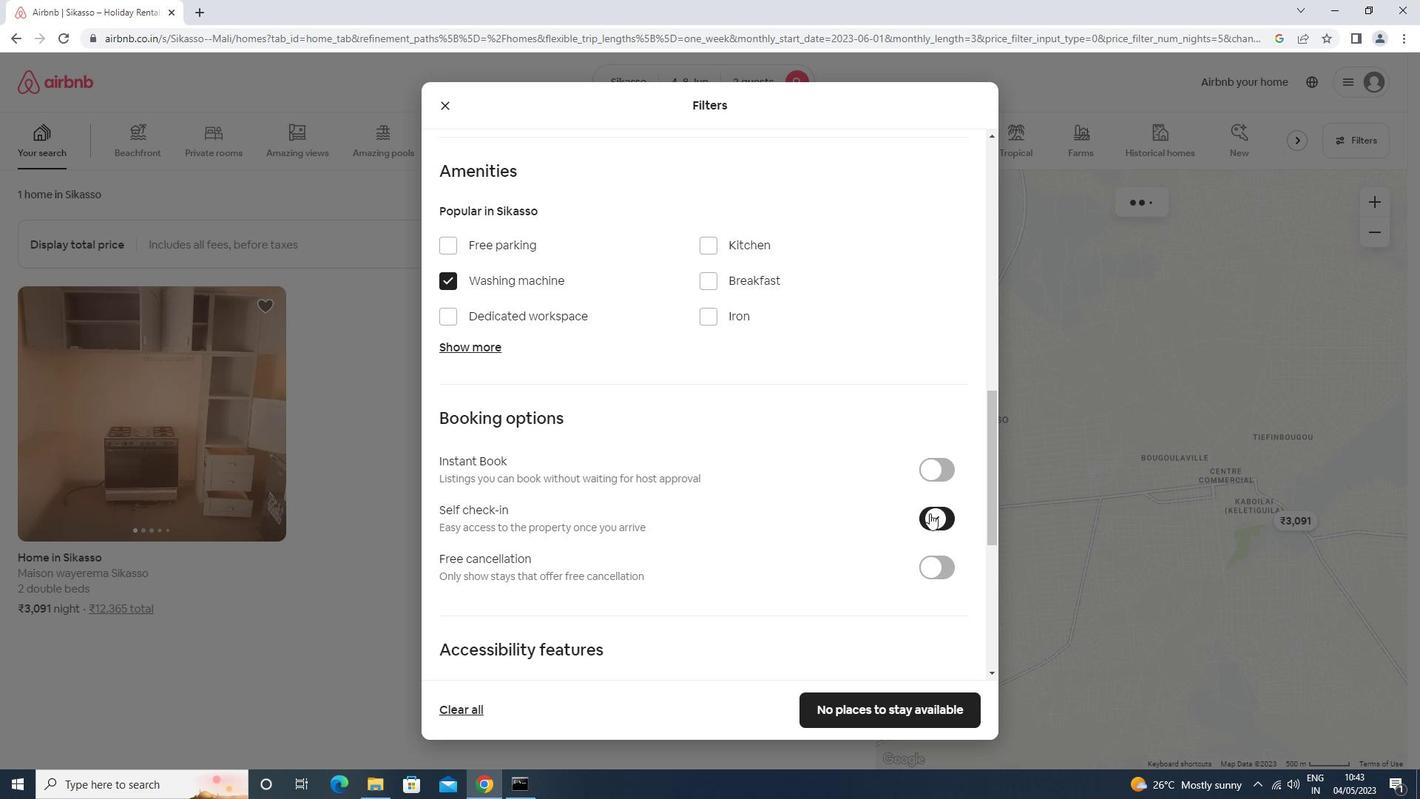 
Action: Mouse scrolled (924, 529) with delta (0, -1)
Screenshot: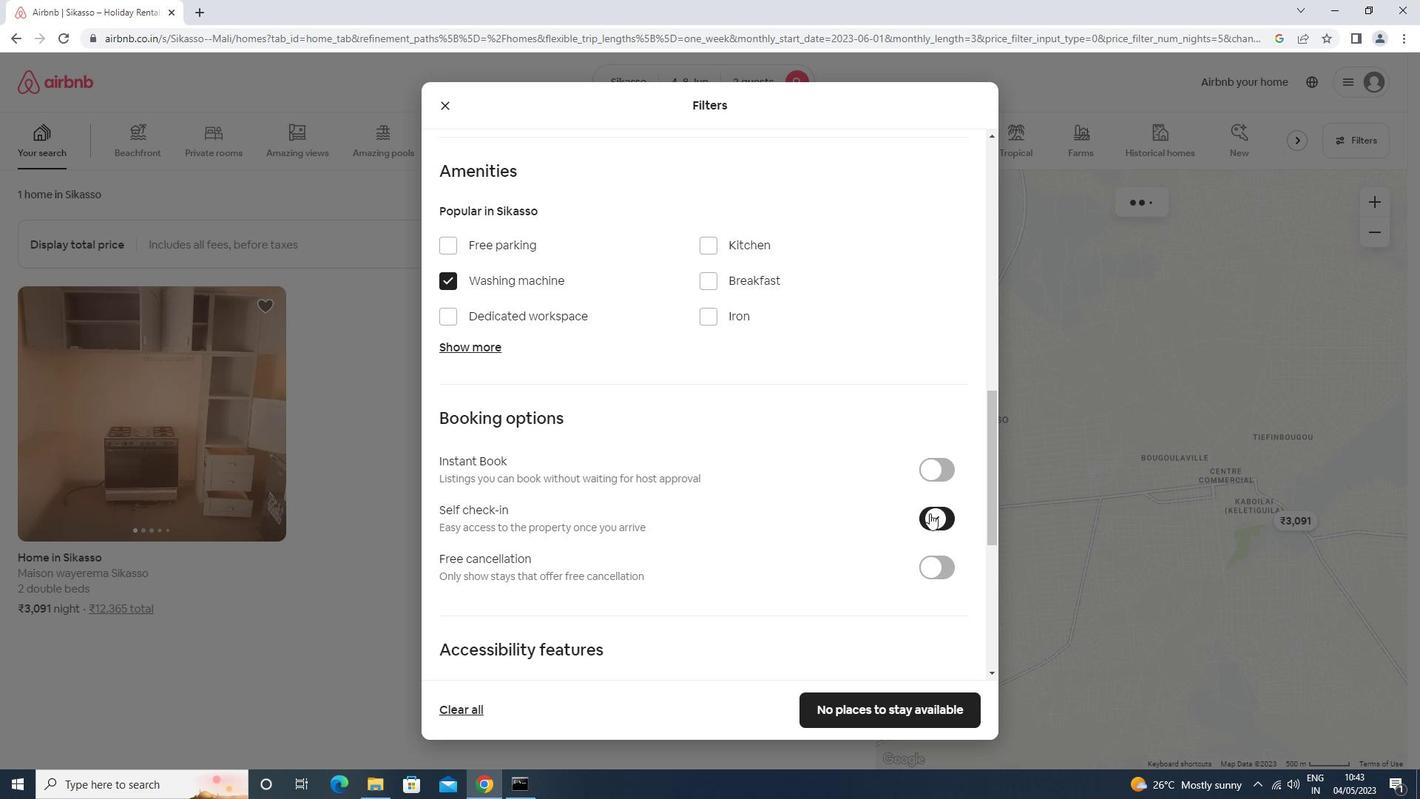 
Action: Mouse moved to (923, 534)
Screenshot: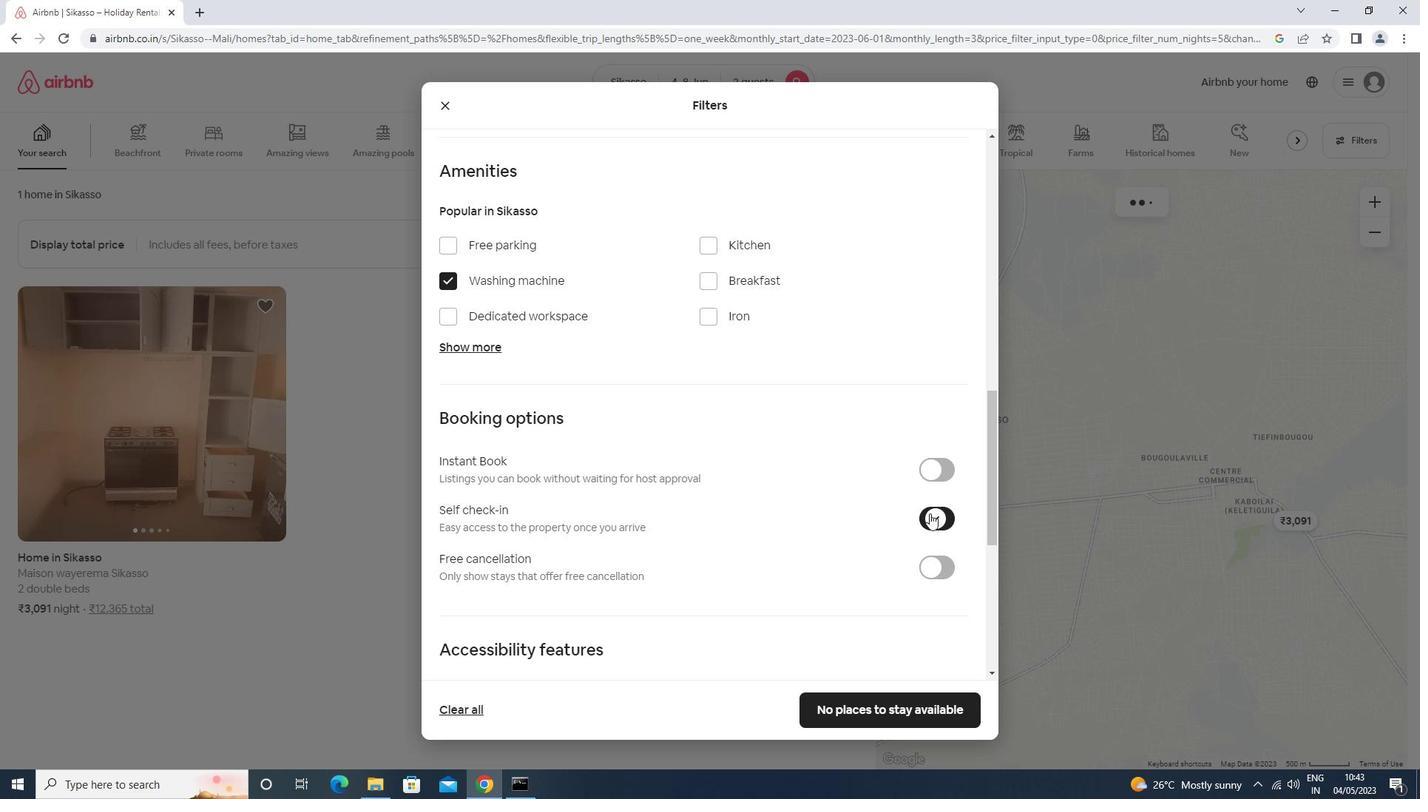 
Action: Mouse scrolled (923, 533) with delta (0, 0)
Screenshot: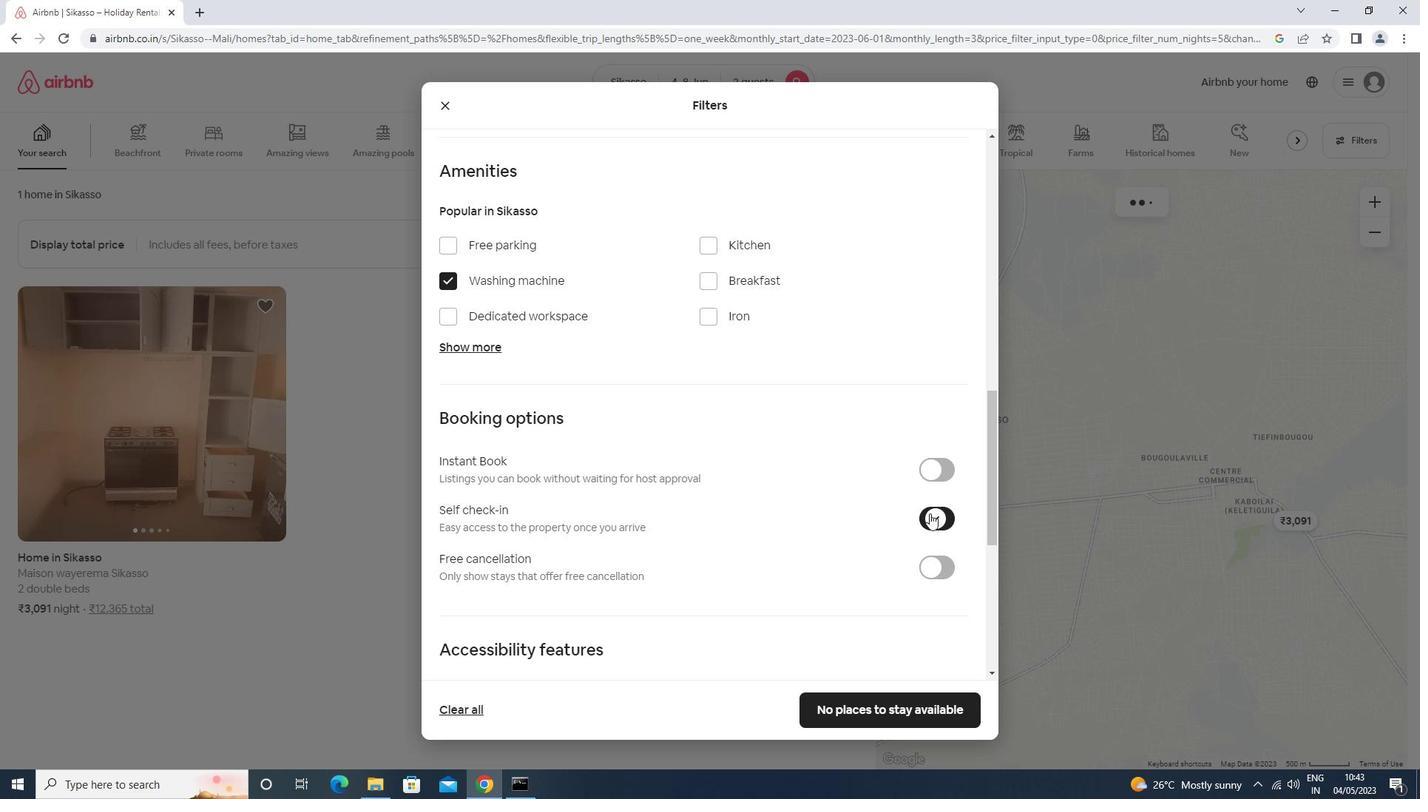 
Action: Mouse moved to (914, 539)
Screenshot: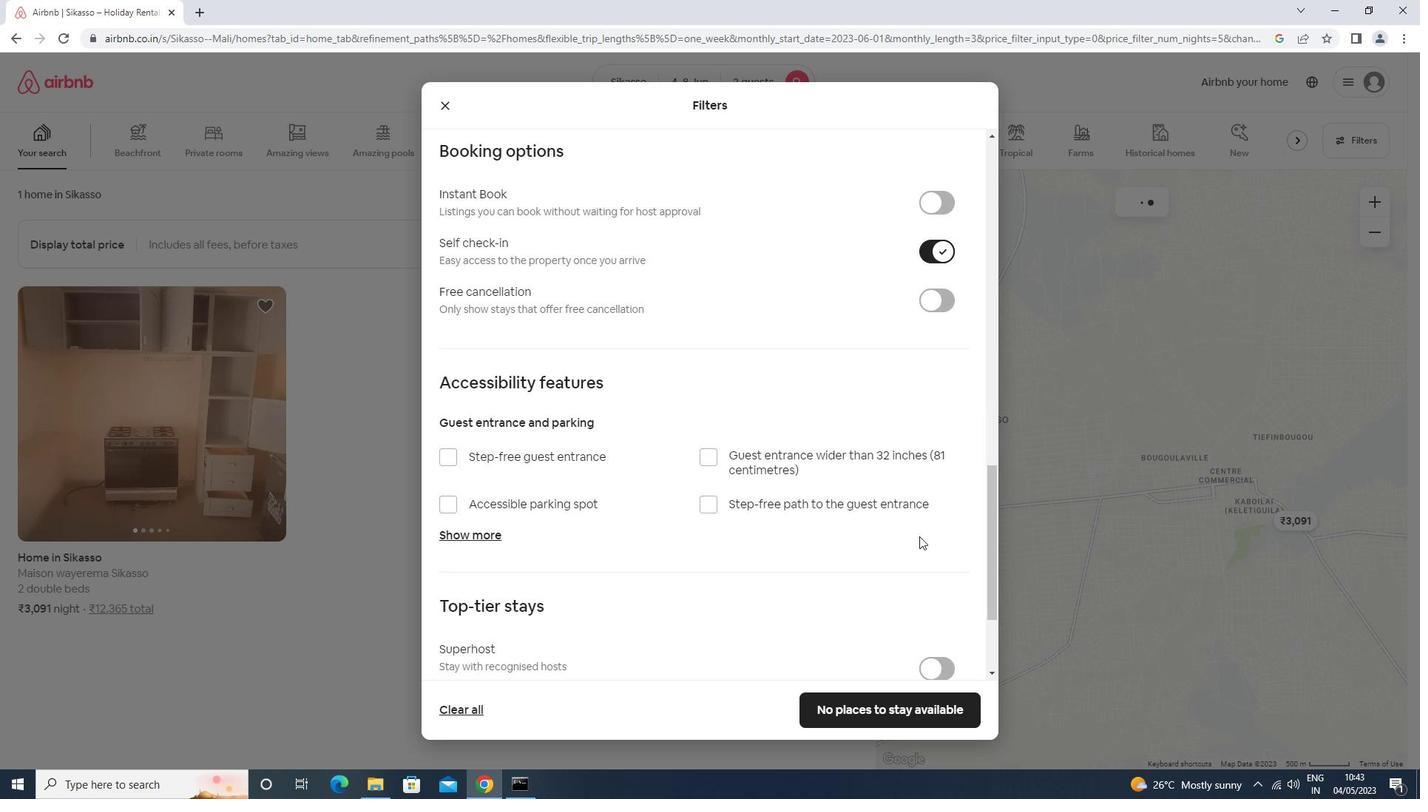 
Action: Mouse scrolled (914, 538) with delta (0, 0)
Screenshot: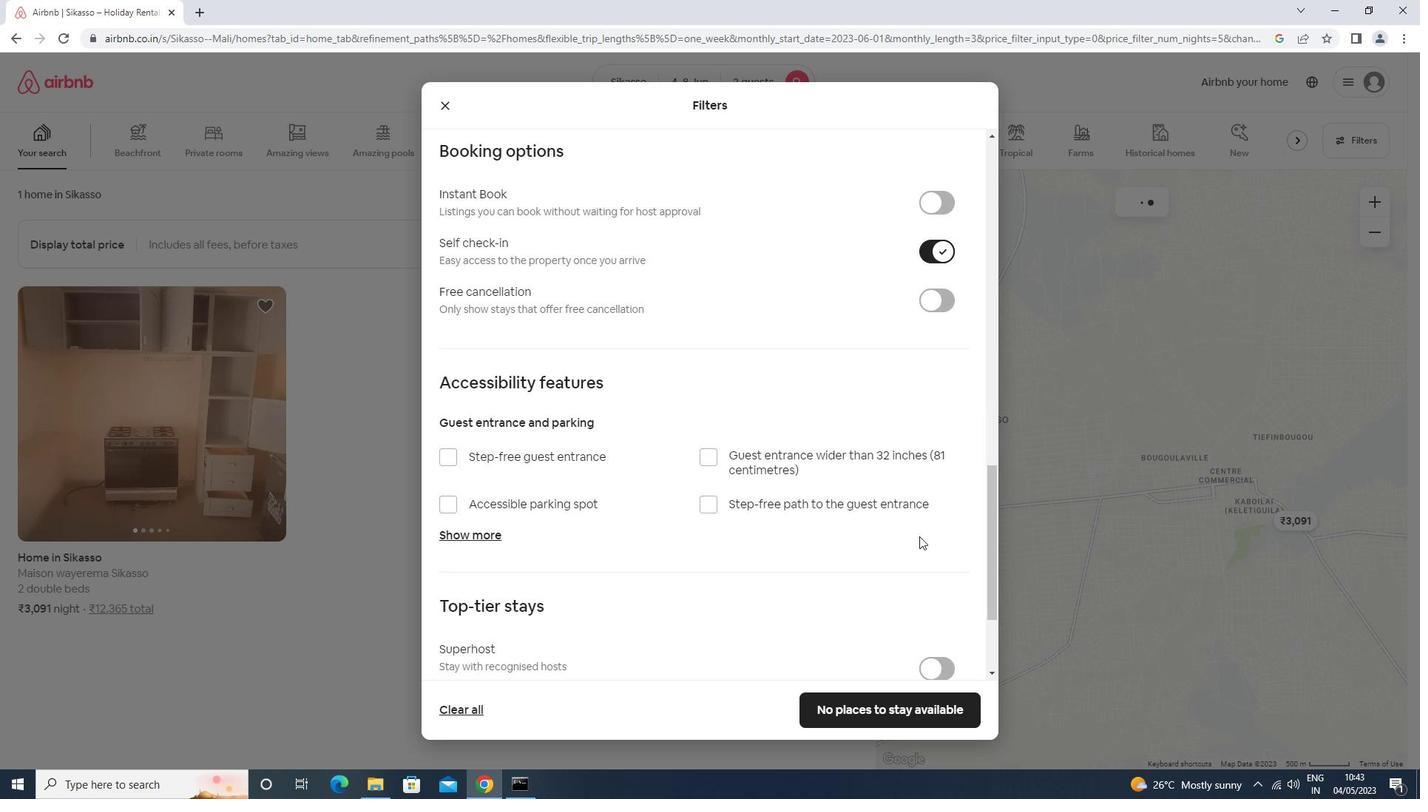 
Action: Mouse scrolled (914, 538) with delta (0, 0)
Screenshot: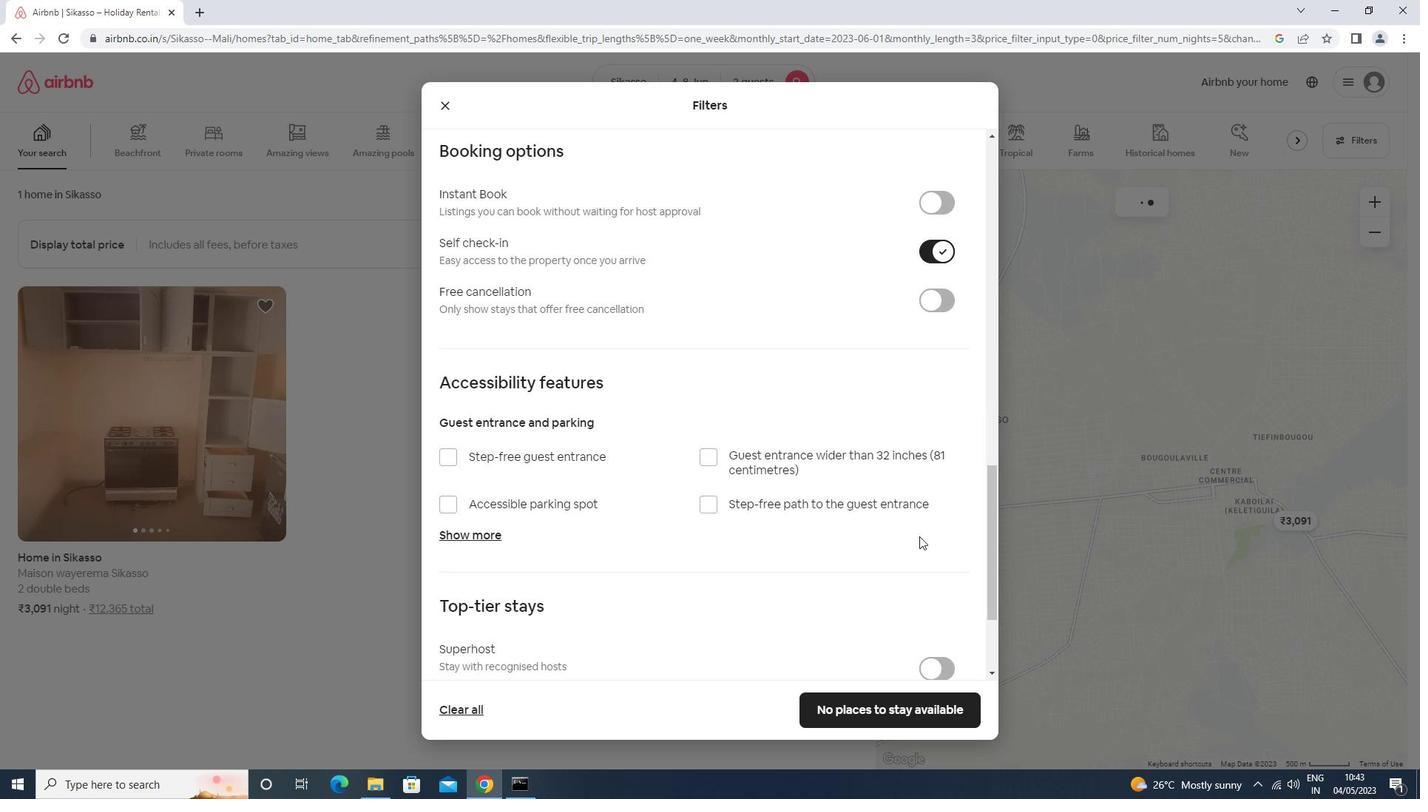 
Action: Mouse scrolled (914, 538) with delta (0, 0)
Screenshot: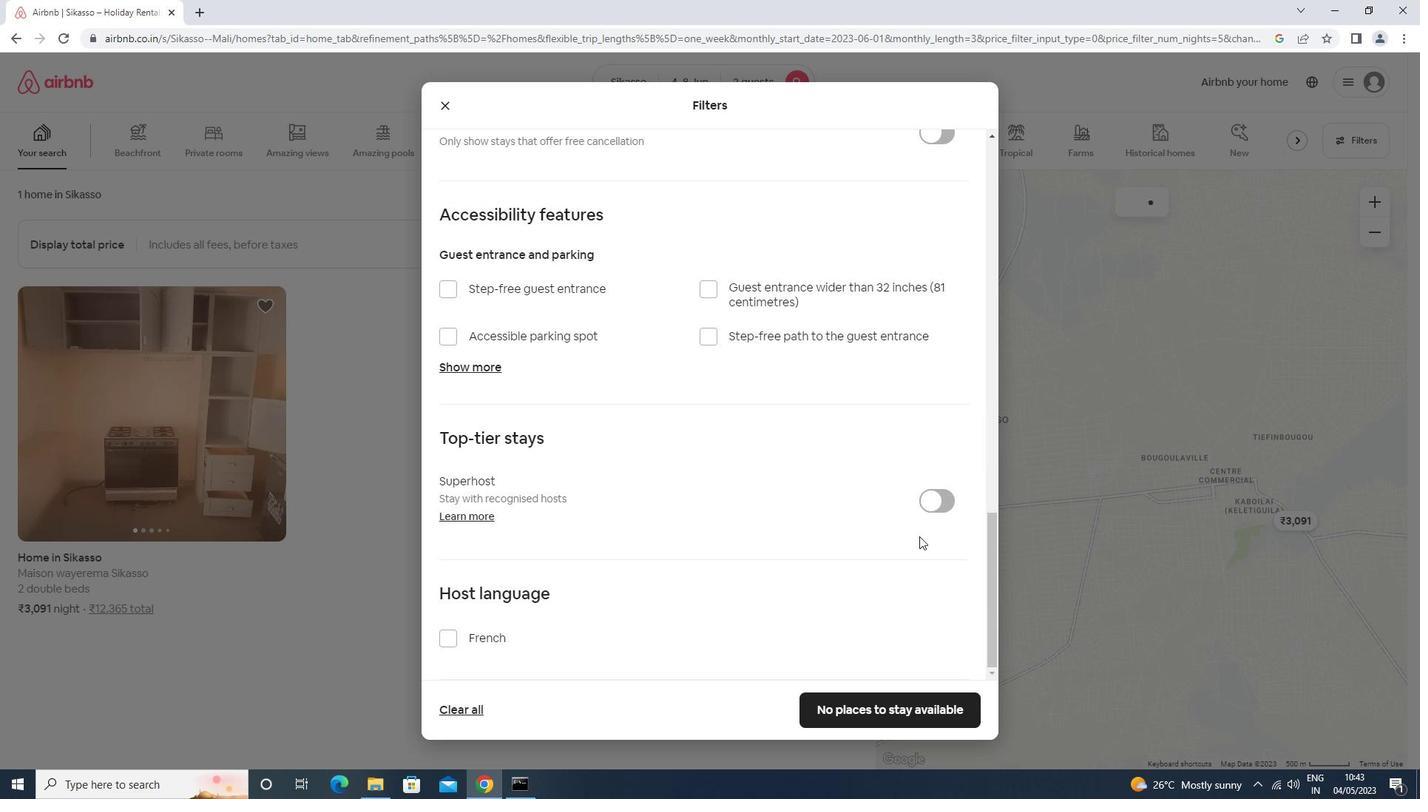 
Action: Mouse scrolled (914, 538) with delta (0, 0)
Screenshot: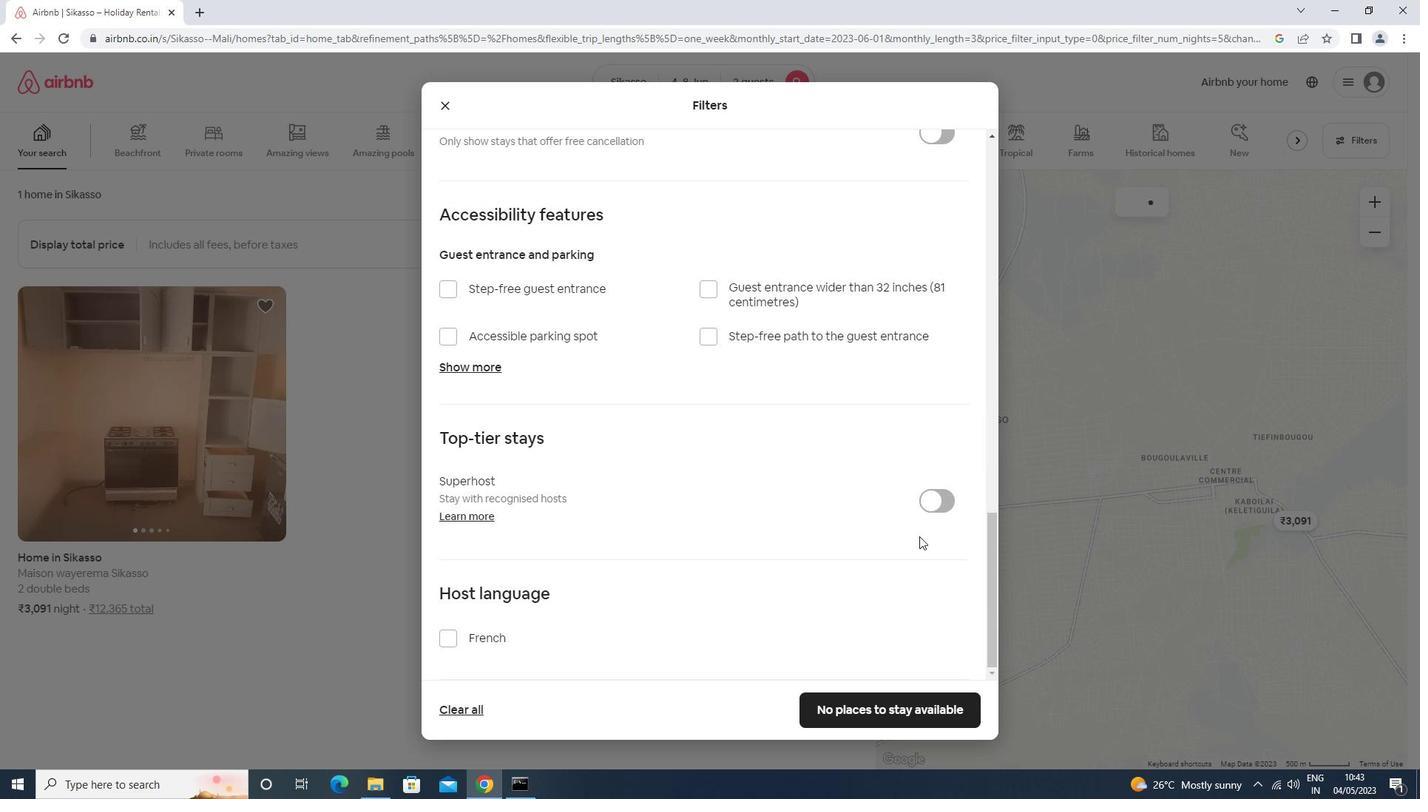 
Action: Mouse scrolled (914, 538) with delta (0, 0)
Screenshot: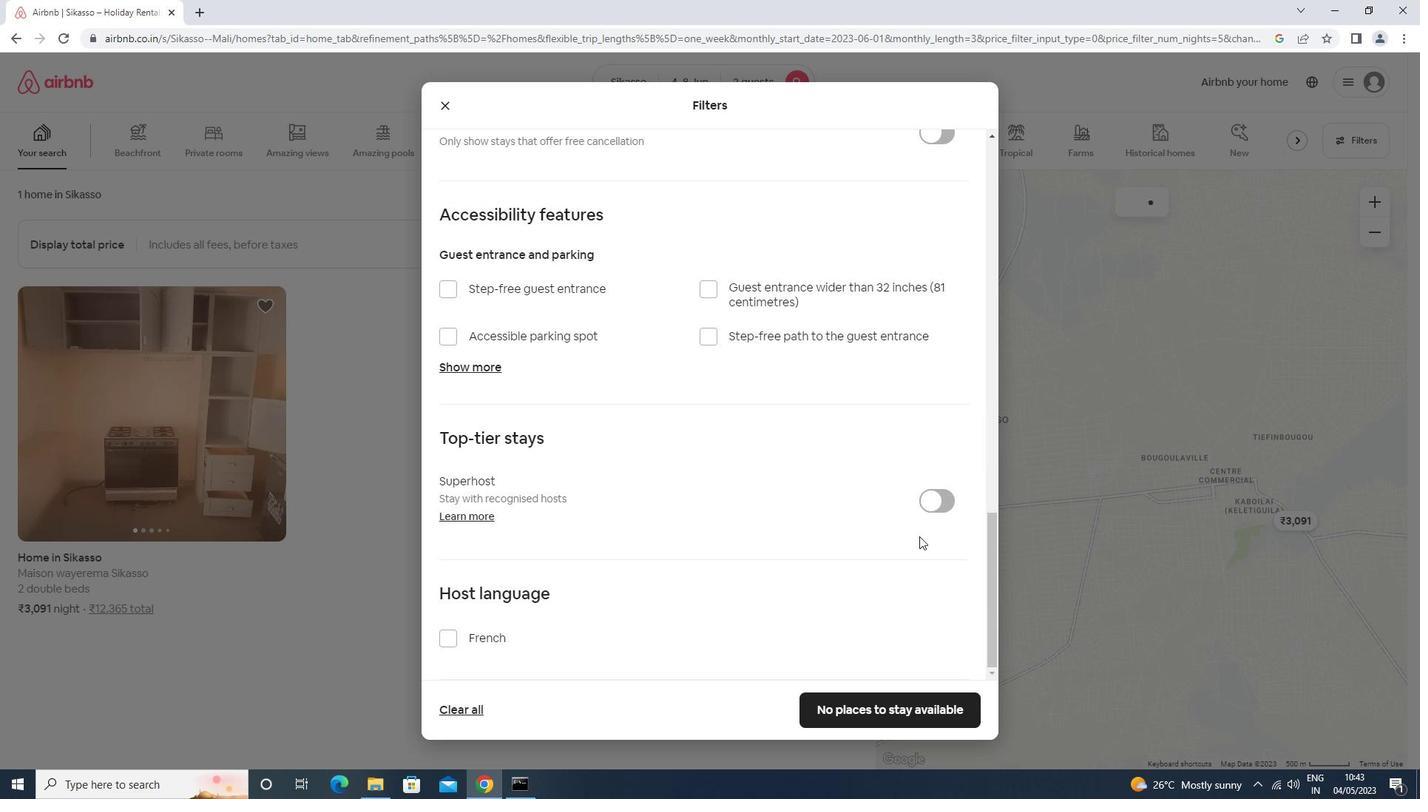 
Action: Mouse moved to (872, 702)
Screenshot: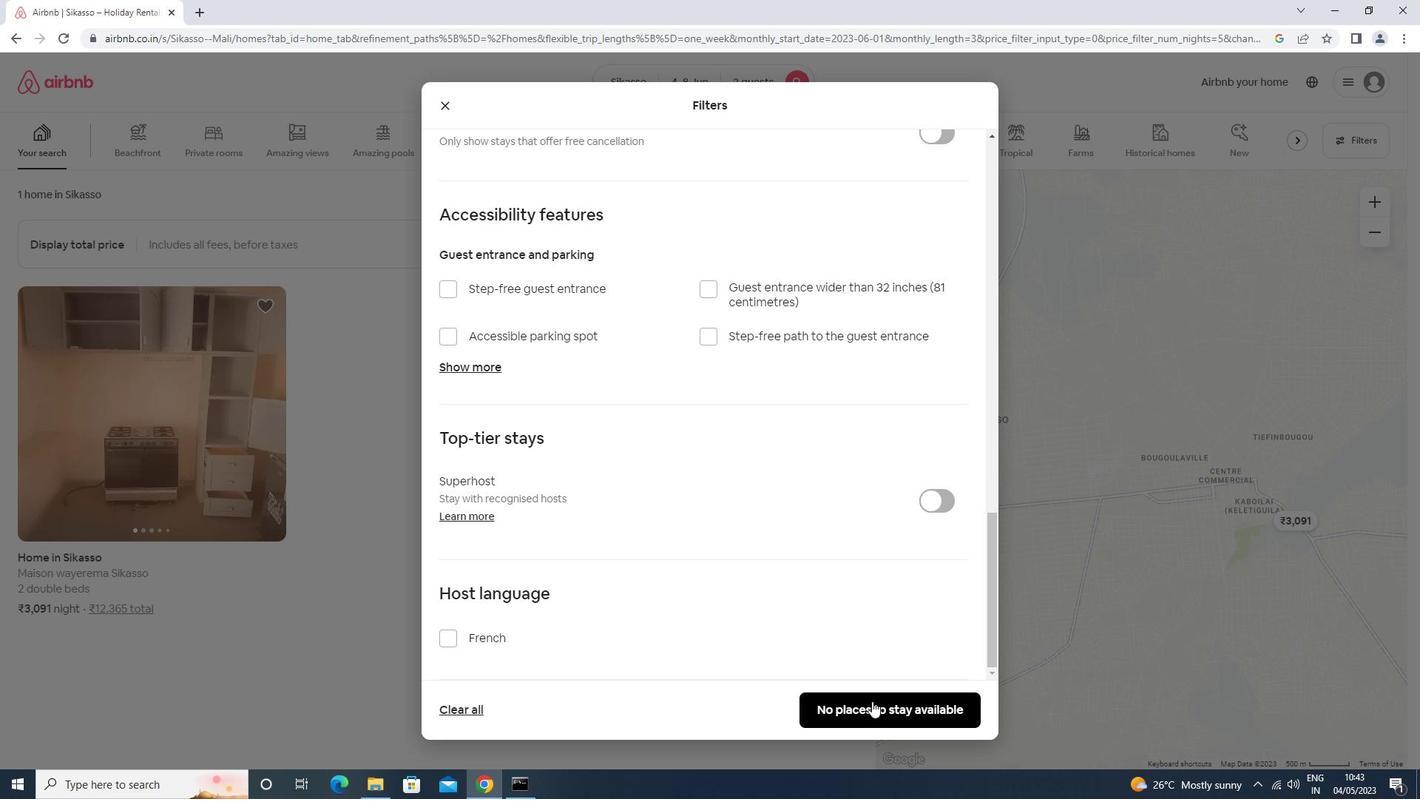 
Action: Mouse pressed left at (872, 702)
Screenshot: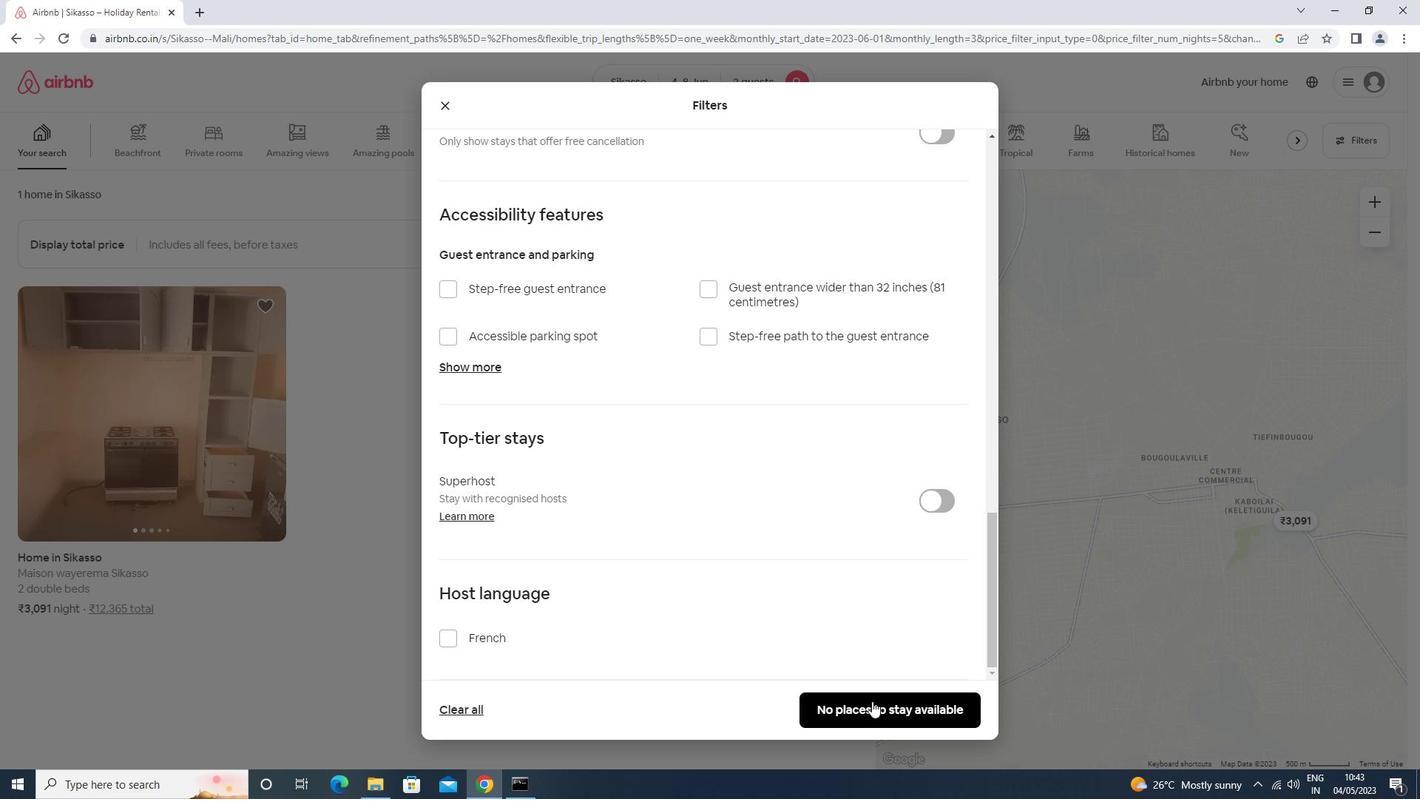 
Action: Mouse moved to (872, 703)
Screenshot: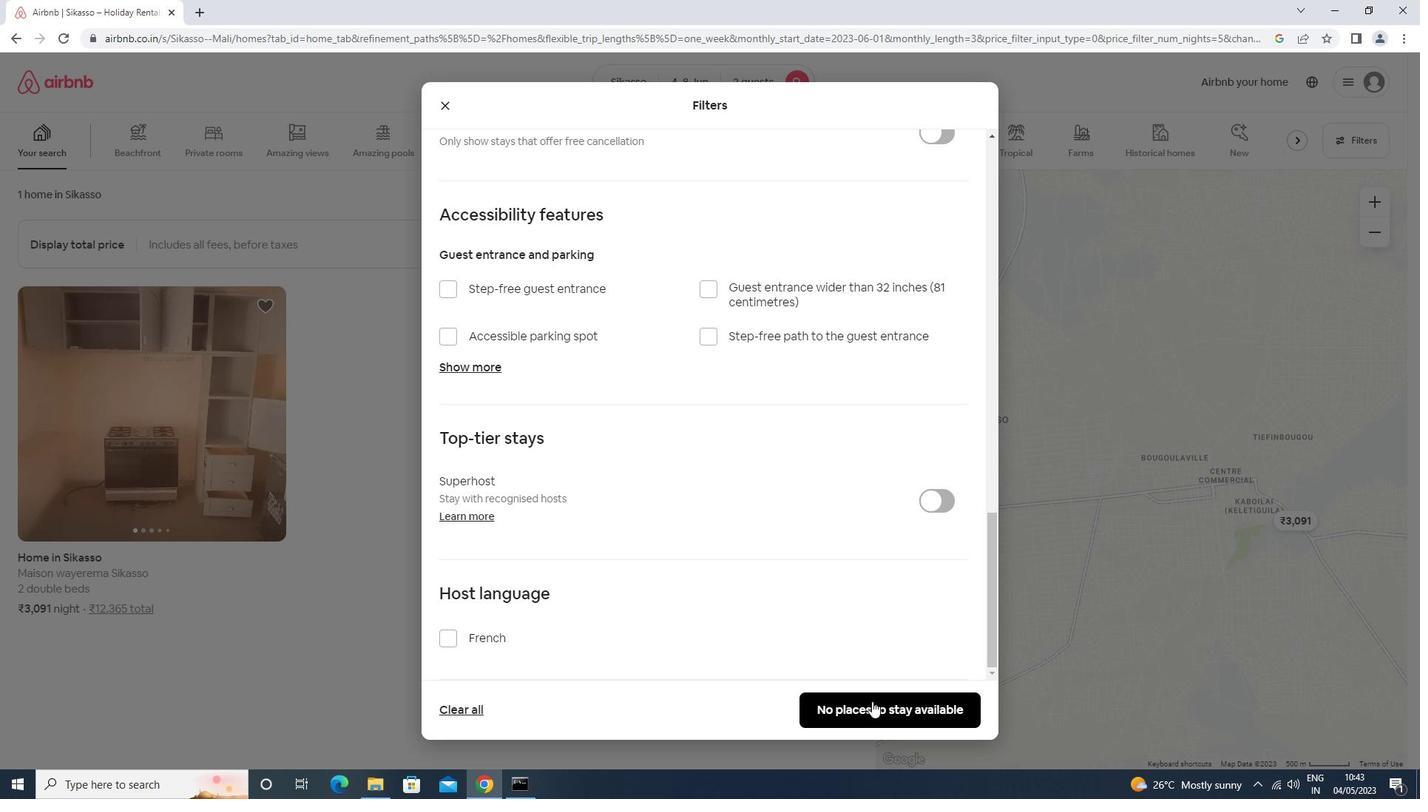 
